 Task: Find connections with filter location Hull with filter topic #wellness with filter profile language English with filter current company ShopUp with filter school The ICFAI University, Tripura with filter industry Defense and Space Manufacturing with filter service category Telecommunications with filter keywords title Couples Counselor
Action: Mouse moved to (672, 96)
Screenshot: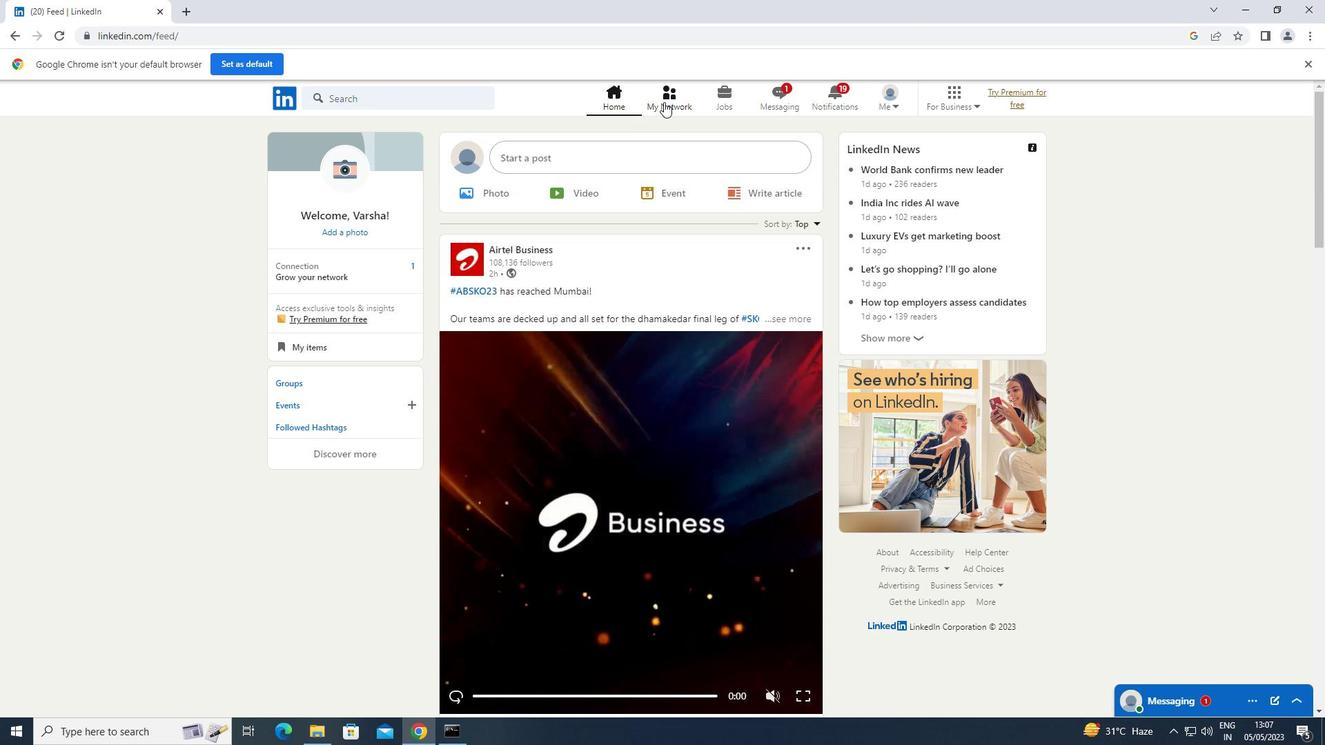 
Action: Mouse pressed left at (672, 96)
Screenshot: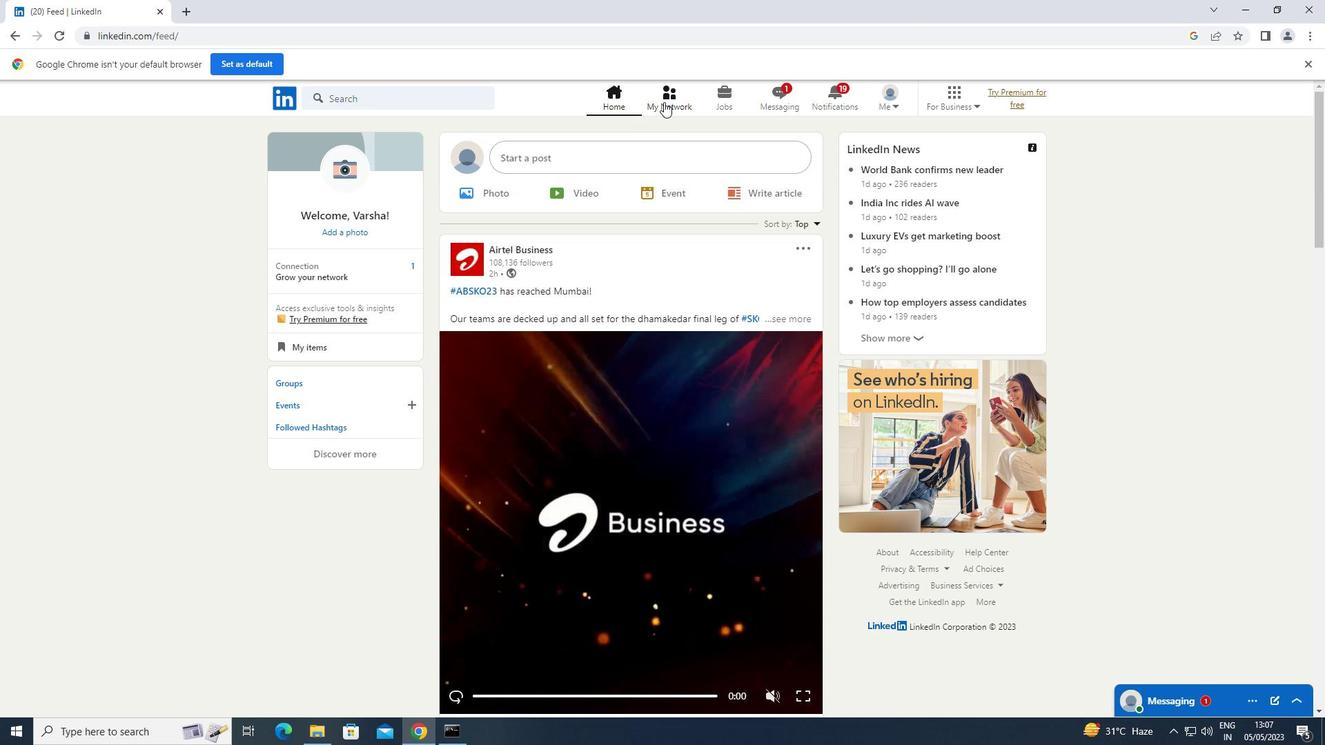 
Action: Mouse moved to (300, 167)
Screenshot: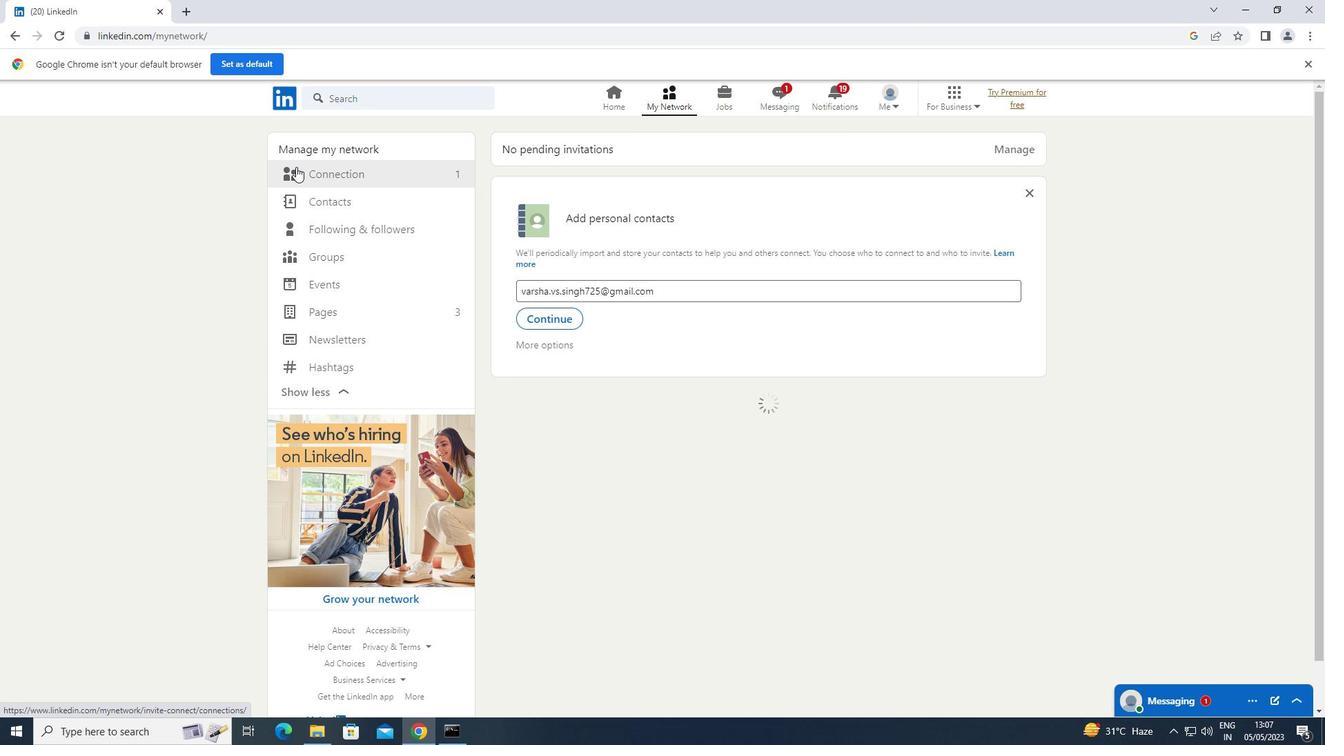 
Action: Mouse pressed left at (300, 167)
Screenshot: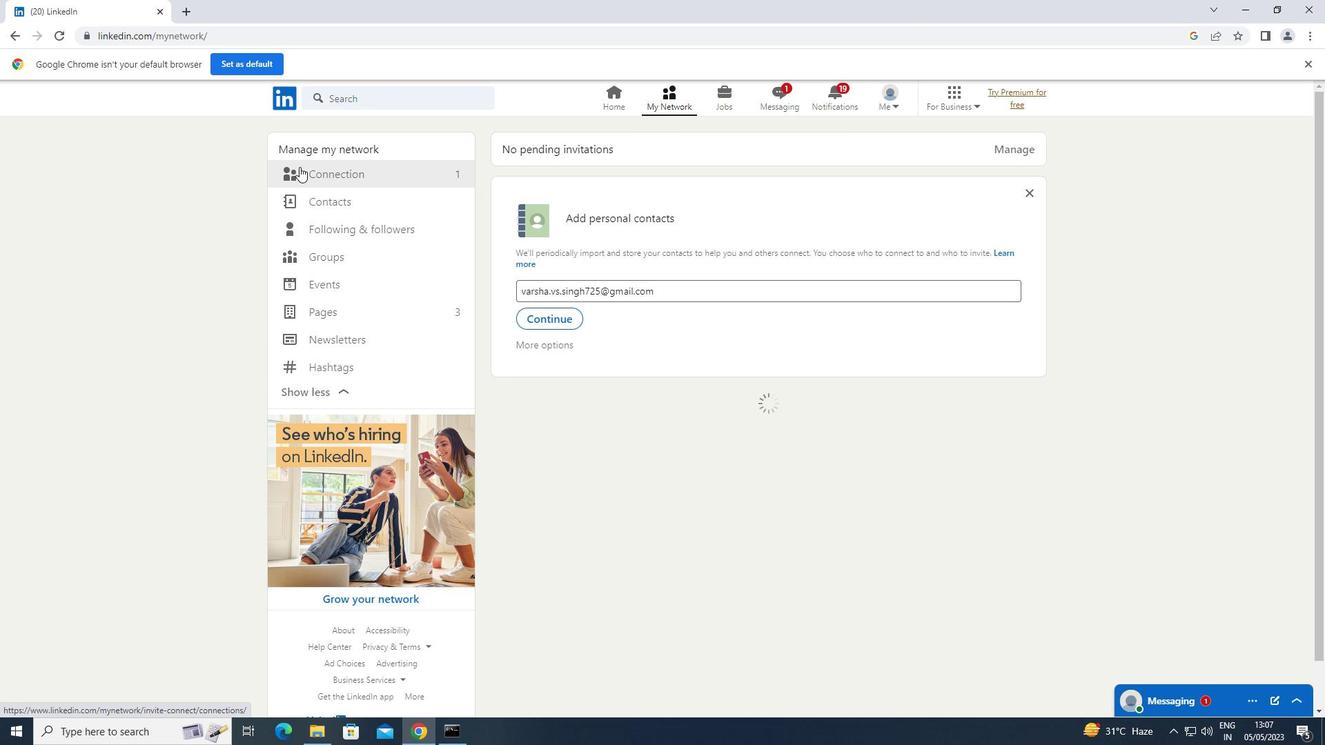 
Action: Mouse moved to (757, 179)
Screenshot: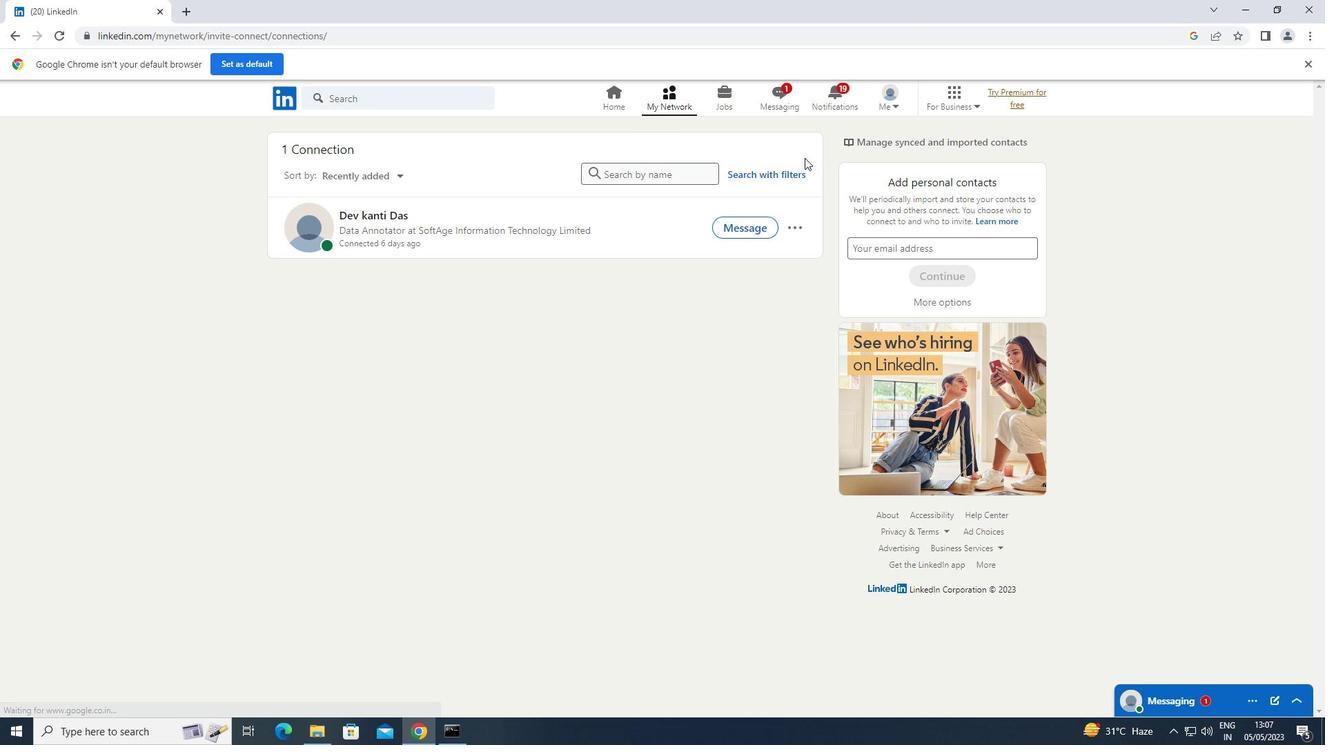 
Action: Mouse pressed left at (757, 179)
Screenshot: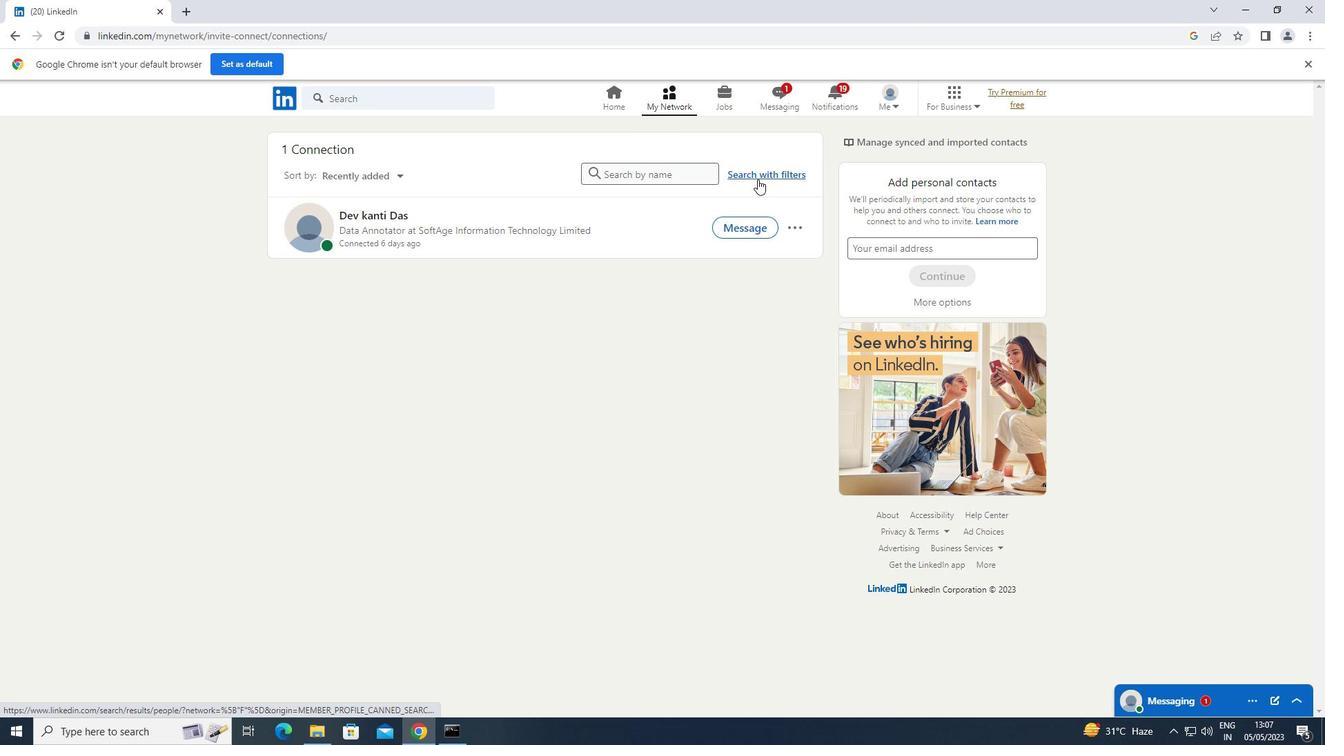 
Action: Mouse moved to (720, 140)
Screenshot: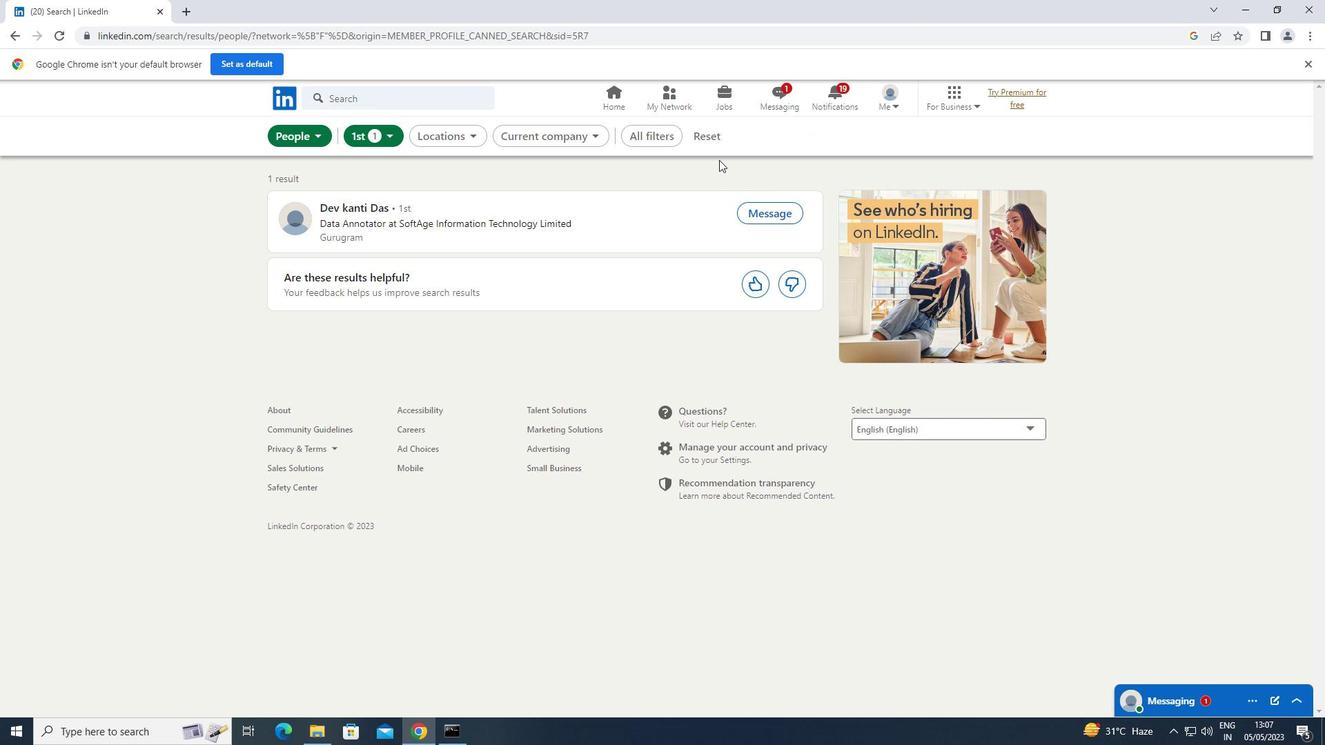 
Action: Mouse pressed left at (720, 140)
Screenshot: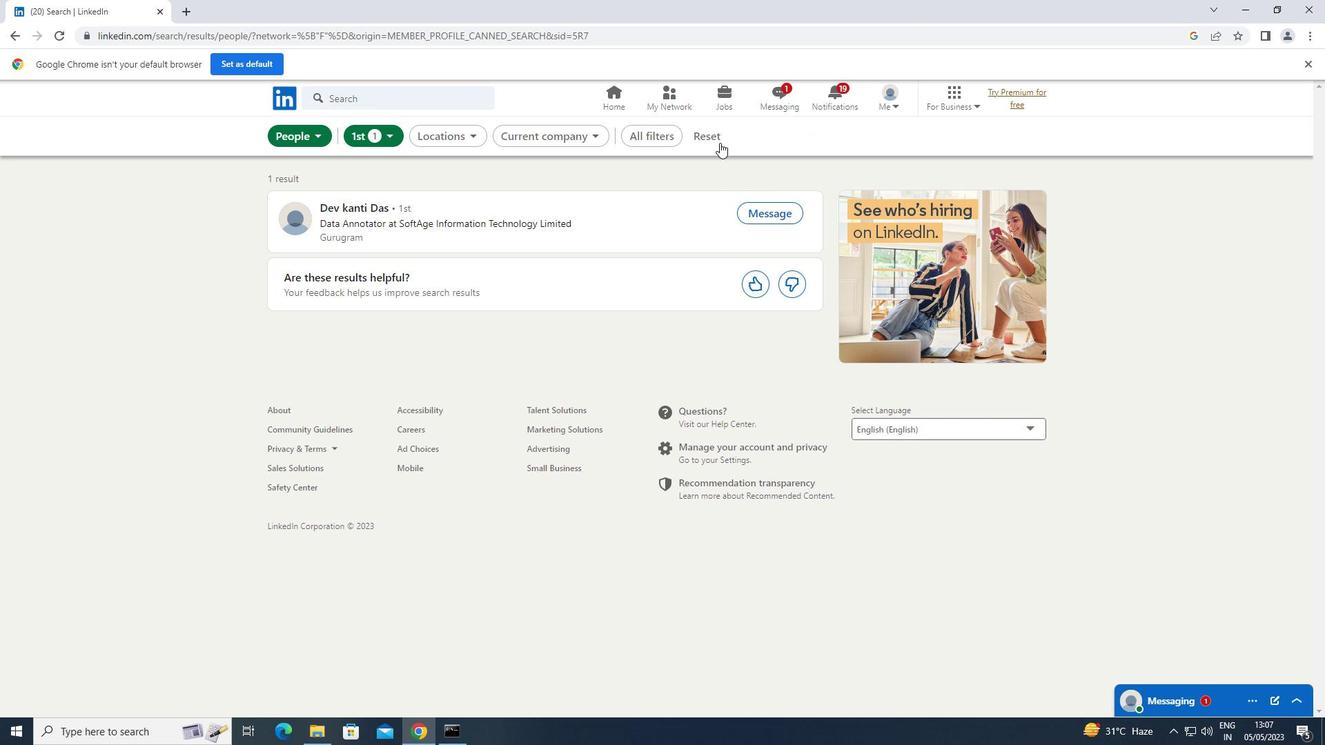 
Action: Mouse moved to (673, 135)
Screenshot: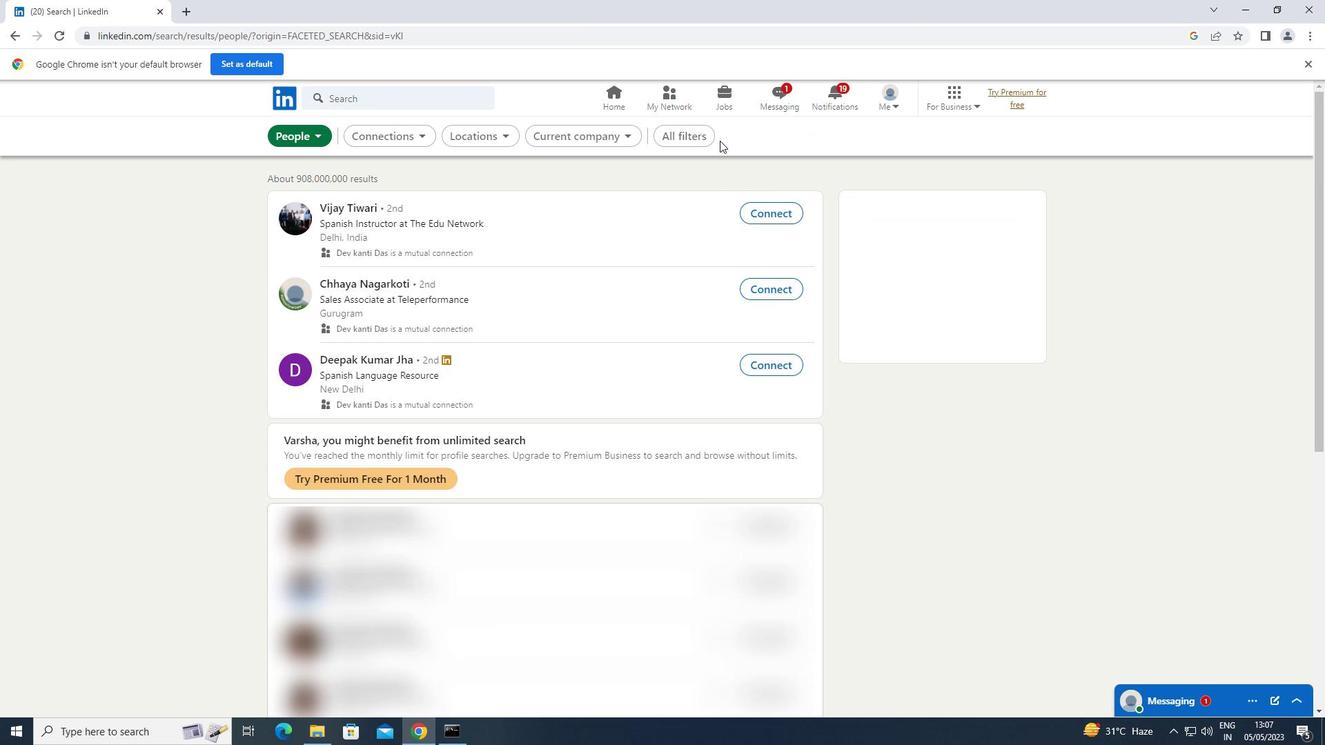 
Action: Mouse pressed left at (673, 135)
Screenshot: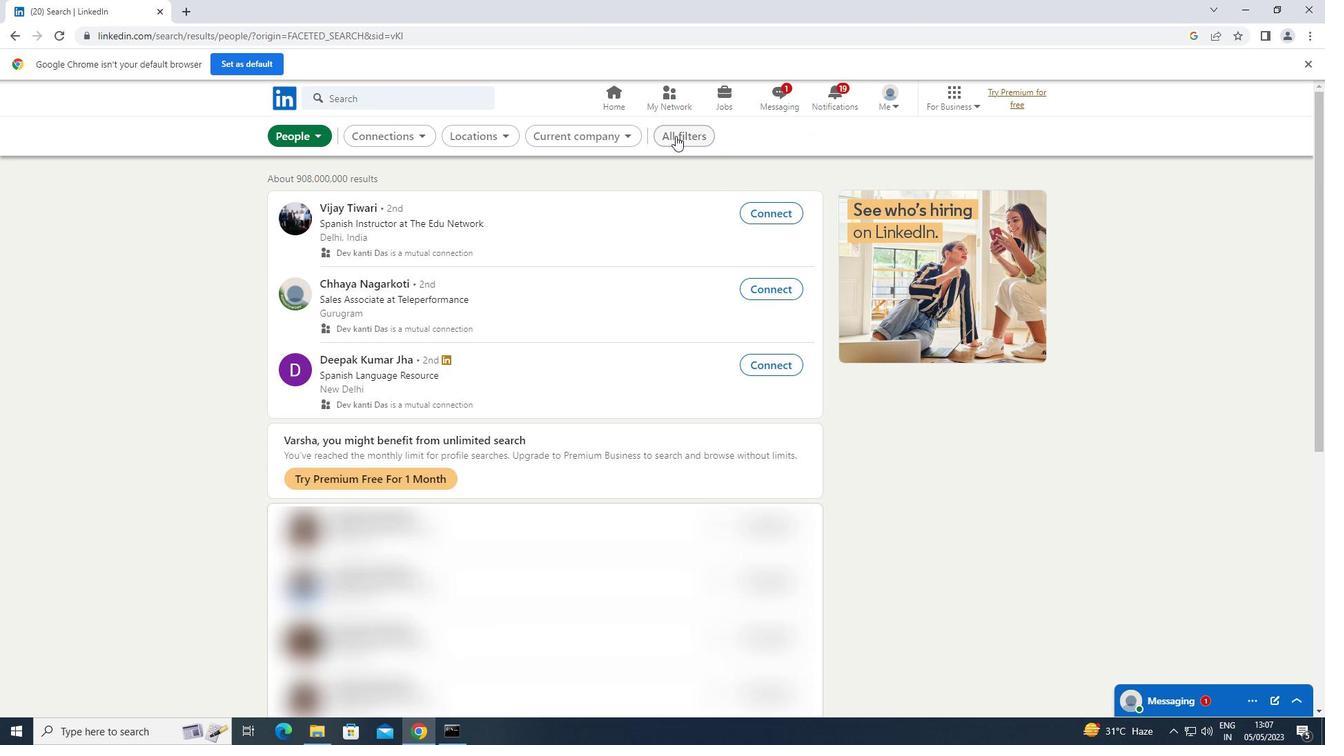 
Action: Mouse moved to (1134, 326)
Screenshot: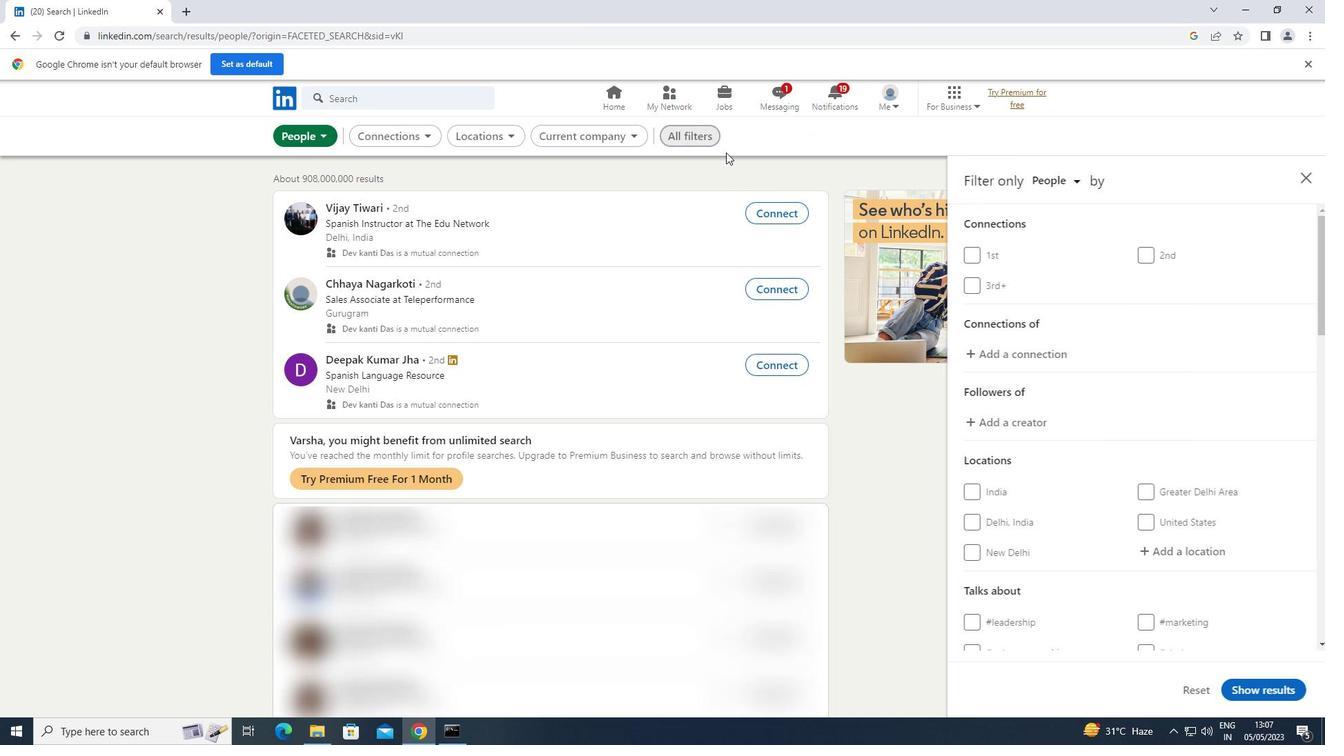 
Action: Mouse scrolled (1134, 325) with delta (0, 0)
Screenshot: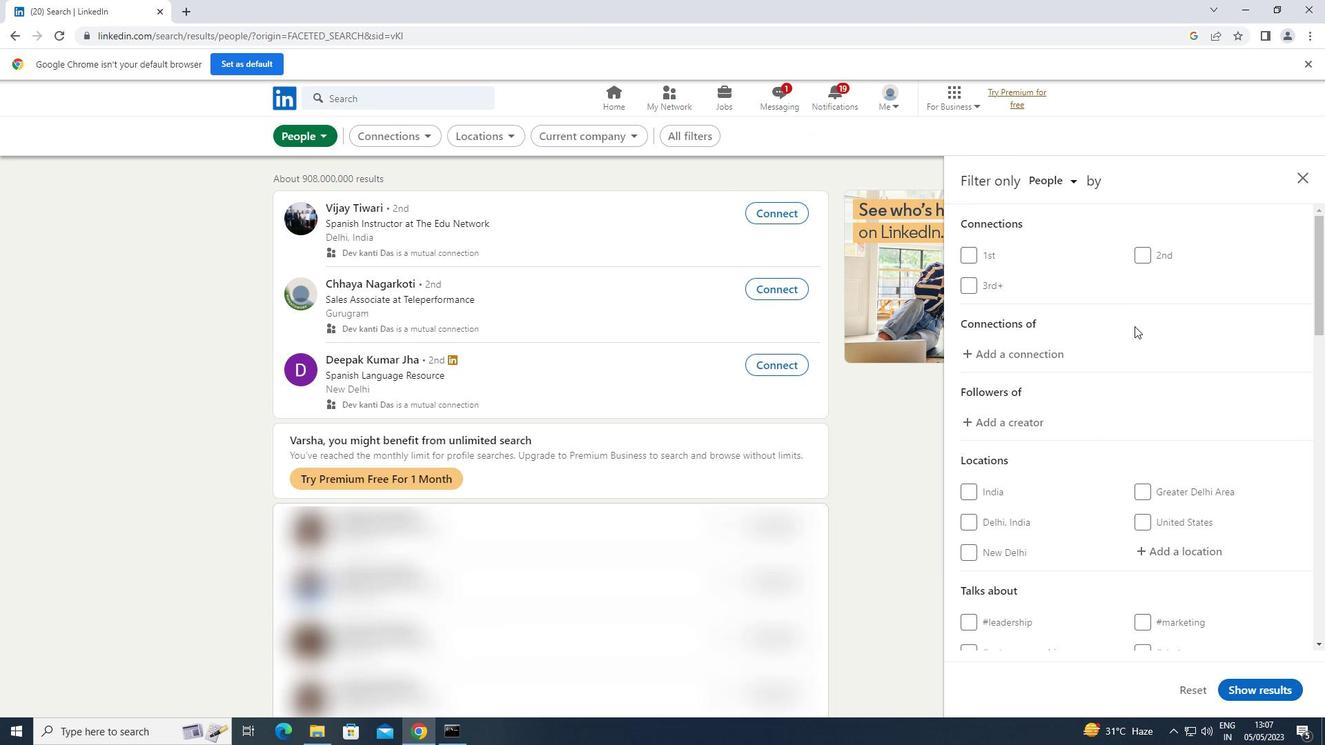 
Action: Mouse scrolled (1134, 325) with delta (0, 0)
Screenshot: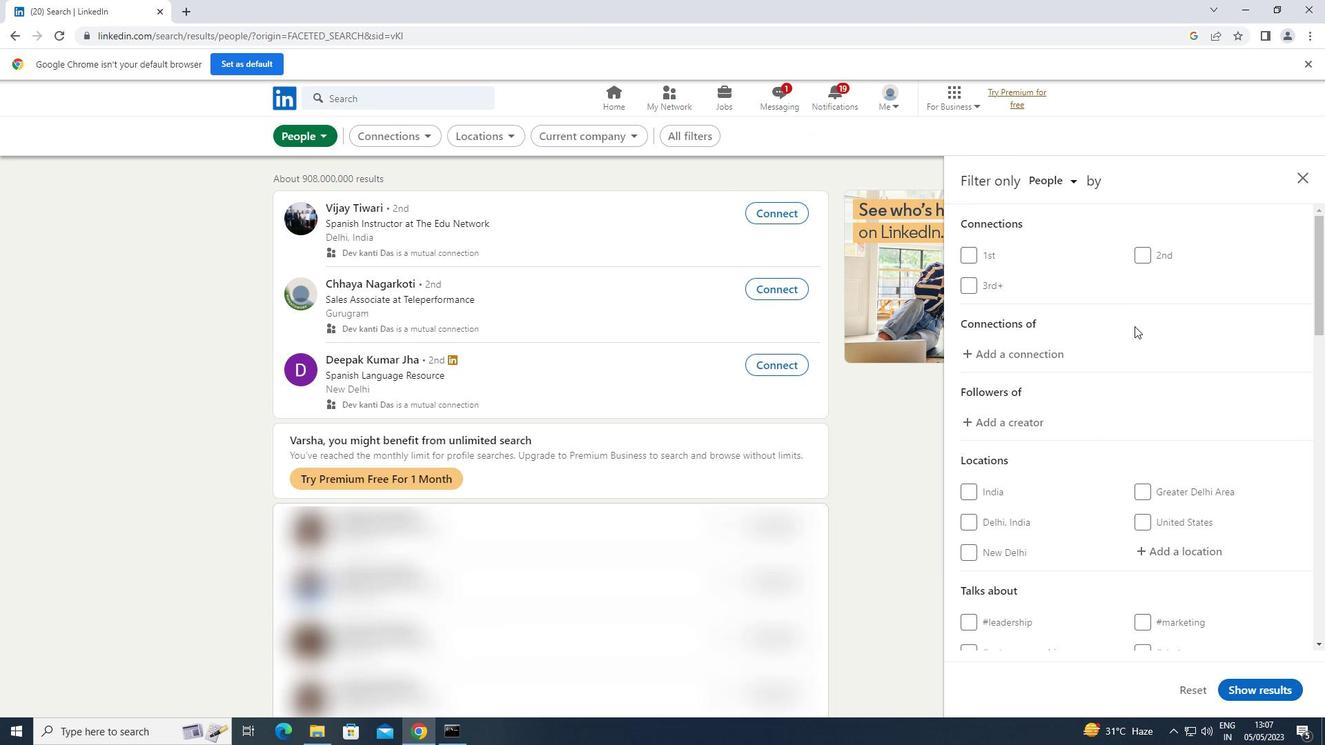 
Action: Mouse scrolled (1134, 325) with delta (0, 0)
Screenshot: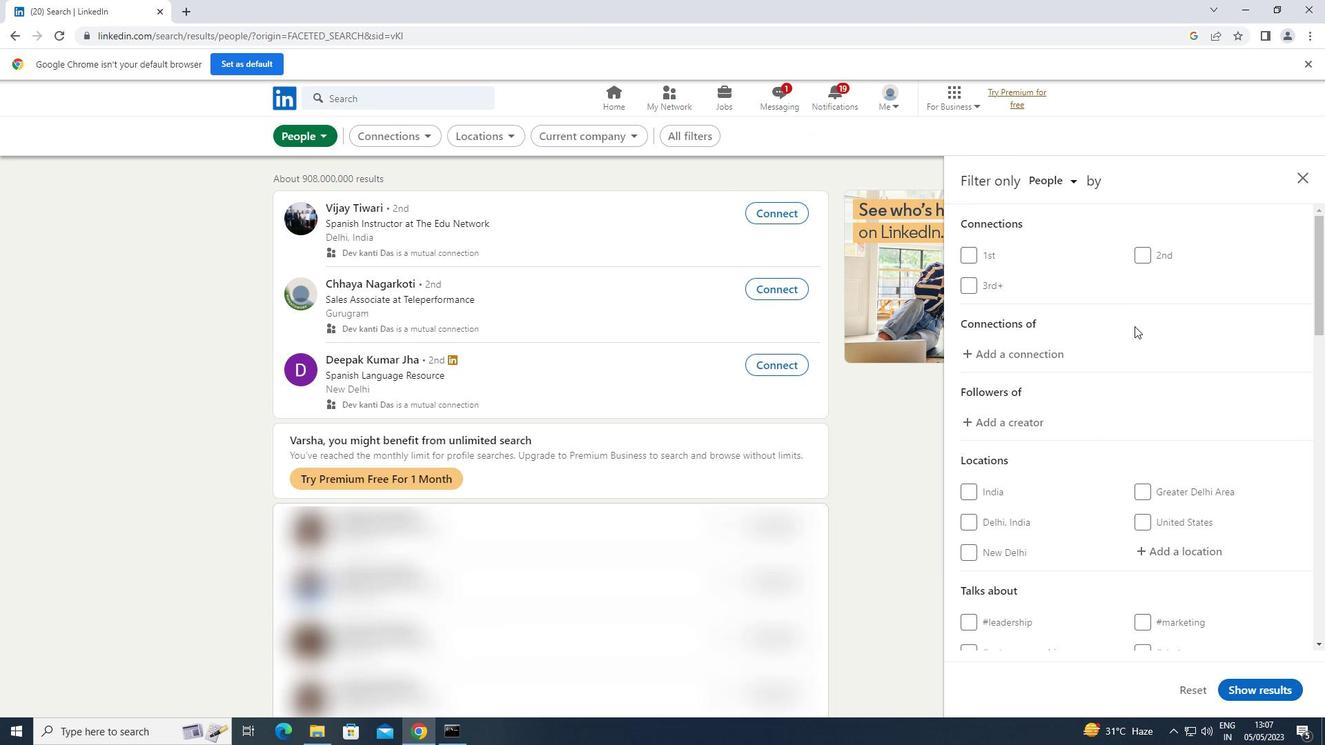 
Action: Mouse moved to (1166, 345)
Screenshot: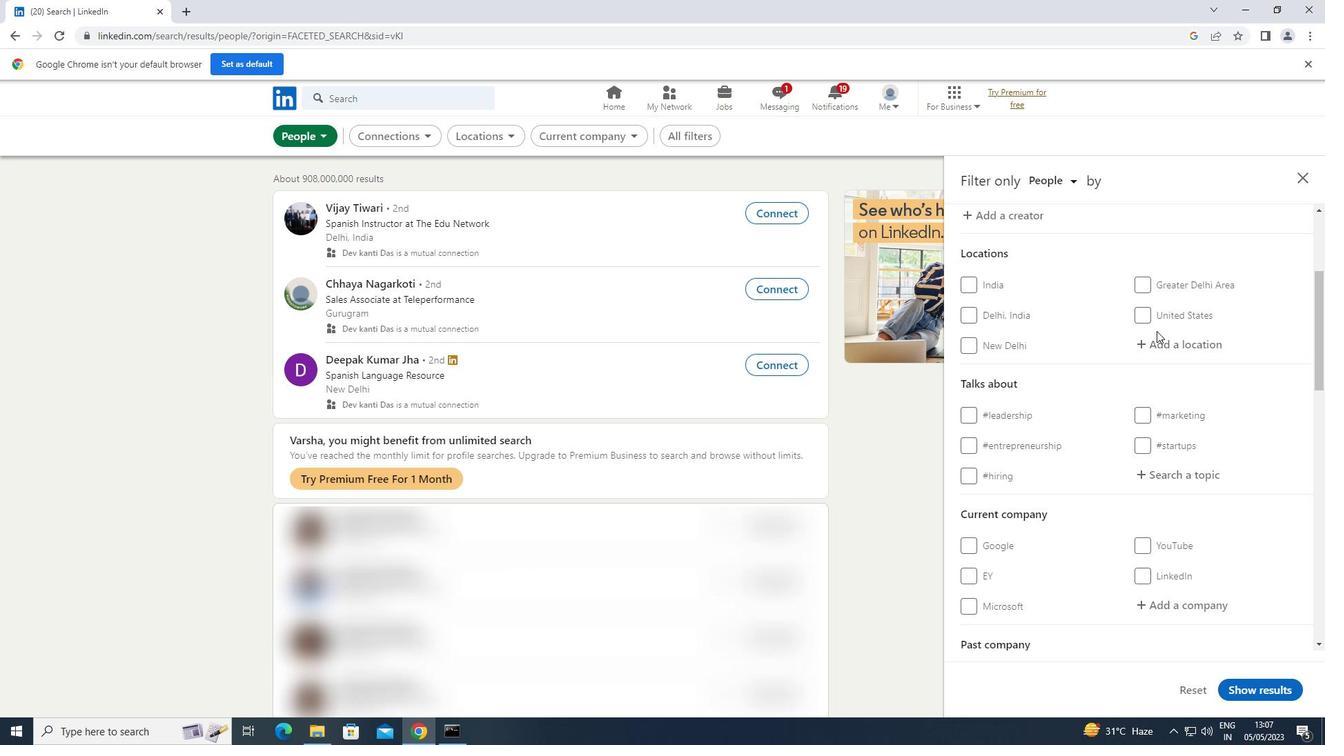 
Action: Mouse pressed left at (1166, 345)
Screenshot: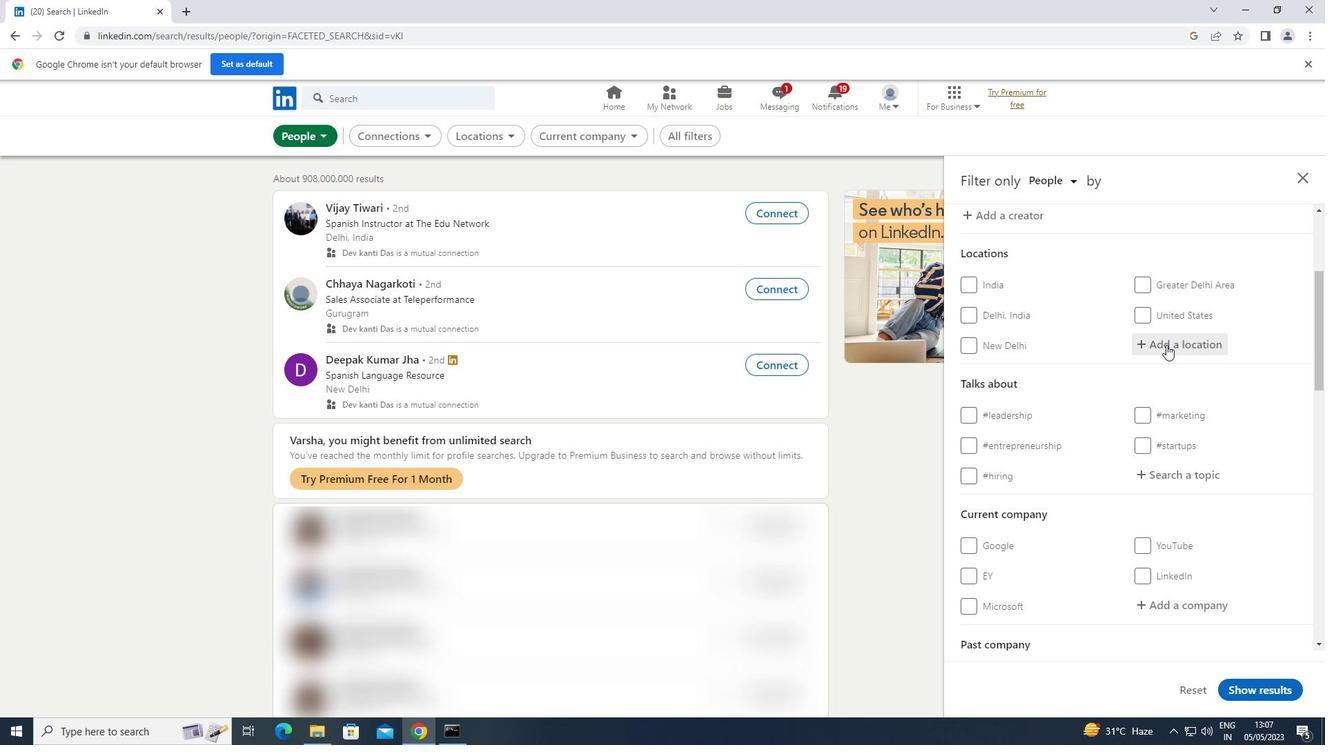 
Action: Key pressed <Key.shift>HULL
Screenshot: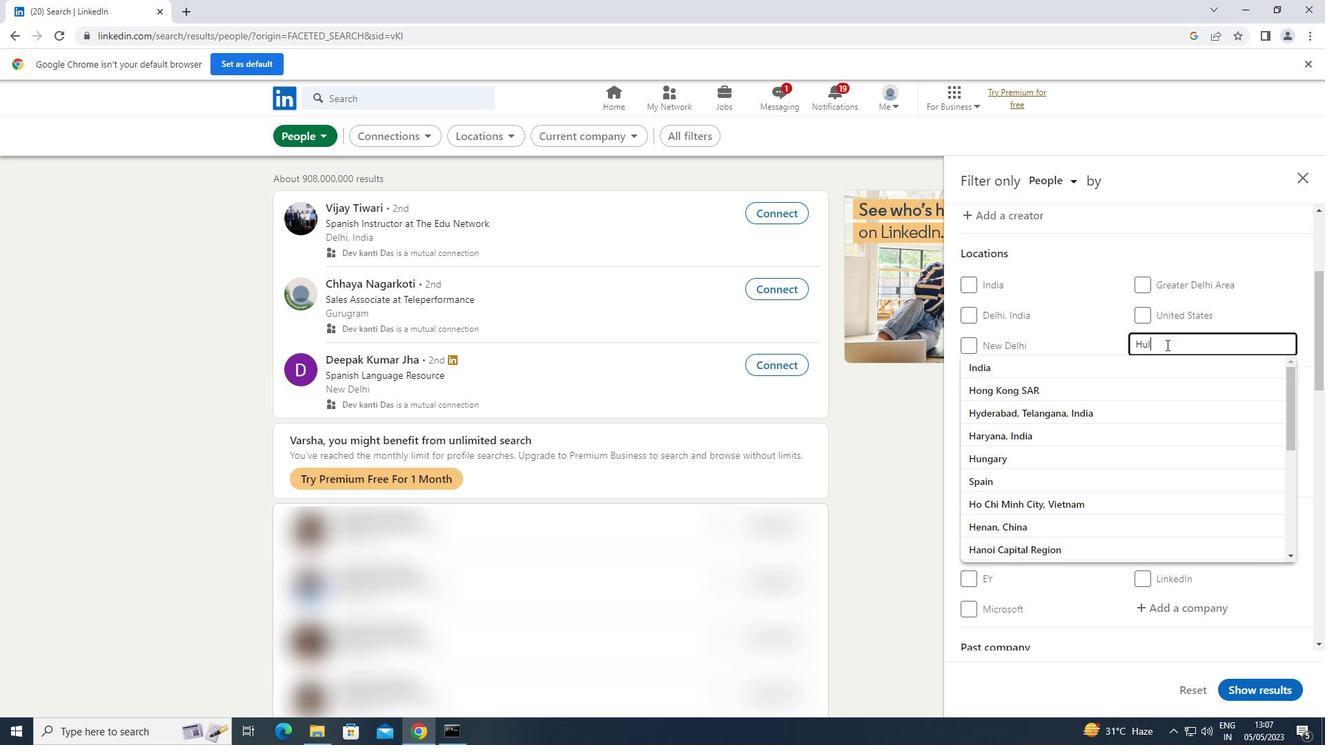 
Action: Mouse moved to (1141, 346)
Screenshot: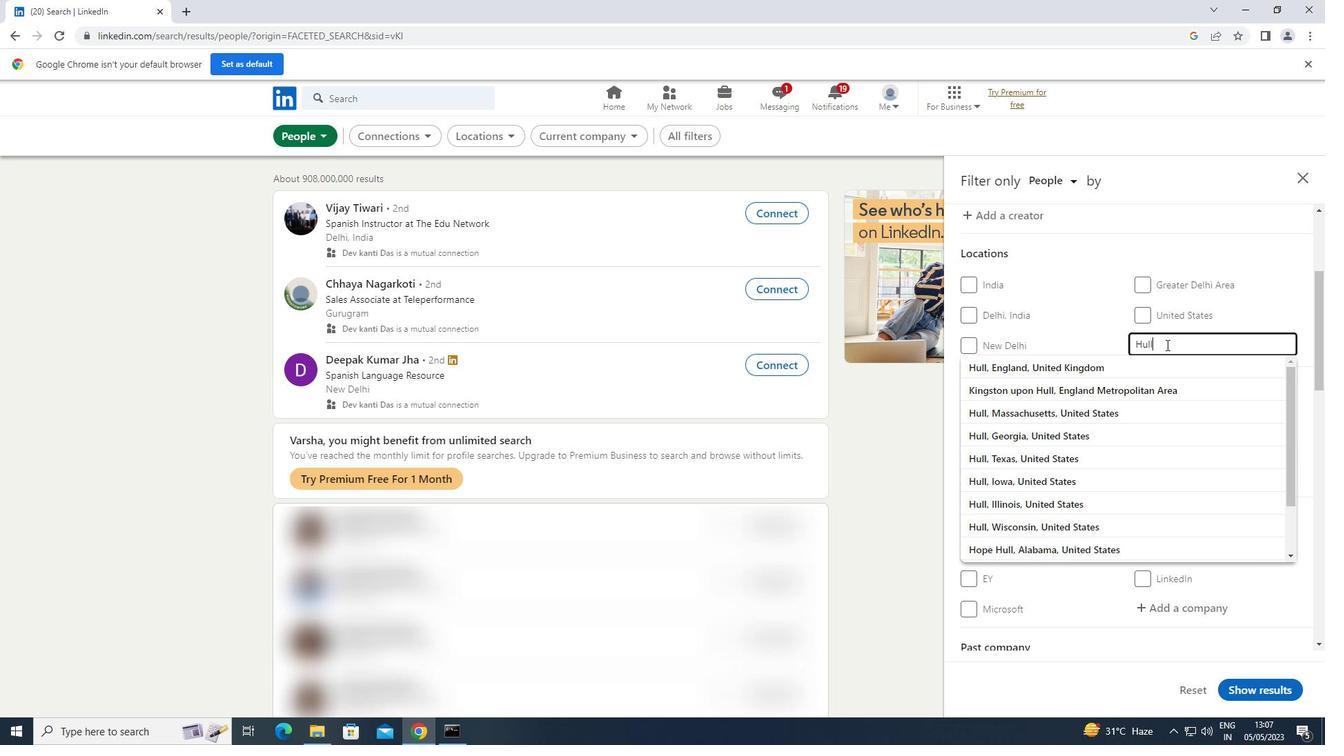
Action: Key pressed <Key.enter>
Screenshot: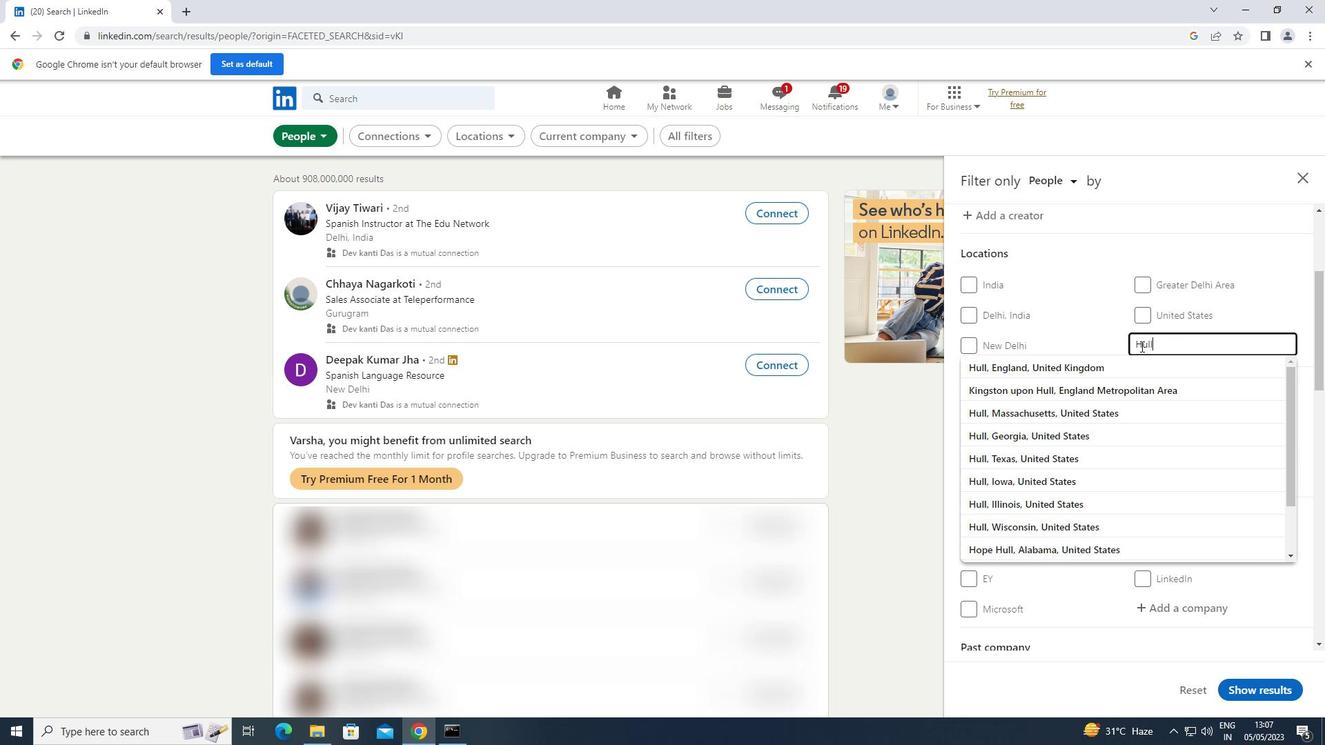 
Action: Mouse moved to (1173, 482)
Screenshot: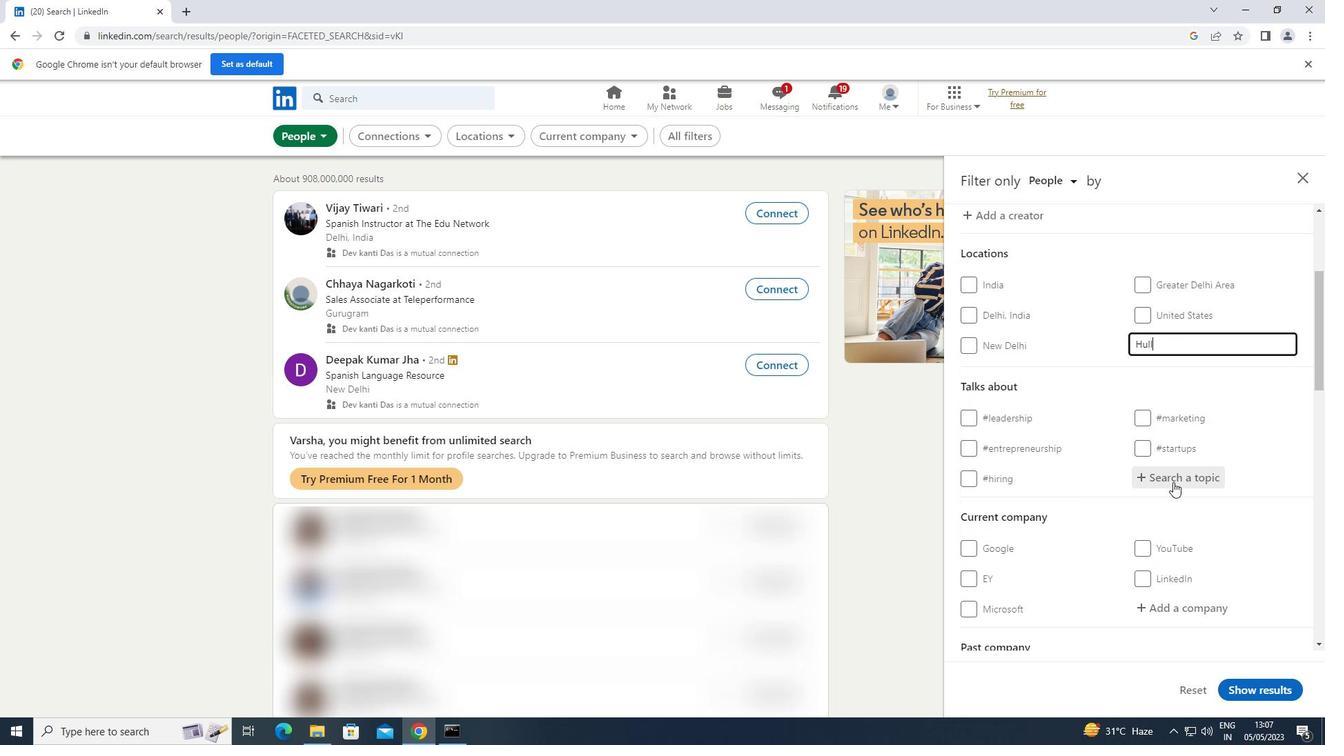 
Action: Mouse pressed left at (1173, 482)
Screenshot: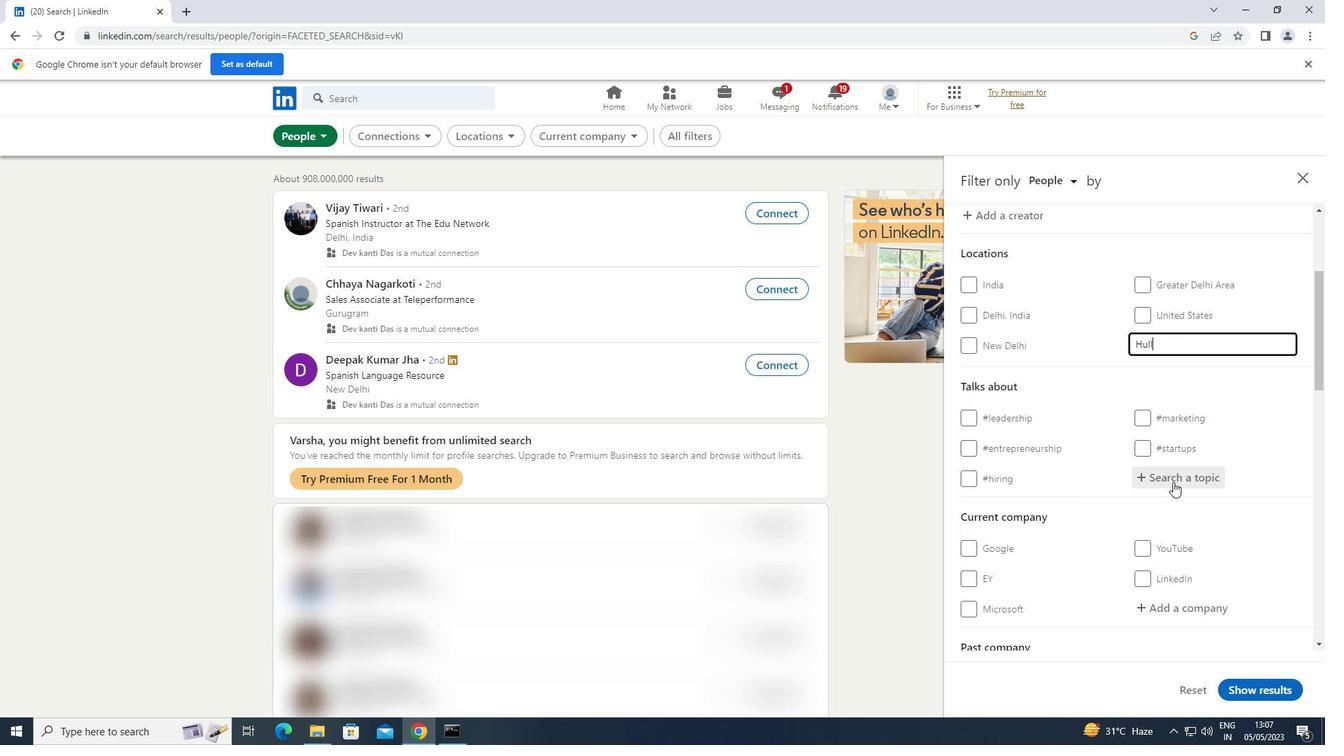 
Action: Key pressed WELLNESS
Screenshot: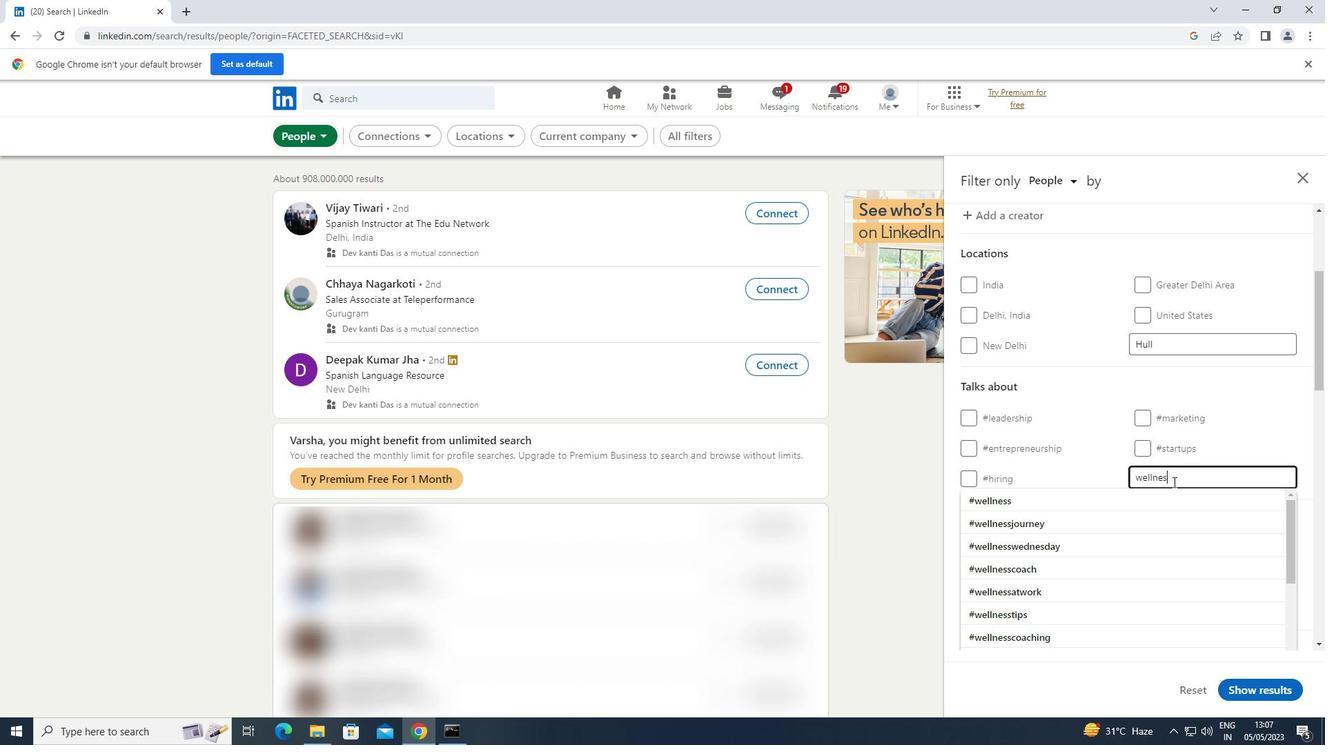 
Action: Mouse moved to (1116, 506)
Screenshot: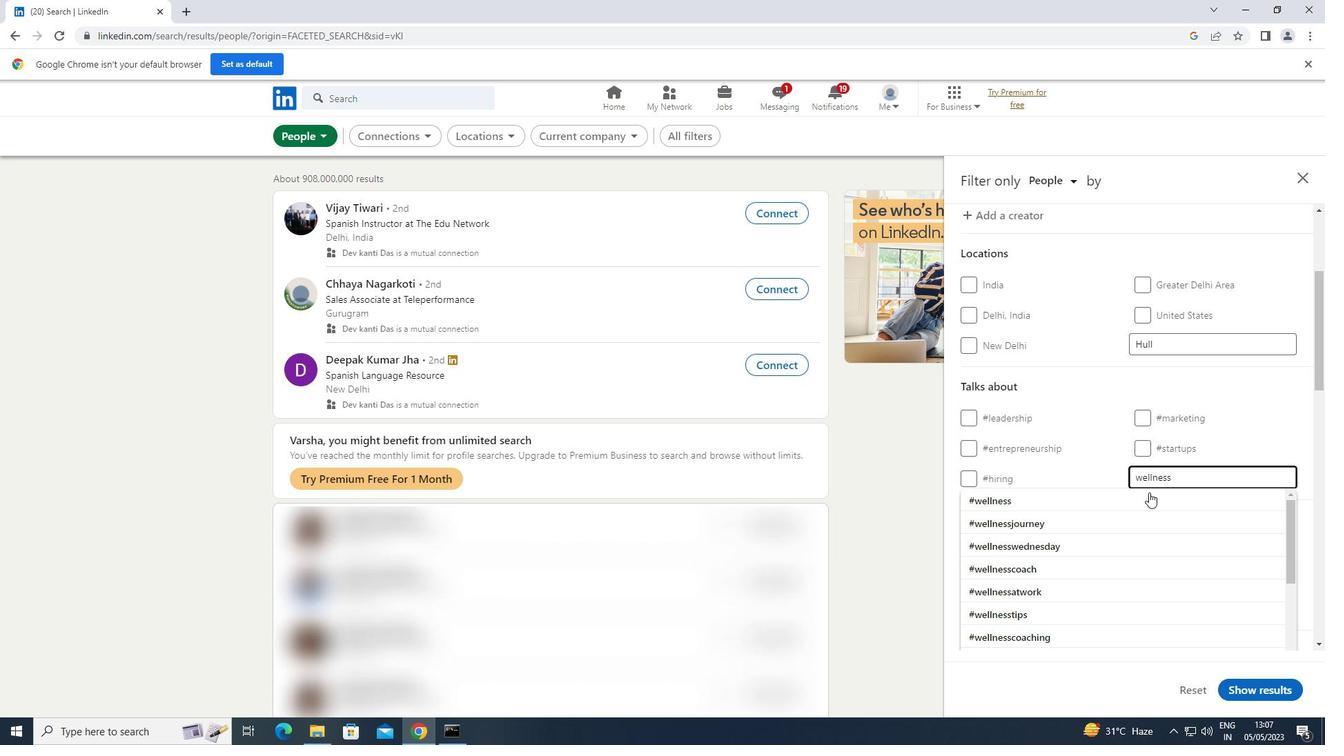 
Action: Mouse pressed left at (1116, 506)
Screenshot: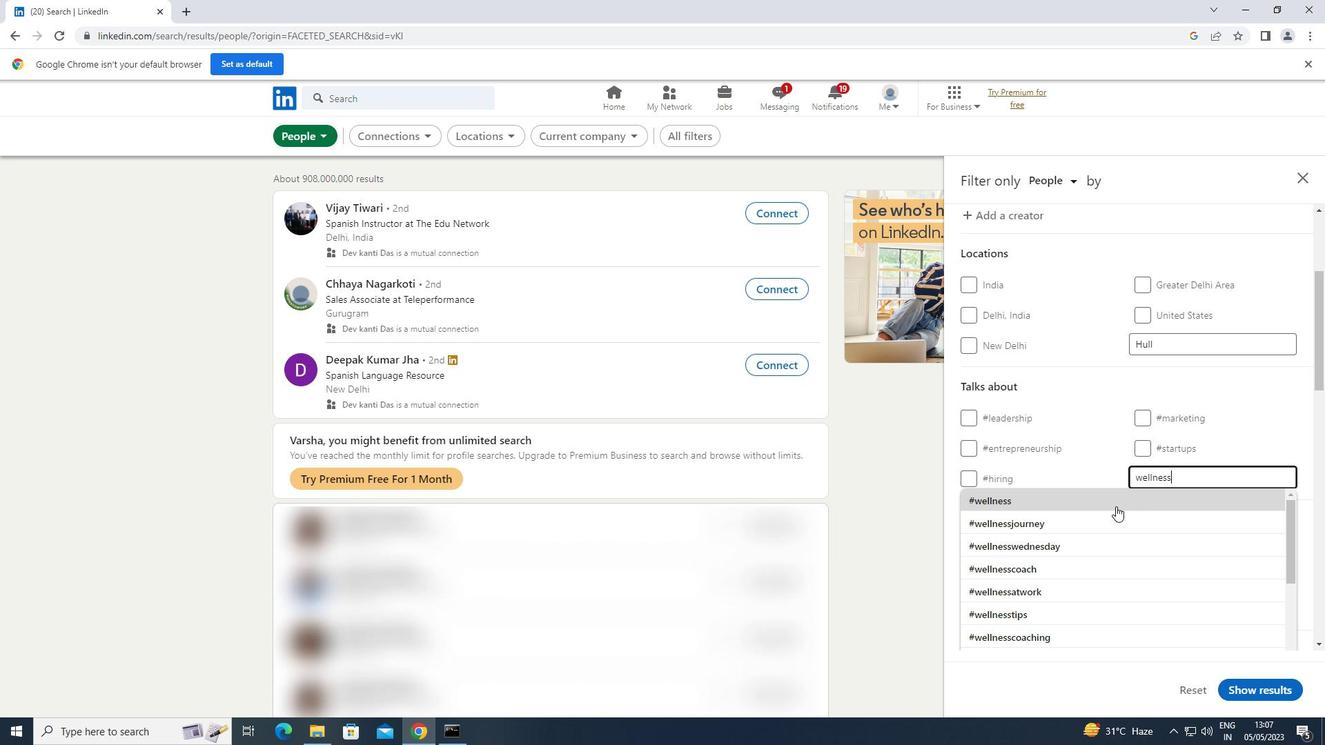 
Action: Mouse scrolled (1116, 506) with delta (0, 0)
Screenshot: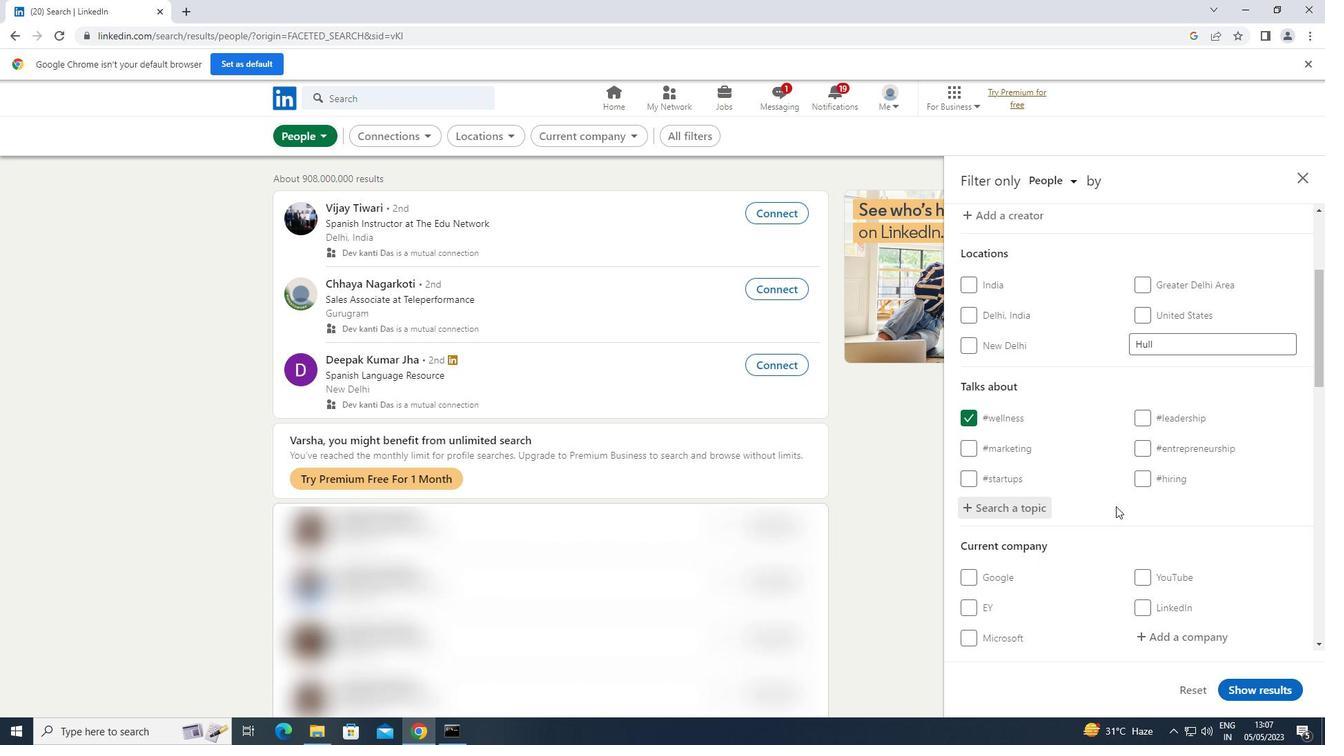 
Action: Mouse scrolled (1116, 506) with delta (0, 0)
Screenshot: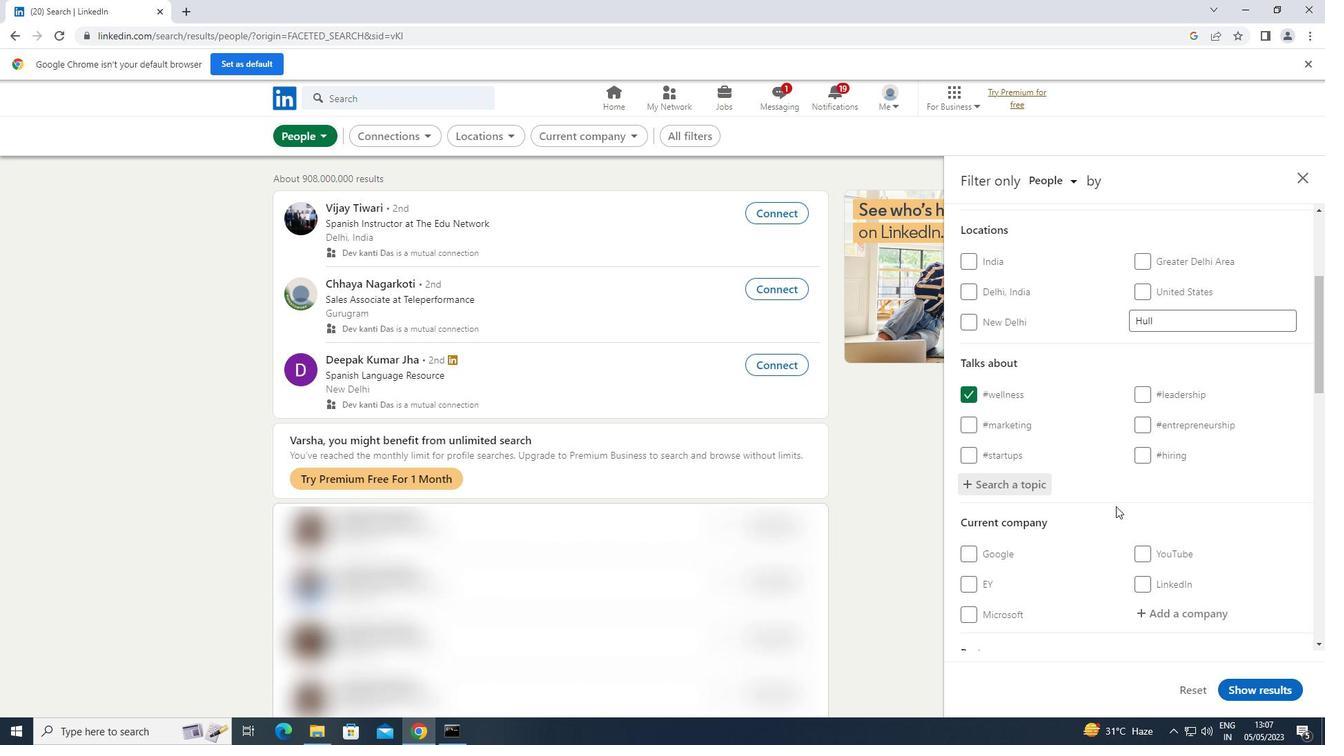 
Action: Mouse scrolled (1116, 506) with delta (0, 0)
Screenshot: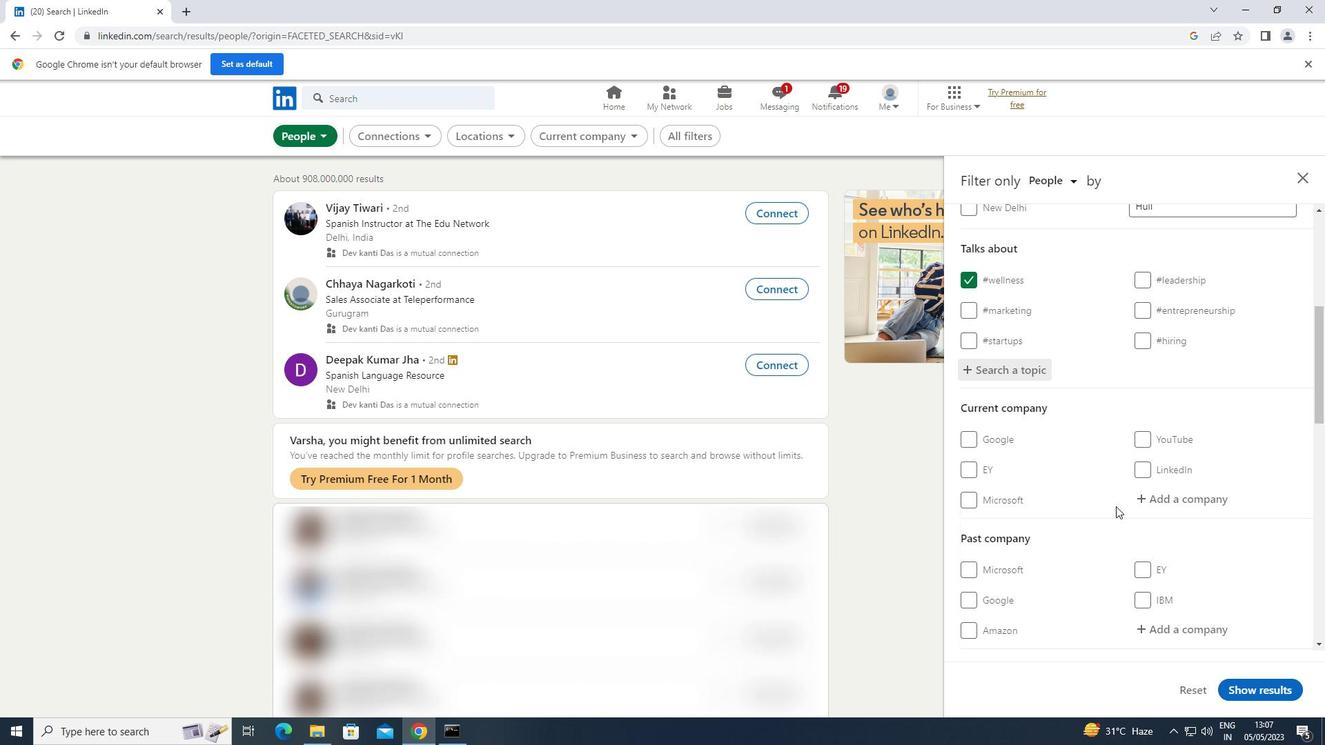 
Action: Mouse scrolled (1116, 506) with delta (0, 0)
Screenshot: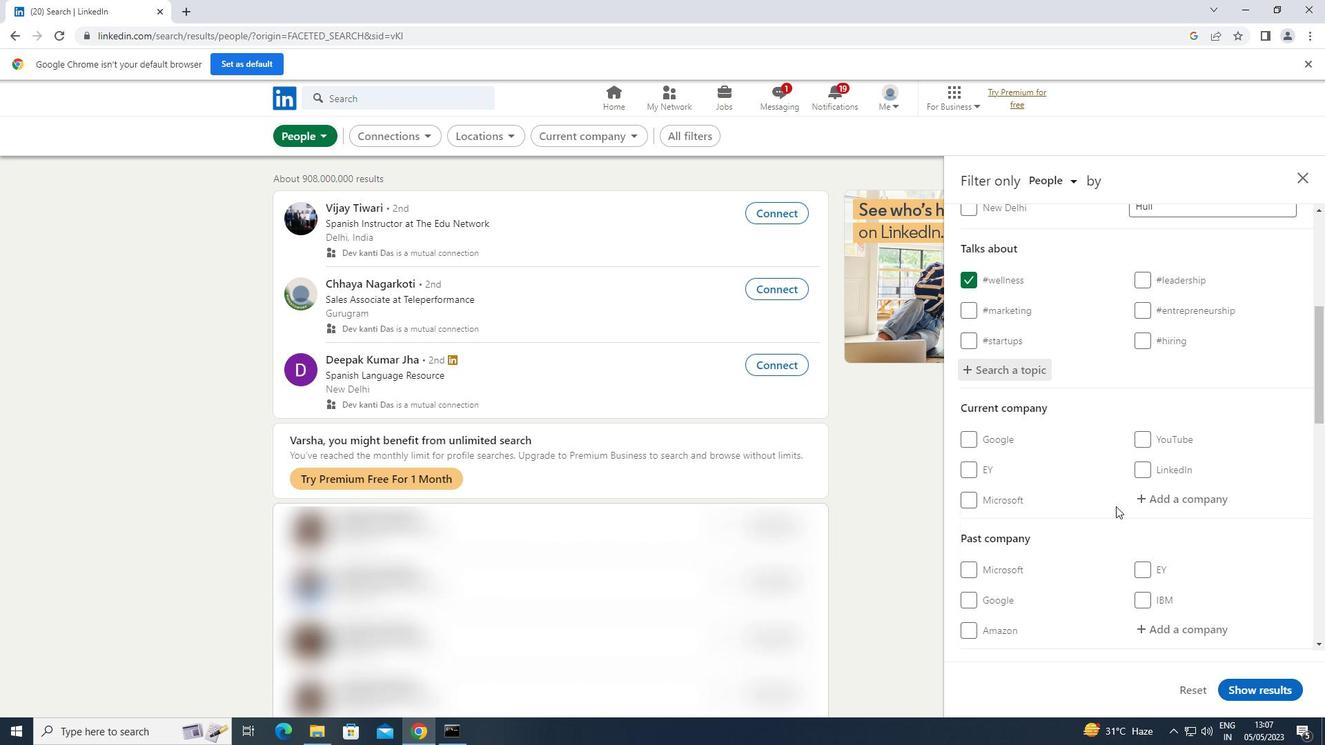 
Action: Mouse scrolled (1116, 506) with delta (0, 0)
Screenshot: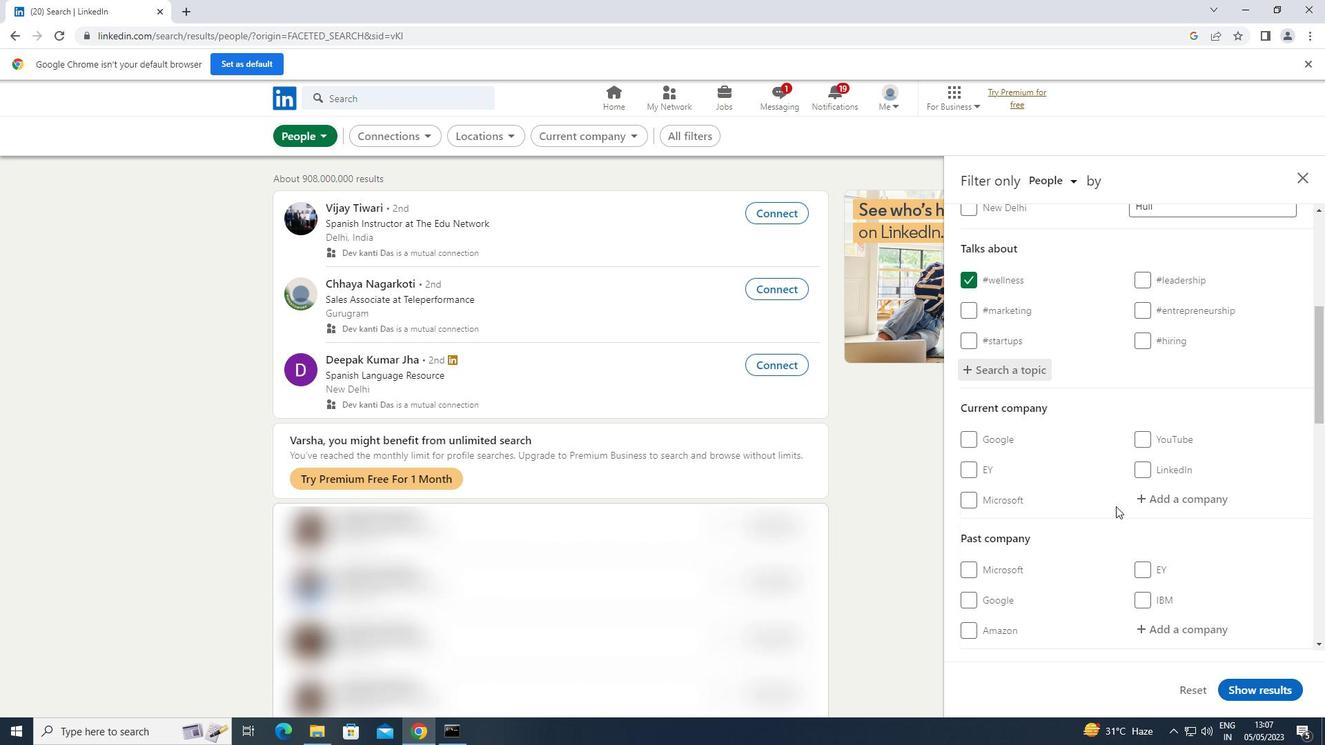 
Action: Mouse scrolled (1116, 506) with delta (0, 0)
Screenshot: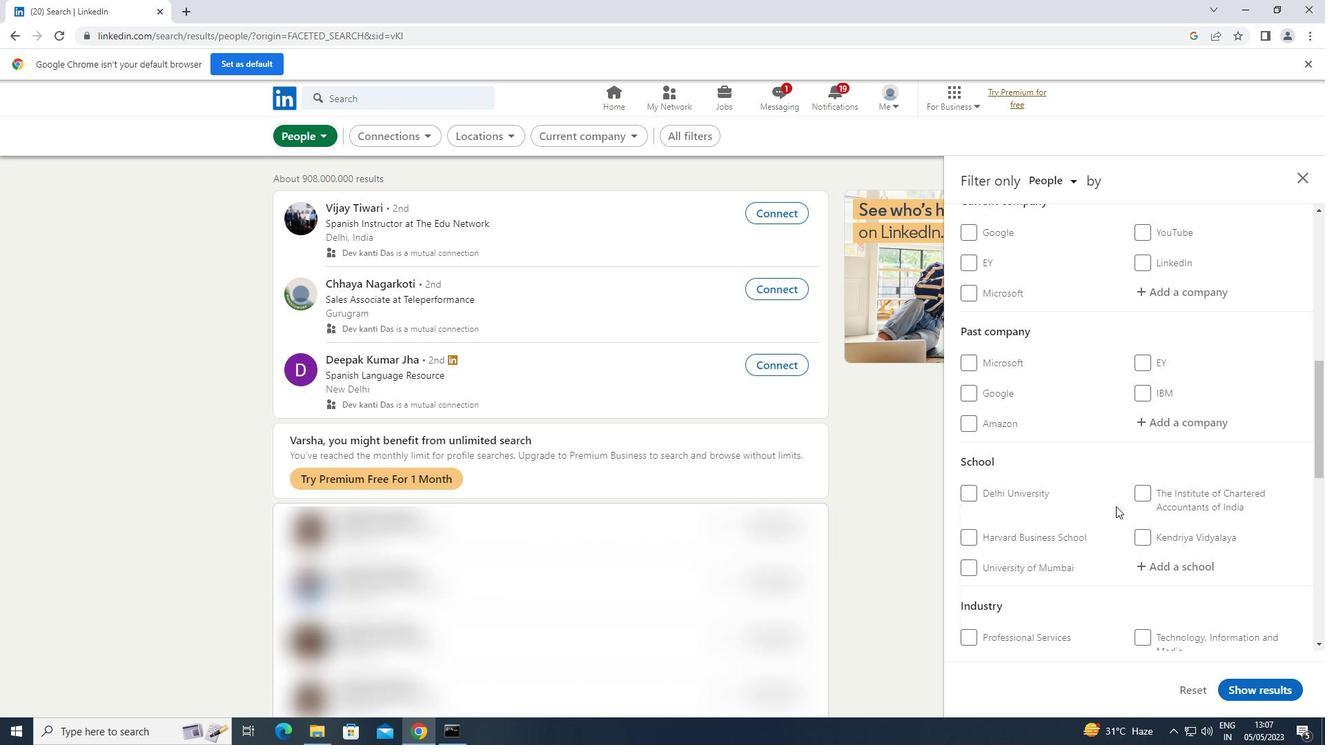 
Action: Mouse scrolled (1116, 506) with delta (0, 0)
Screenshot: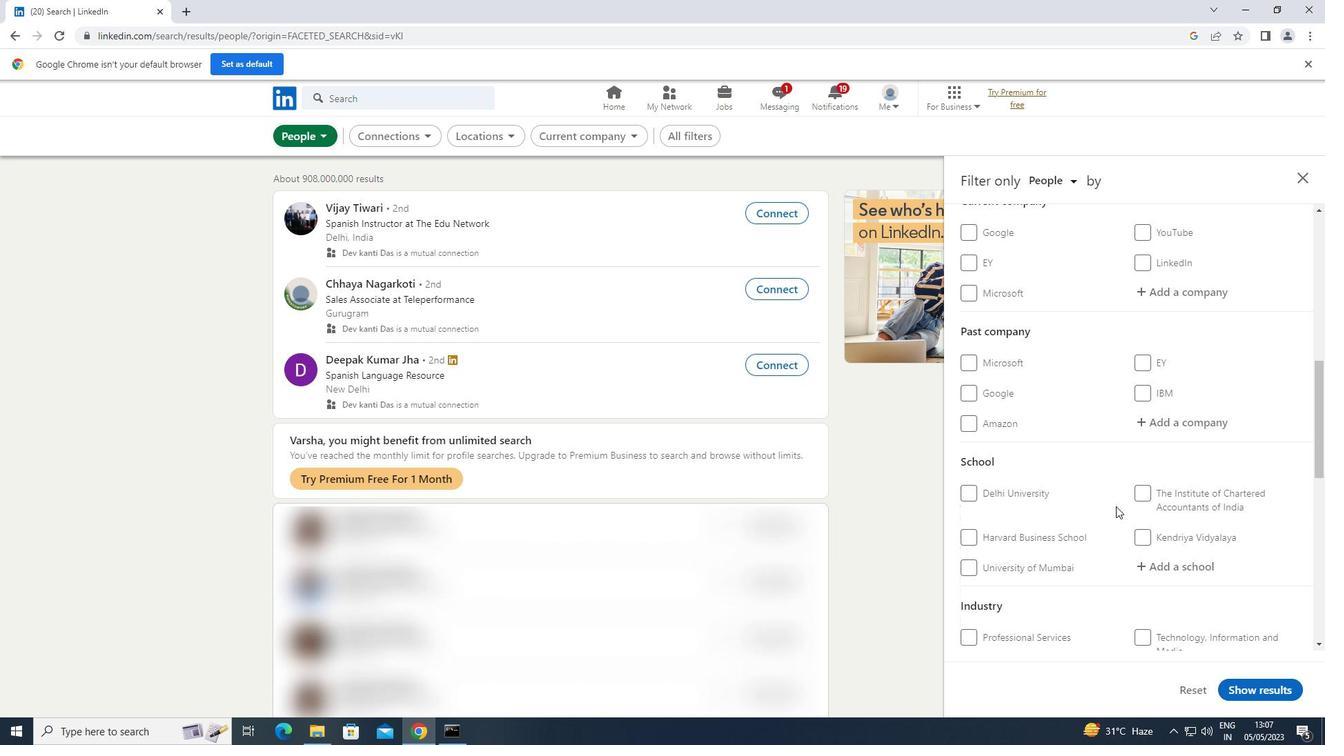 
Action: Mouse scrolled (1116, 506) with delta (0, 0)
Screenshot: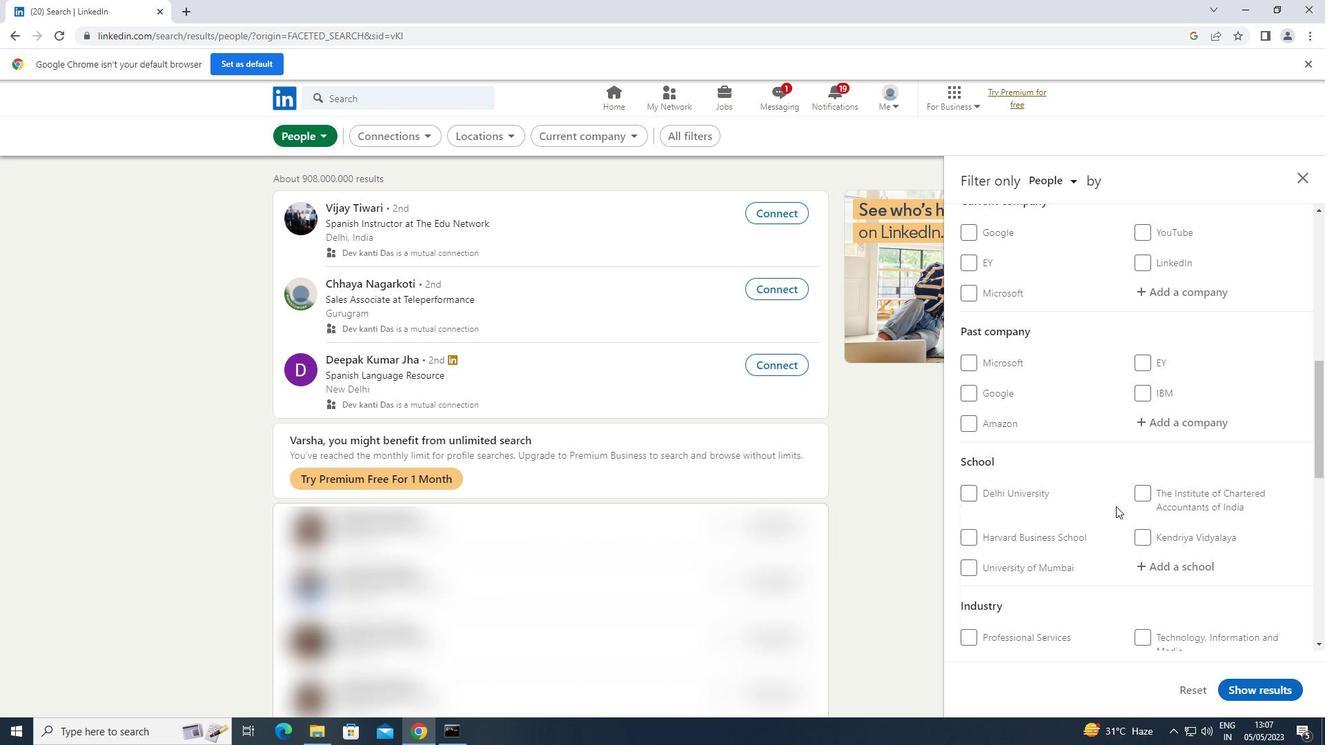 
Action: Mouse moved to (960, 584)
Screenshot: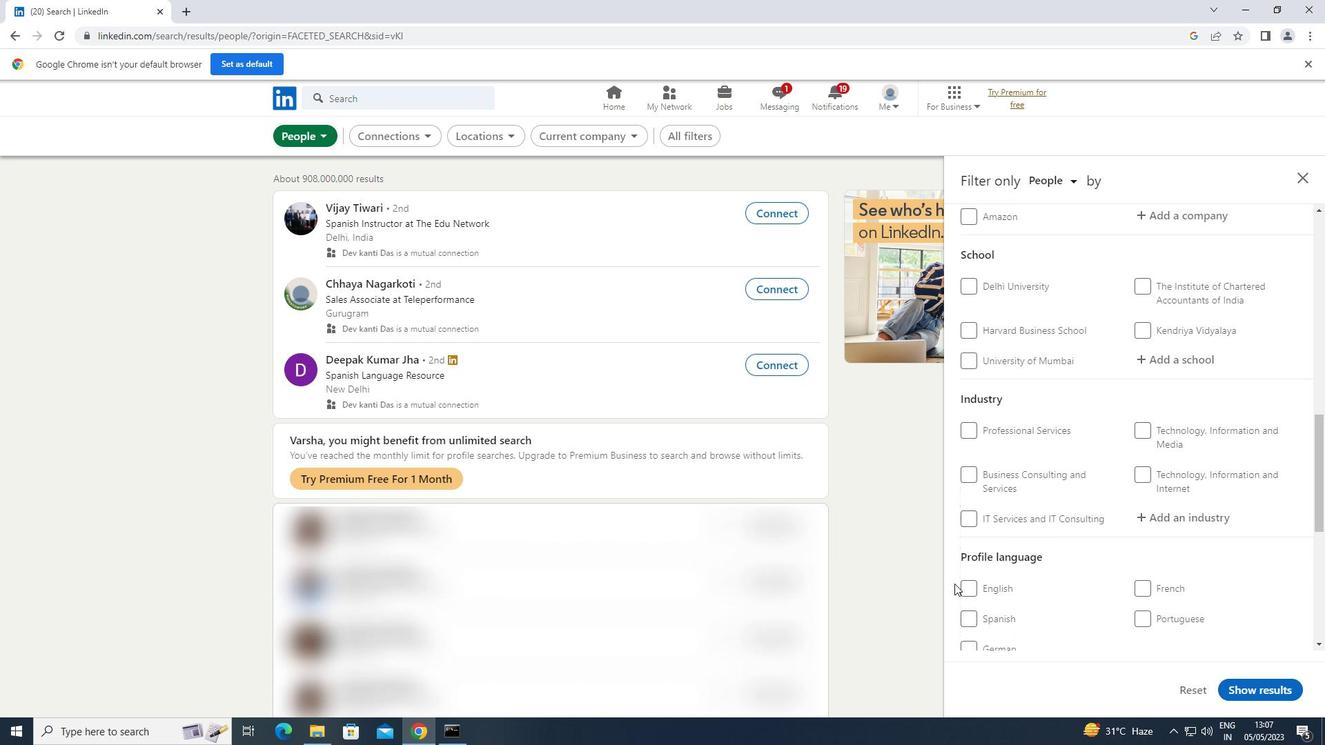 
Action: Mouse pressed left at (960, 584)
Screenshot: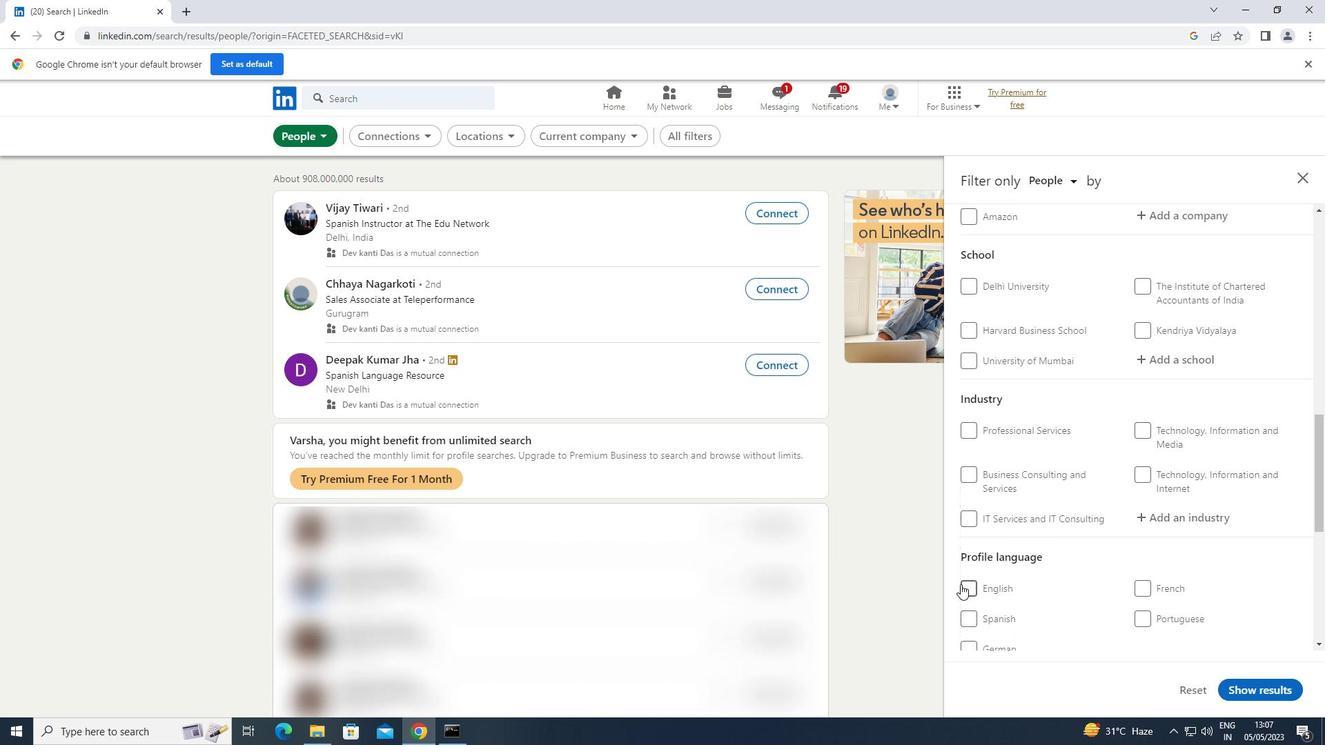 
Action: Mouse moved to (1089, 532)
Screenshot: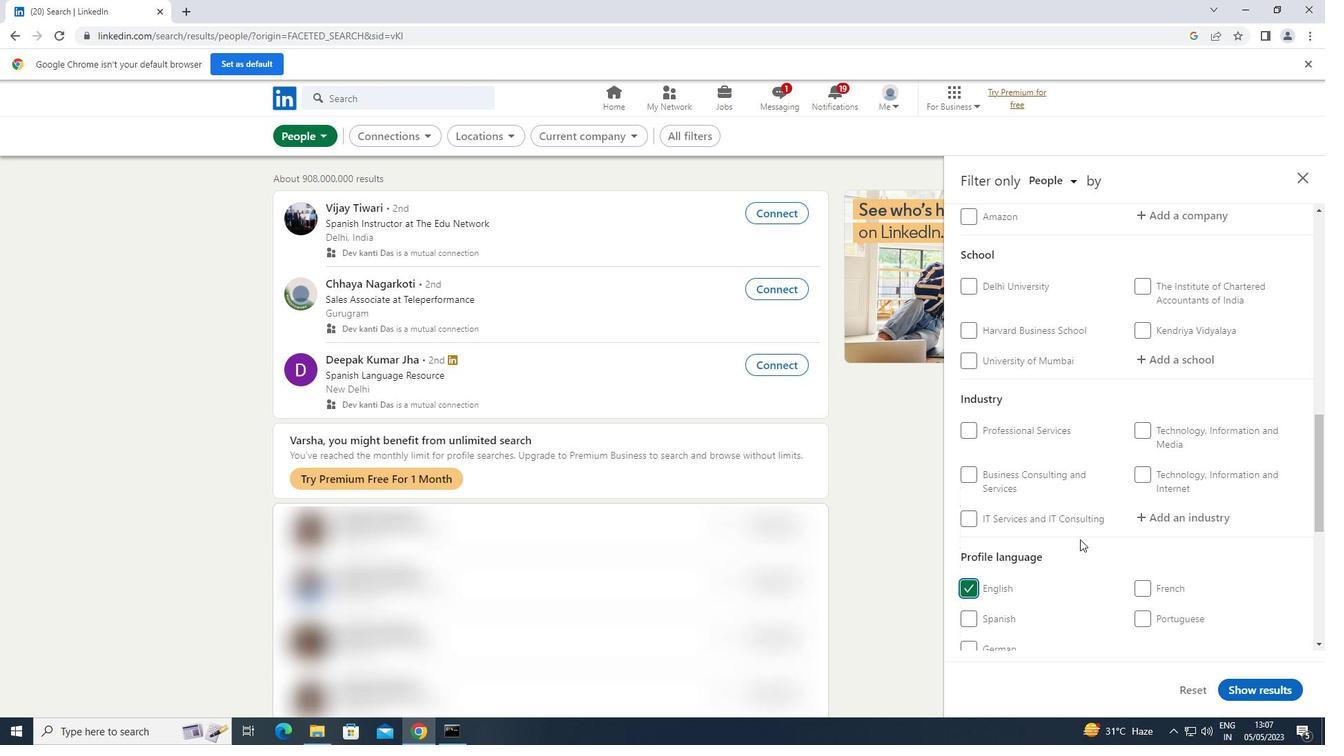 
Action: Mouse scrolled (1089, 533) with delta (0, 0)
Screenshot: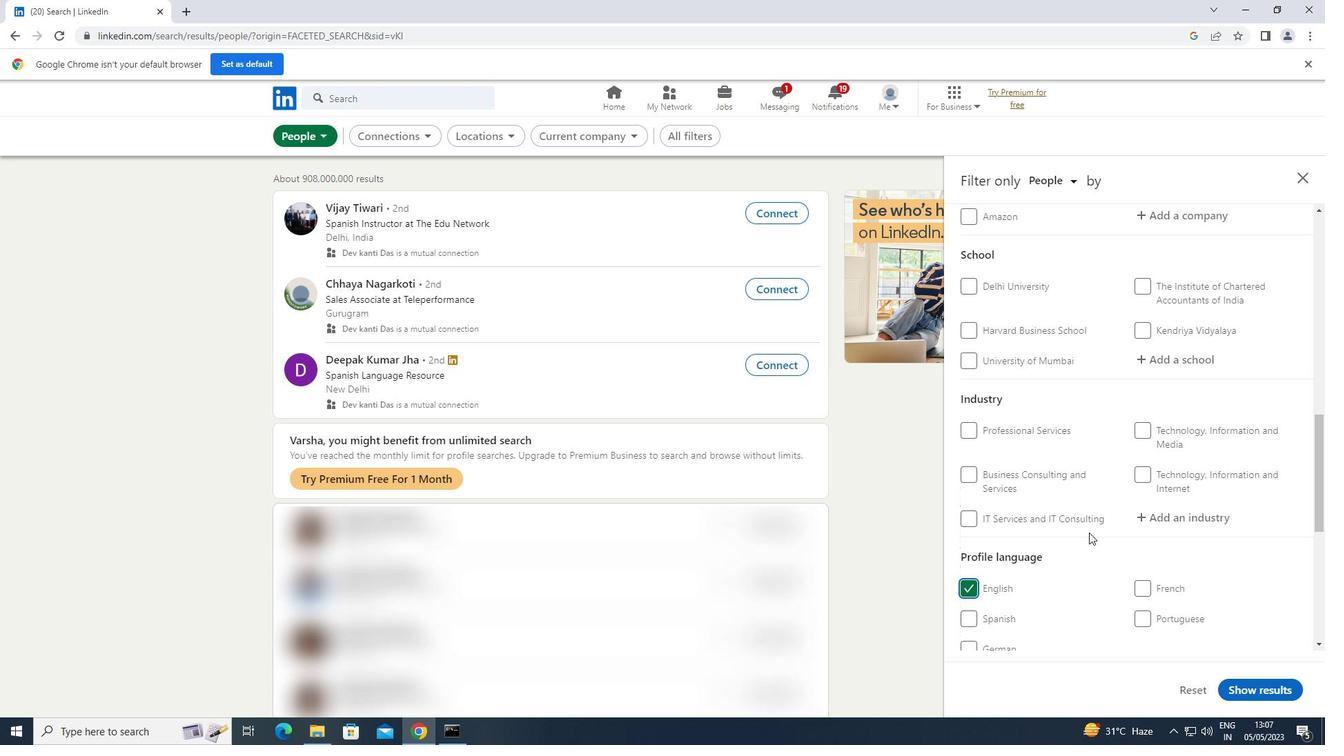 
Action: Mouse scrolled (1089, 533) with delta (0, 0)
Screenshot: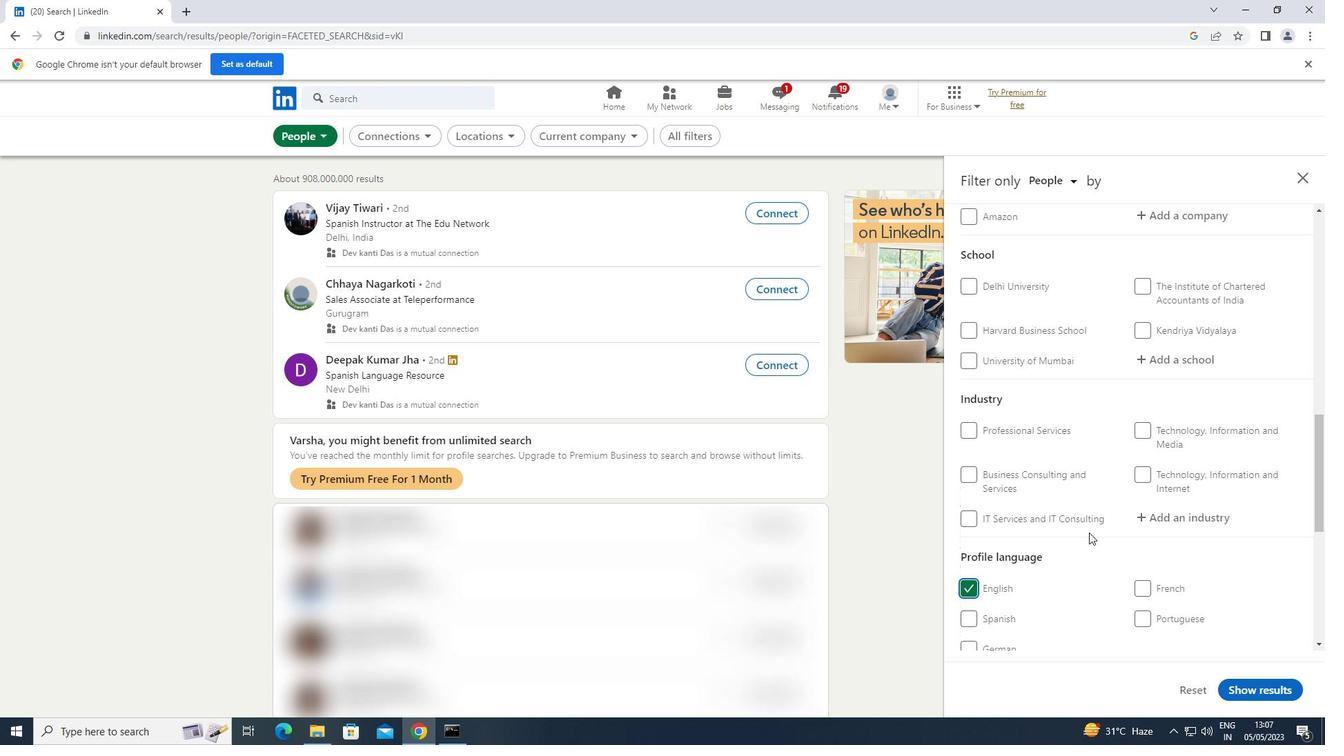 
Action: Mouse scrolled (1089, 533) with delta (0, 0)
Screenshot: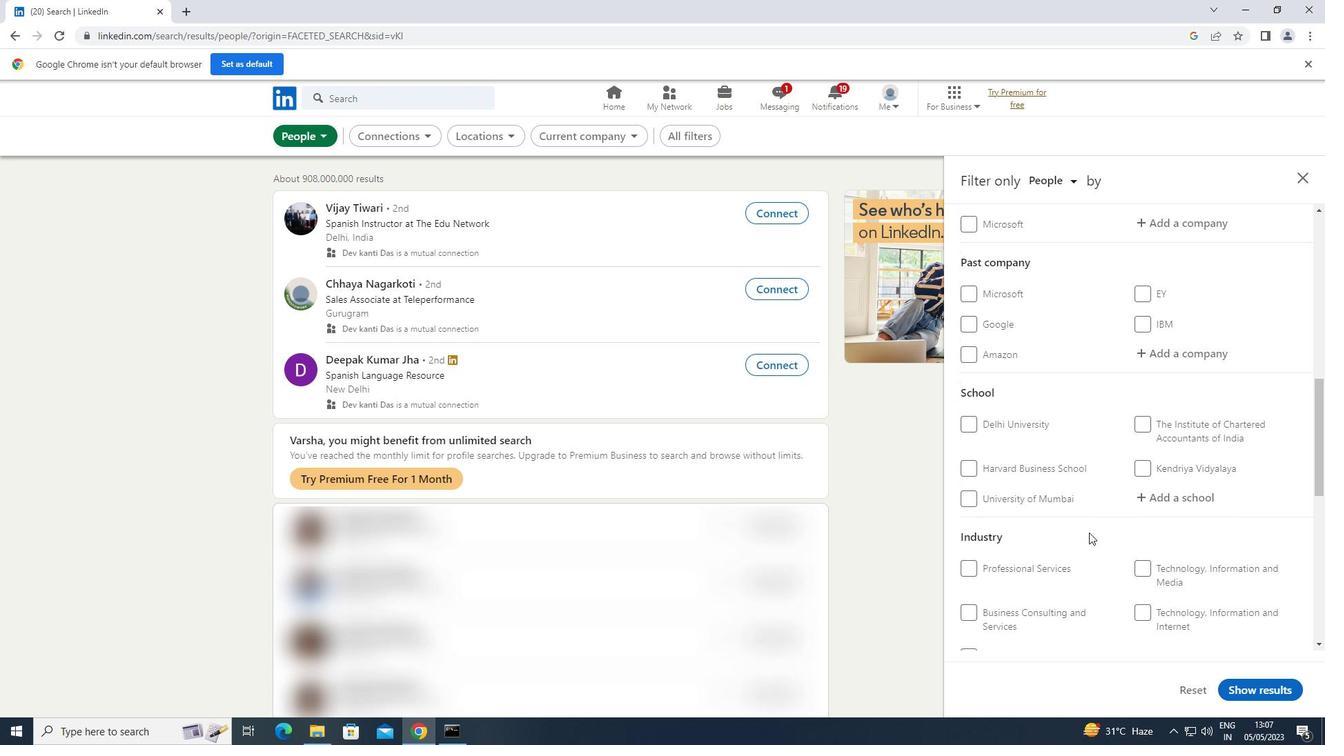 
Action: Mouse scrolled (1089, 533) with delta (0, 0)
Screenshot: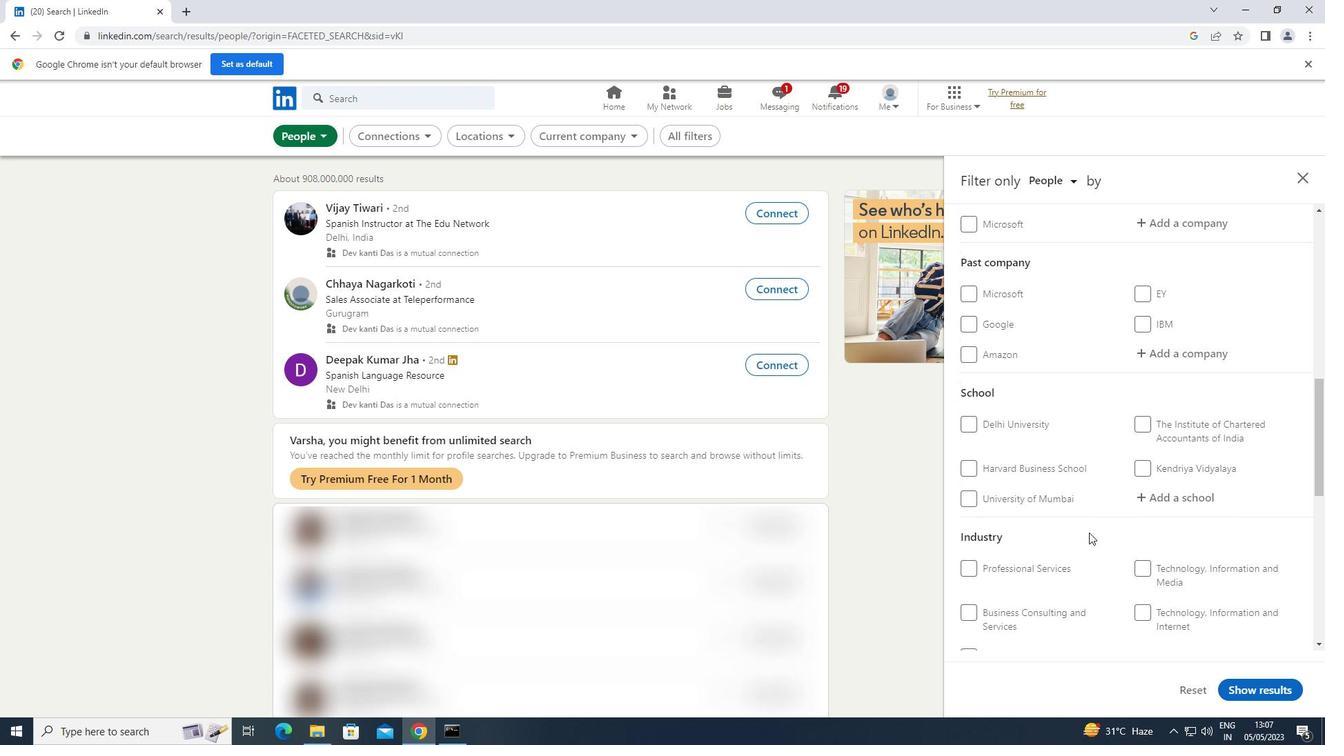 
Action: Mouse scrolled (1089, 533) with delta (0, 0)
Screenshot: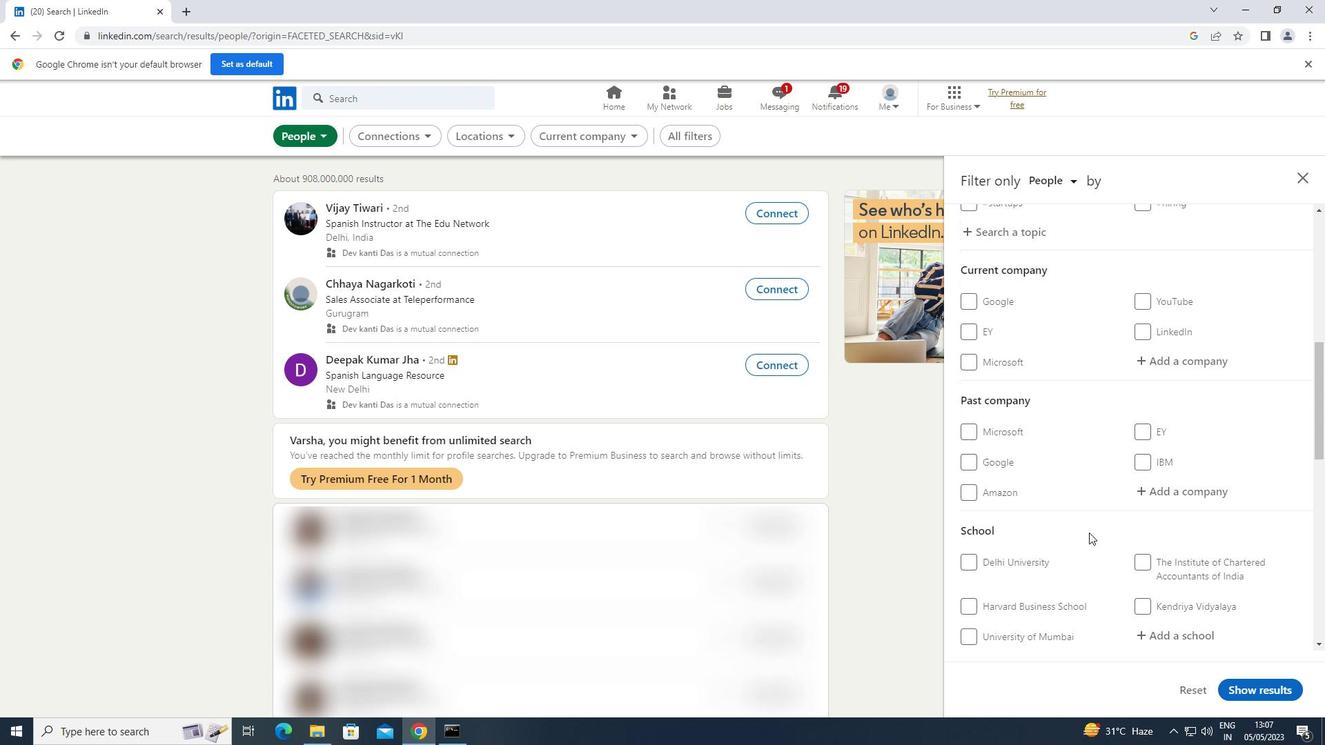 
Action: Mouse scrolled (1089, 533) with delta (0, 0)
Screenshot: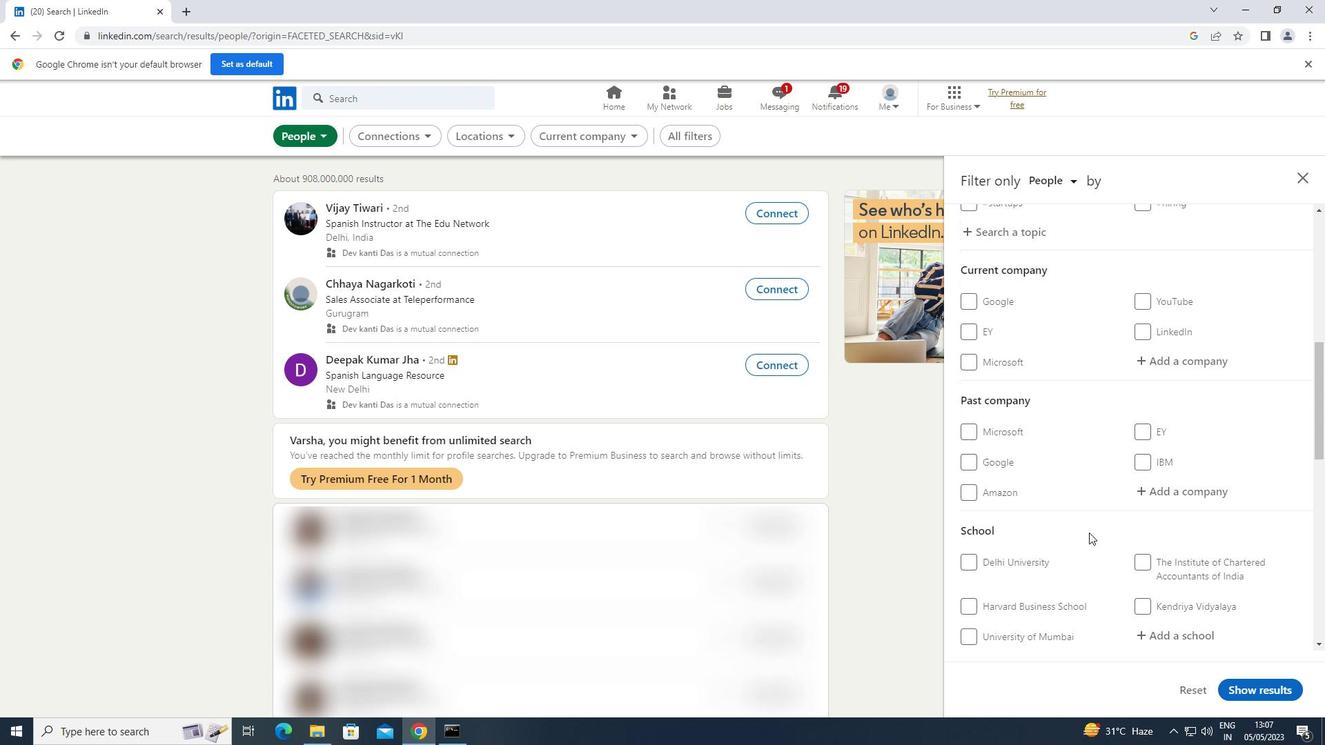 
Action: Mouse moved to (1195, 505)
Screenshot: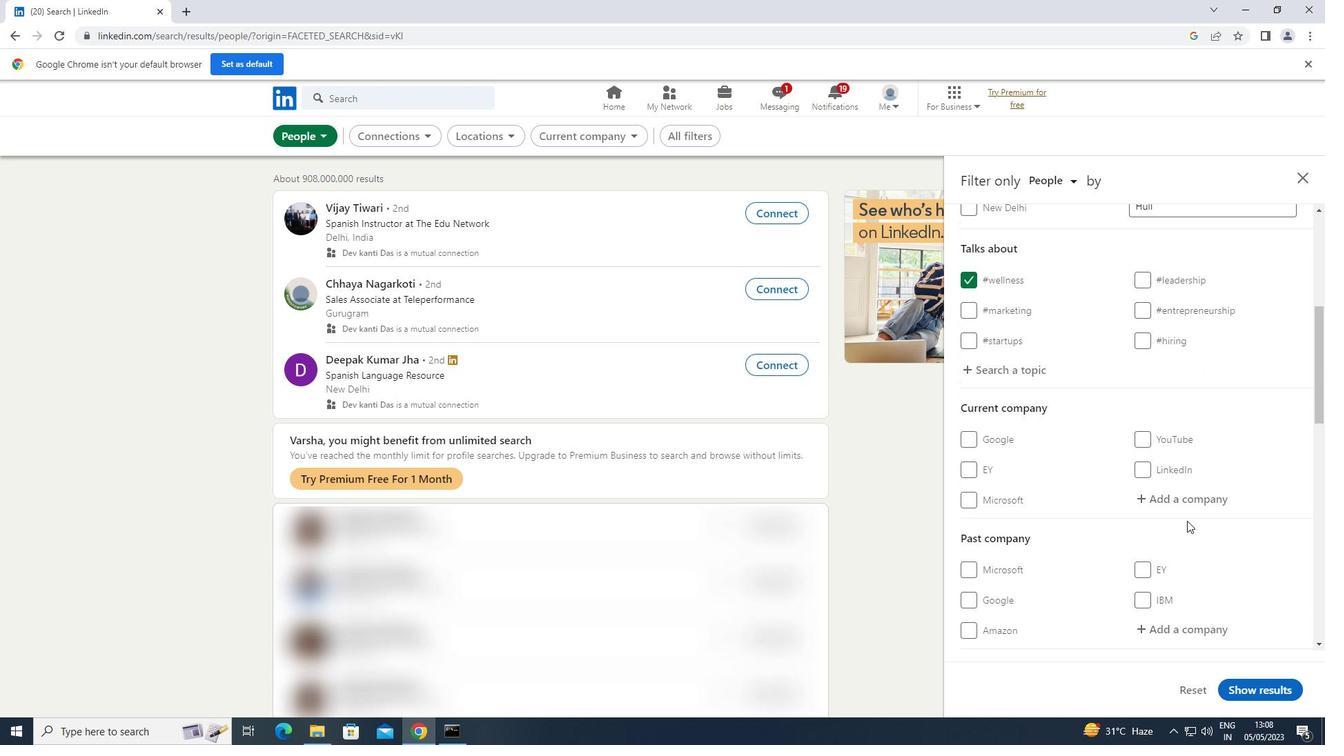 
Action: Mouse pressed left at (1195, 505)
Screenshot: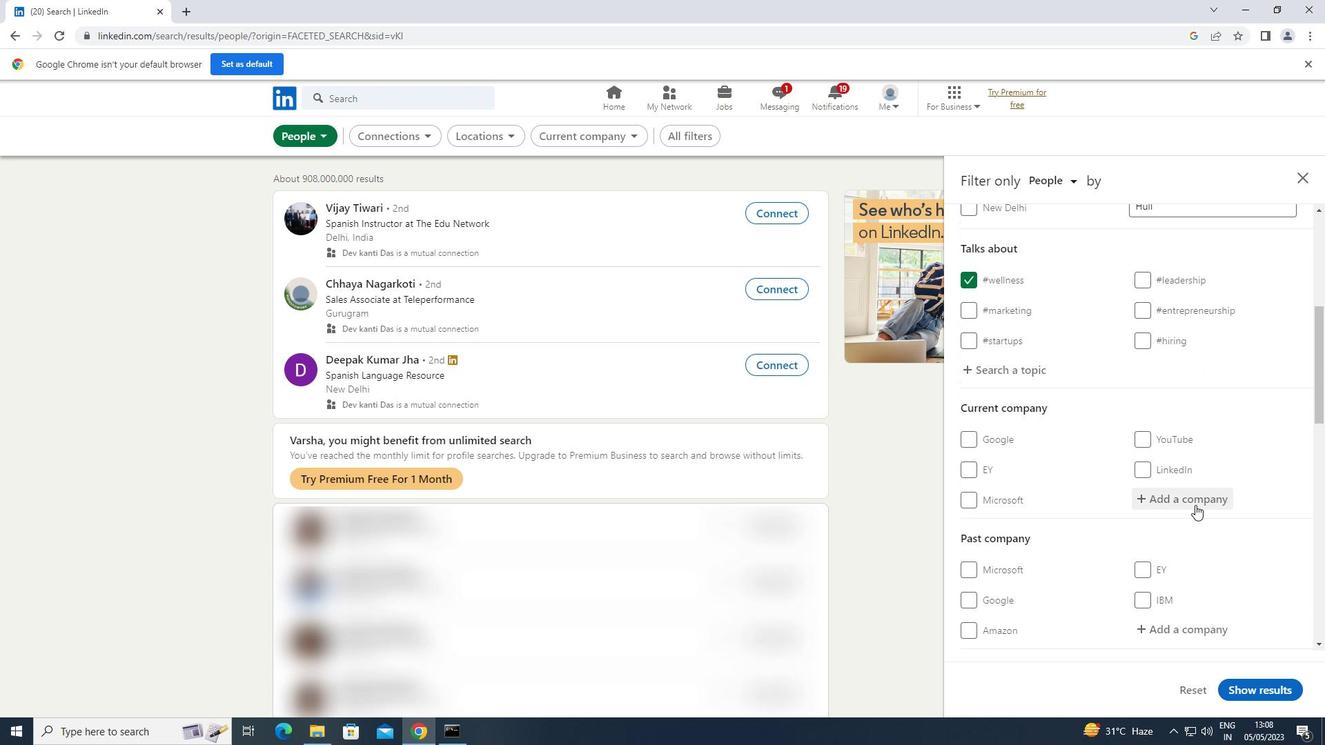 
Action: Key pressed <Key.shift>SHOP<Key.shift>UP
Screenshot: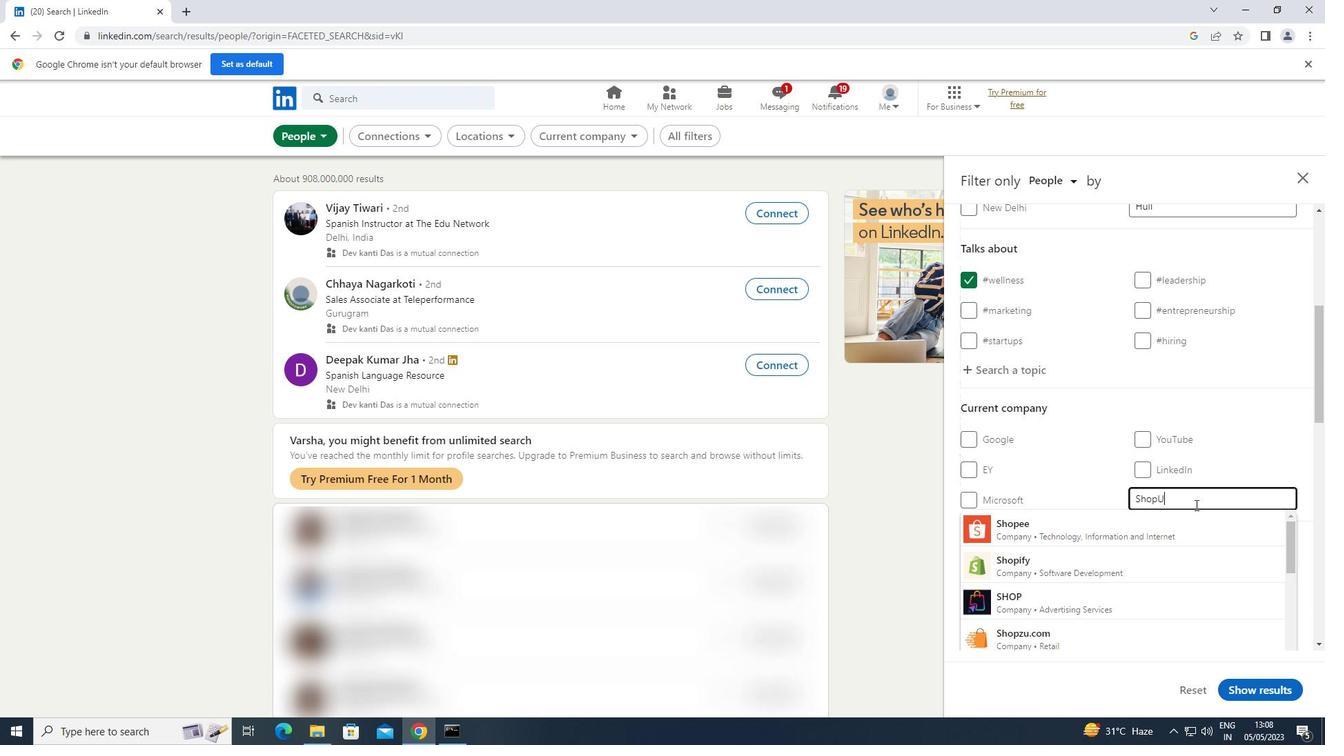 
Action: Mouse moved to (1081, 527)
Screenshot: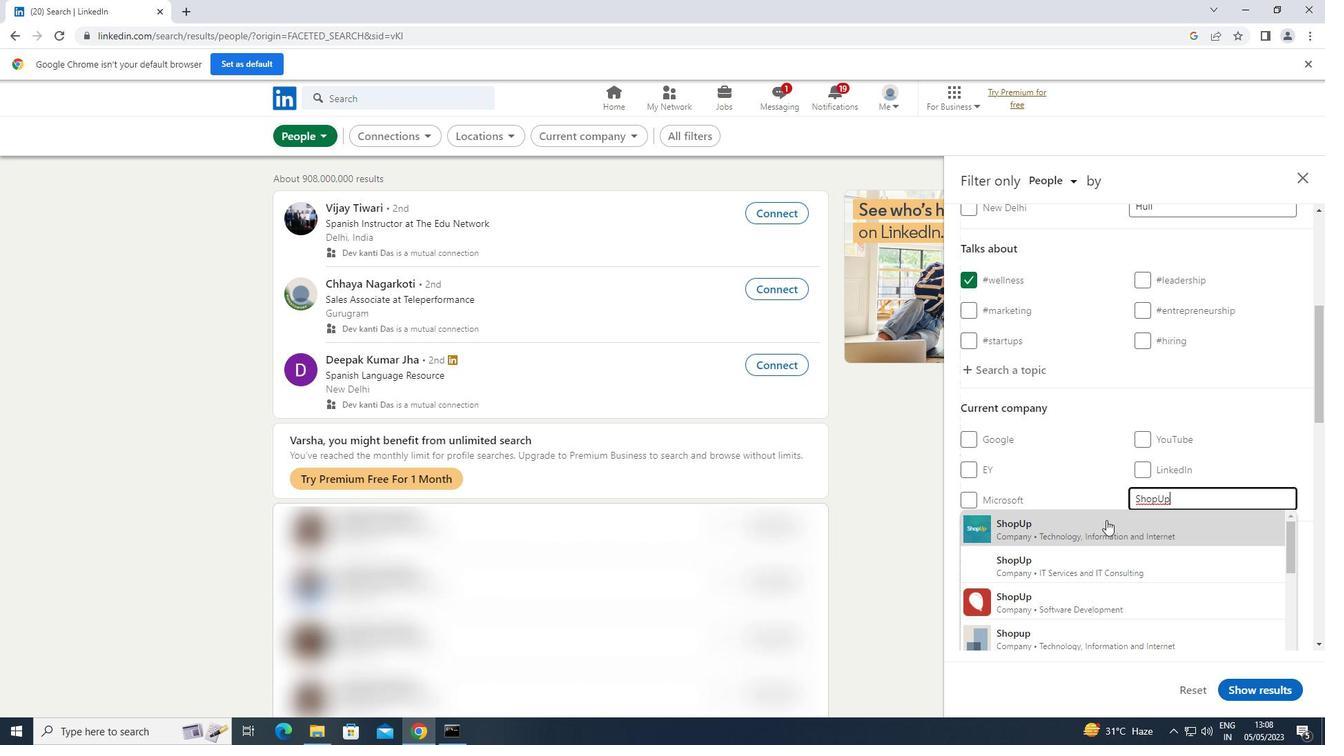 
Action: Mouse pressed left at (1081, 527)
Screenshot: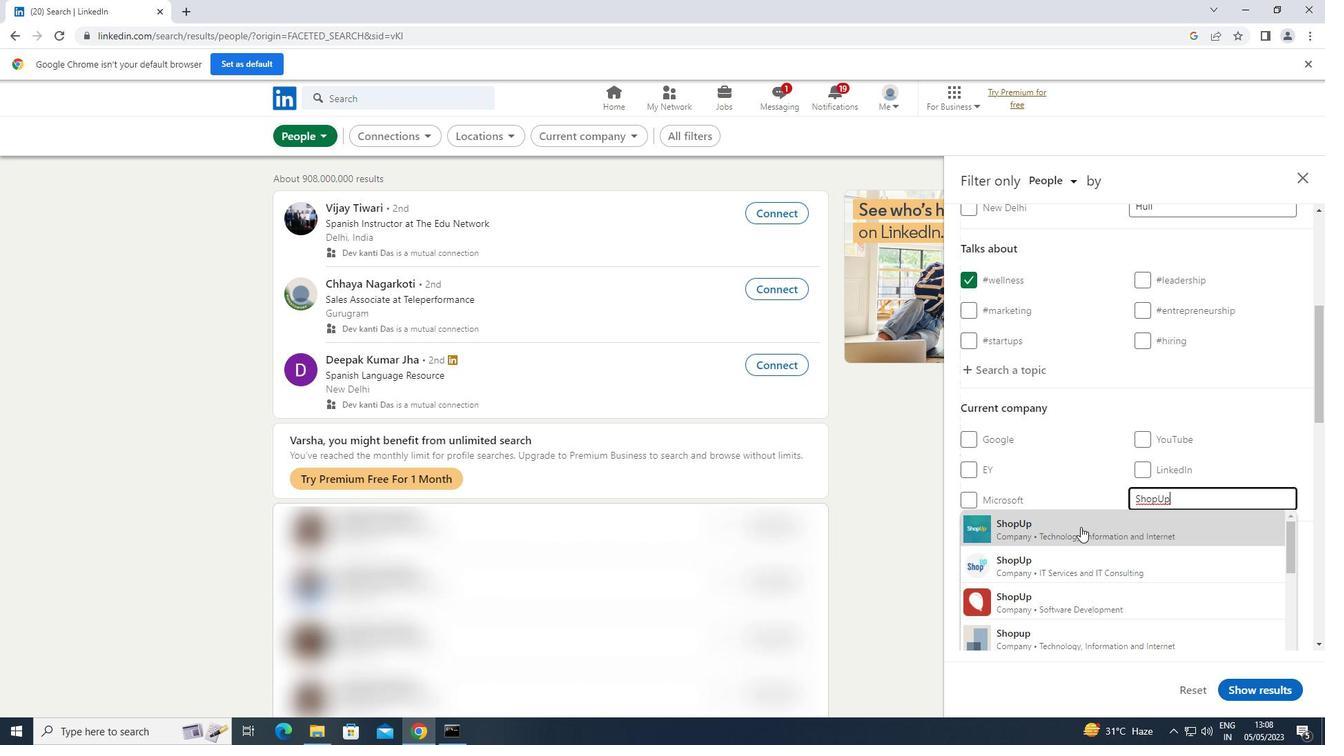 
Action: Mouse moved to (1081, 527)
Screenshot: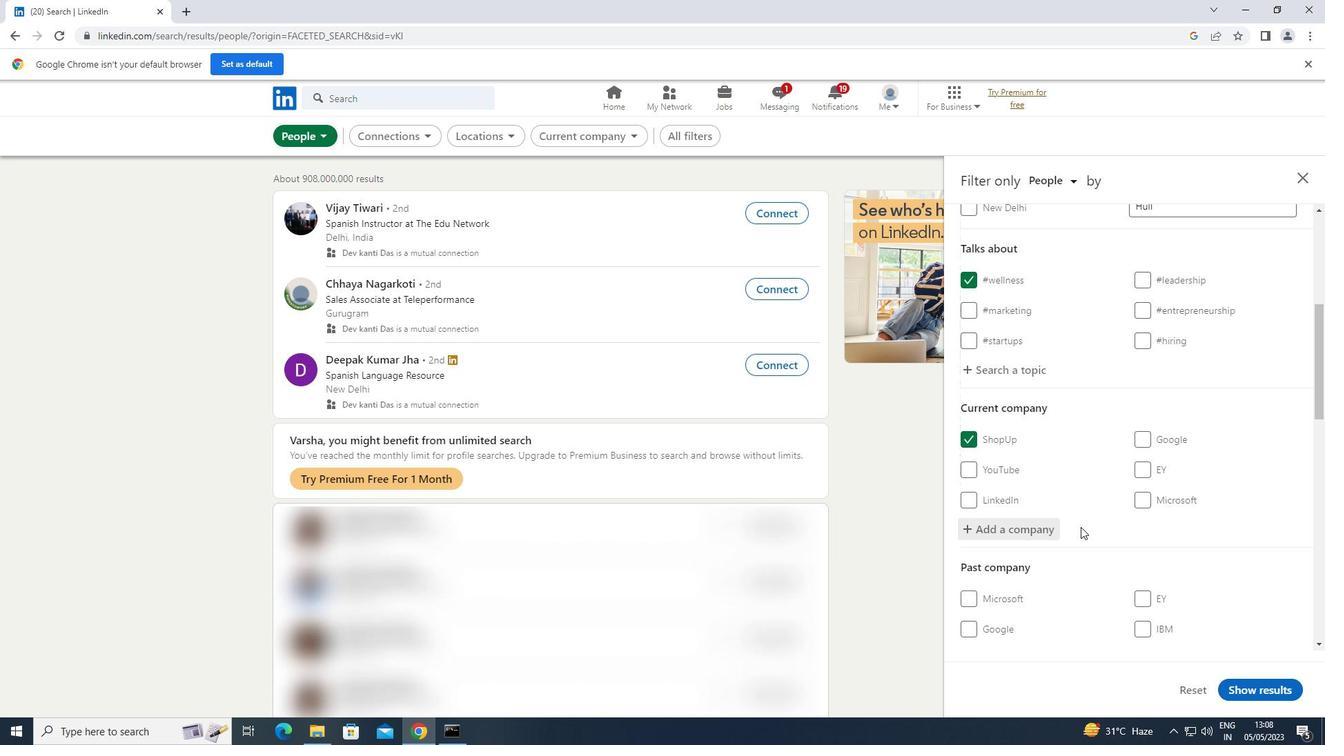 
Action: Mouse scrolled (1081, 526) with delta (0, 0)
Screenshot: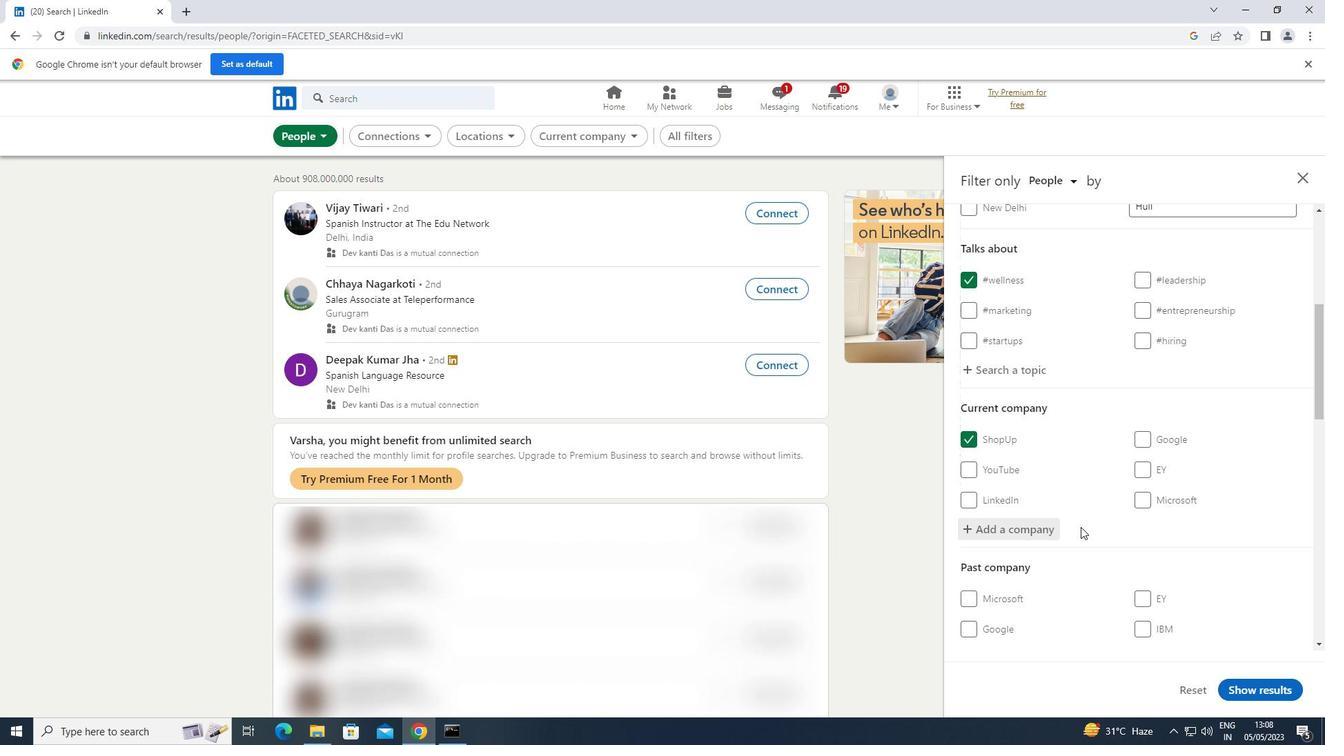 
Action: Mouse scrolled (1081, 526) with delta (0, 0)
Screenshot: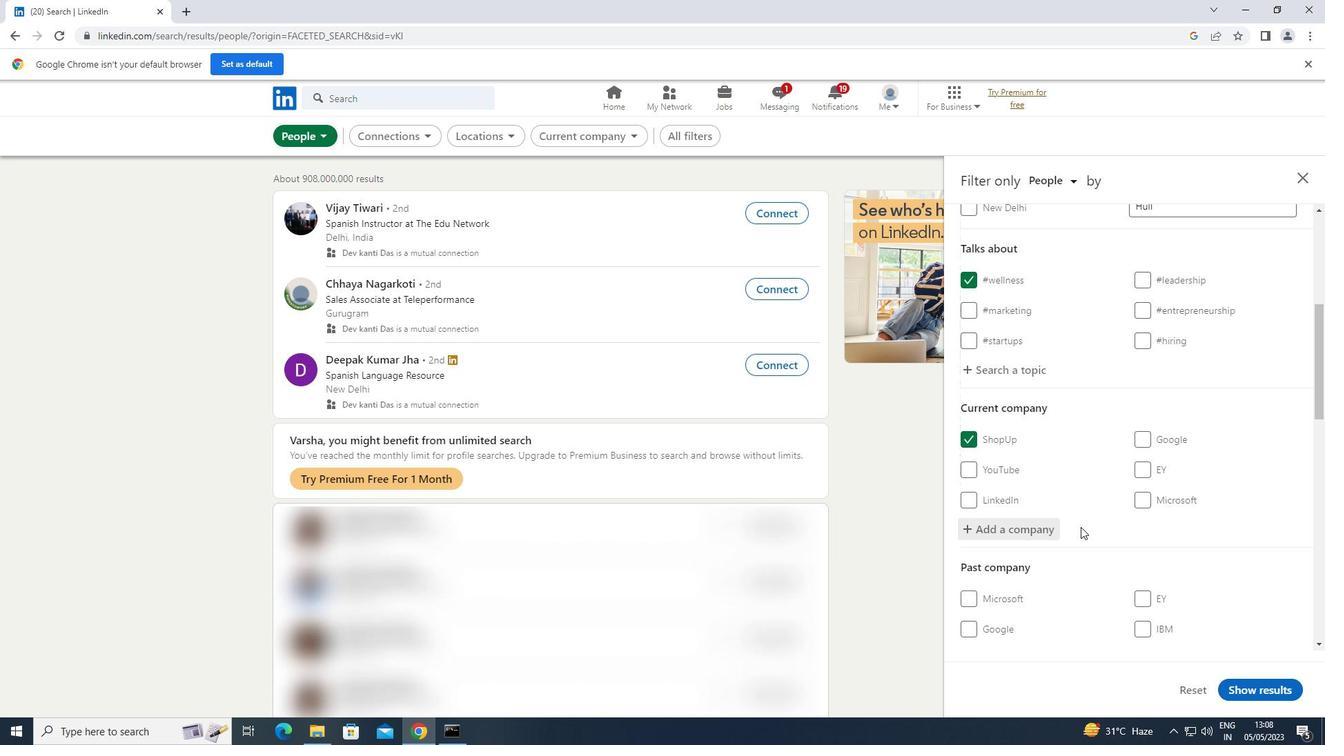 
Action: Mouse moved to (1082, 527)
Screenshot: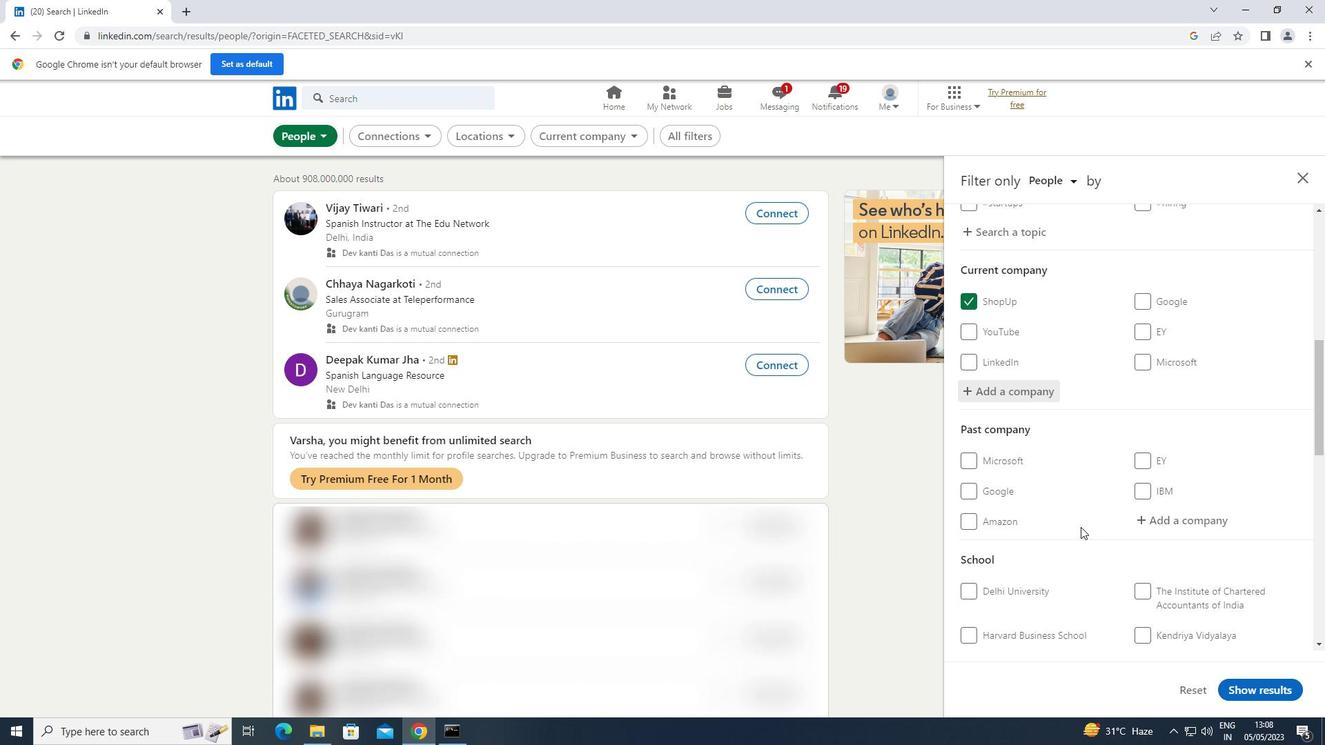 
Action: Mouse scrolled (1082, 526) with delta (0, 0)
Screenshot: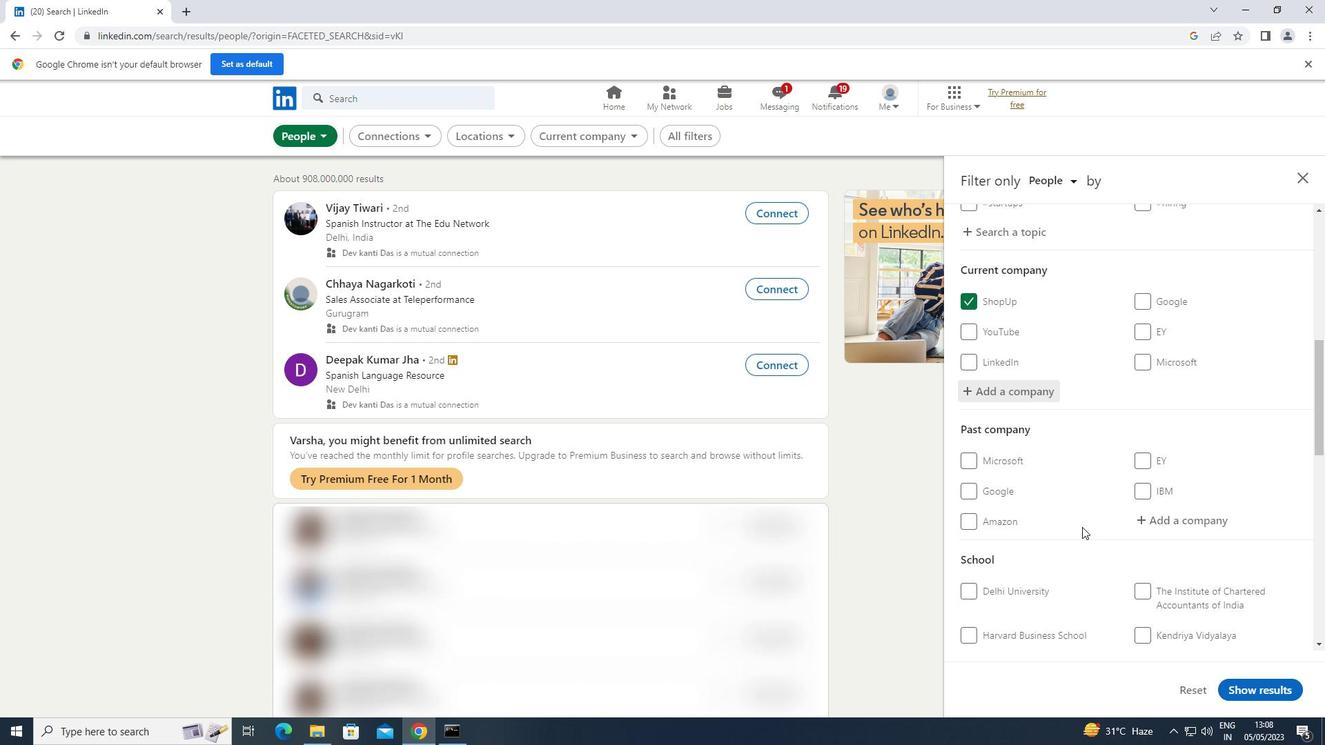 
Action: Mouse scrolled (1082, 526) with delta (0, 0)
Screenshot: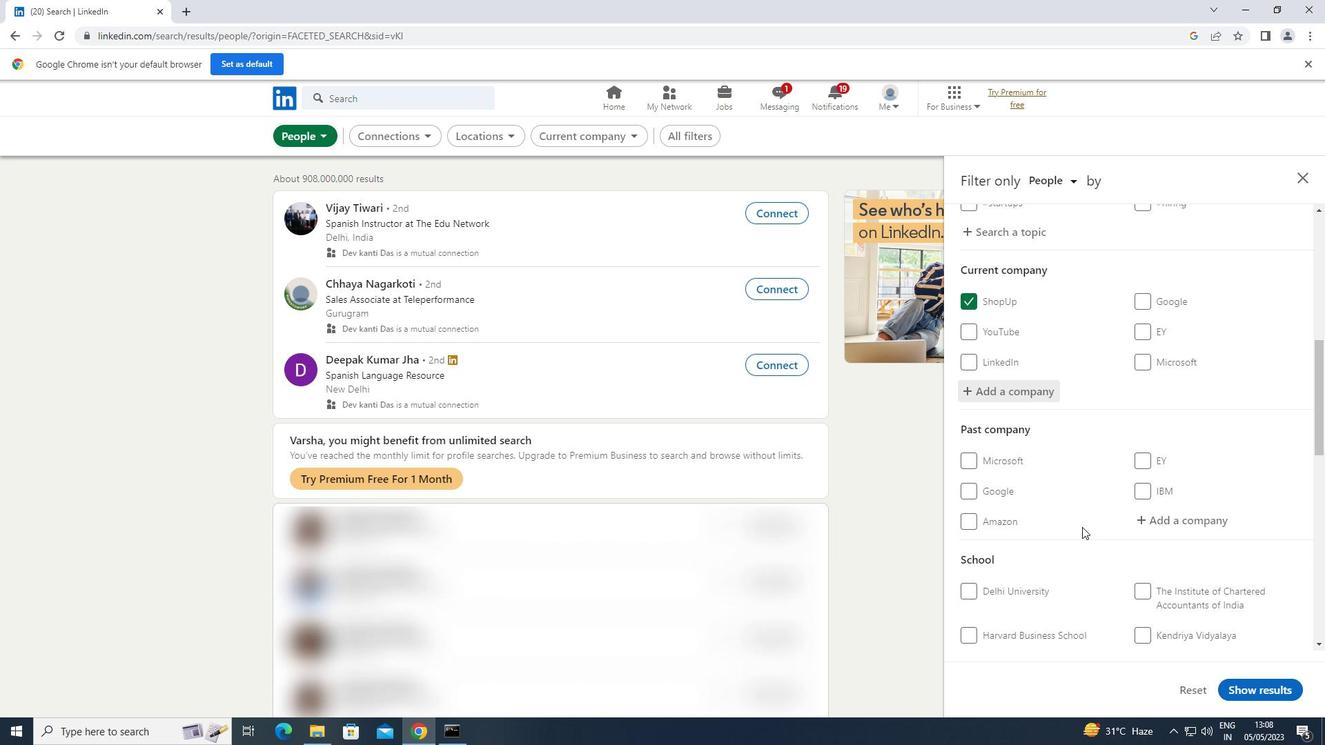 
Action: Mouse moved to (1165, 514)
Screenshot: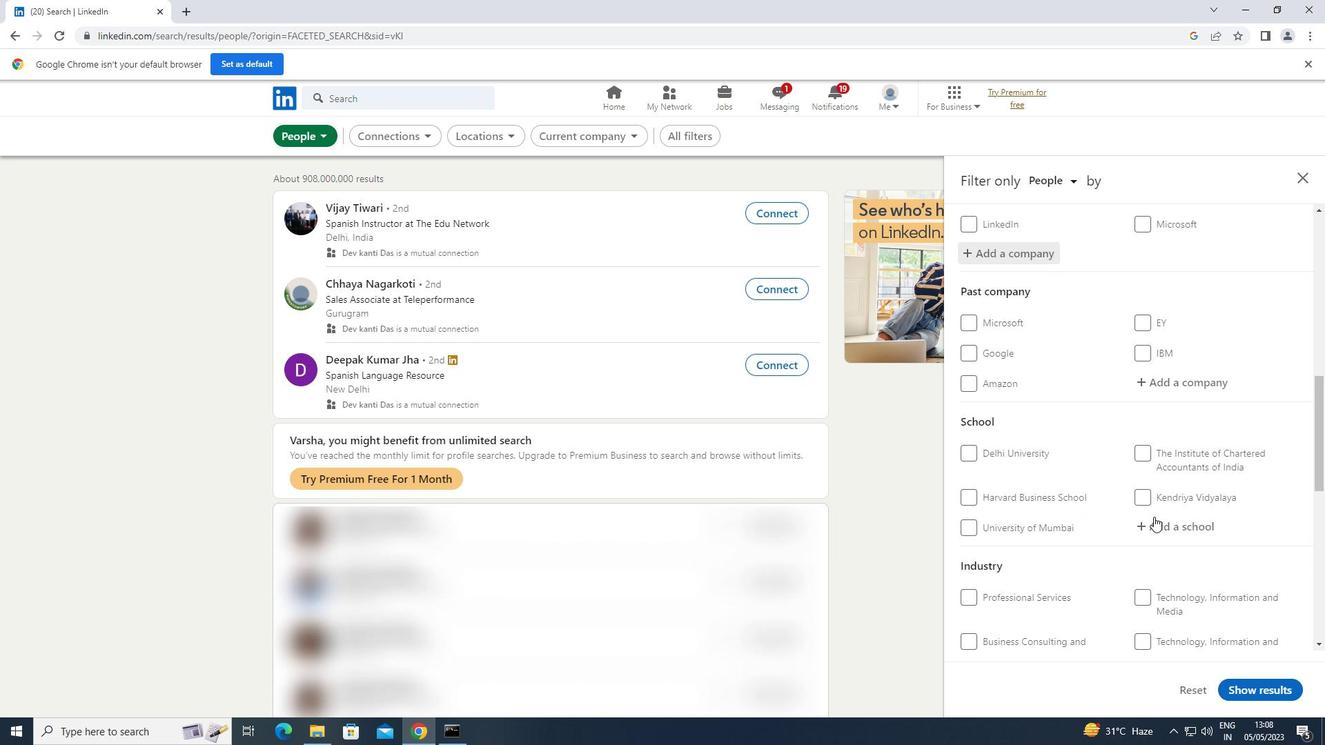 
Action: Mouse pressed left at (1165, 514)
Screenshot: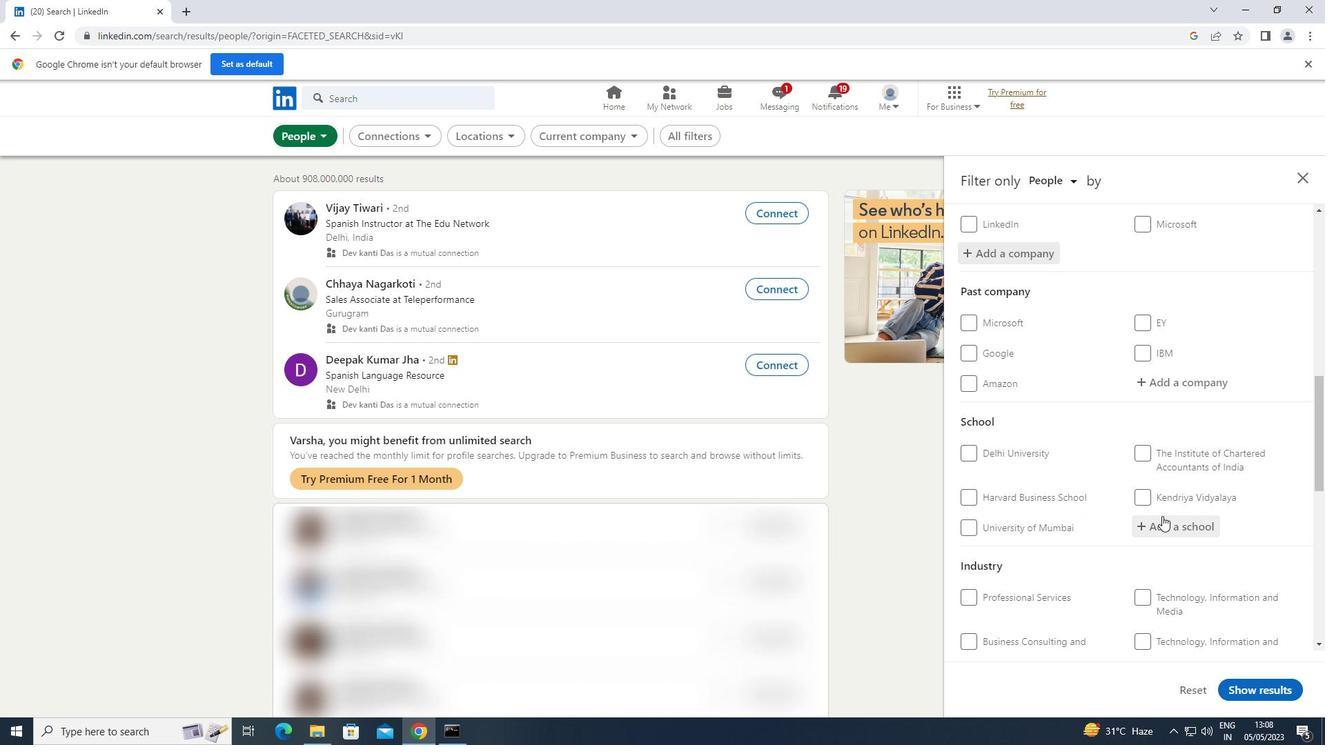 
Action: Key pressed <Key.shift>THE<Key.space><Key.shift>ICFAI
Screenshot: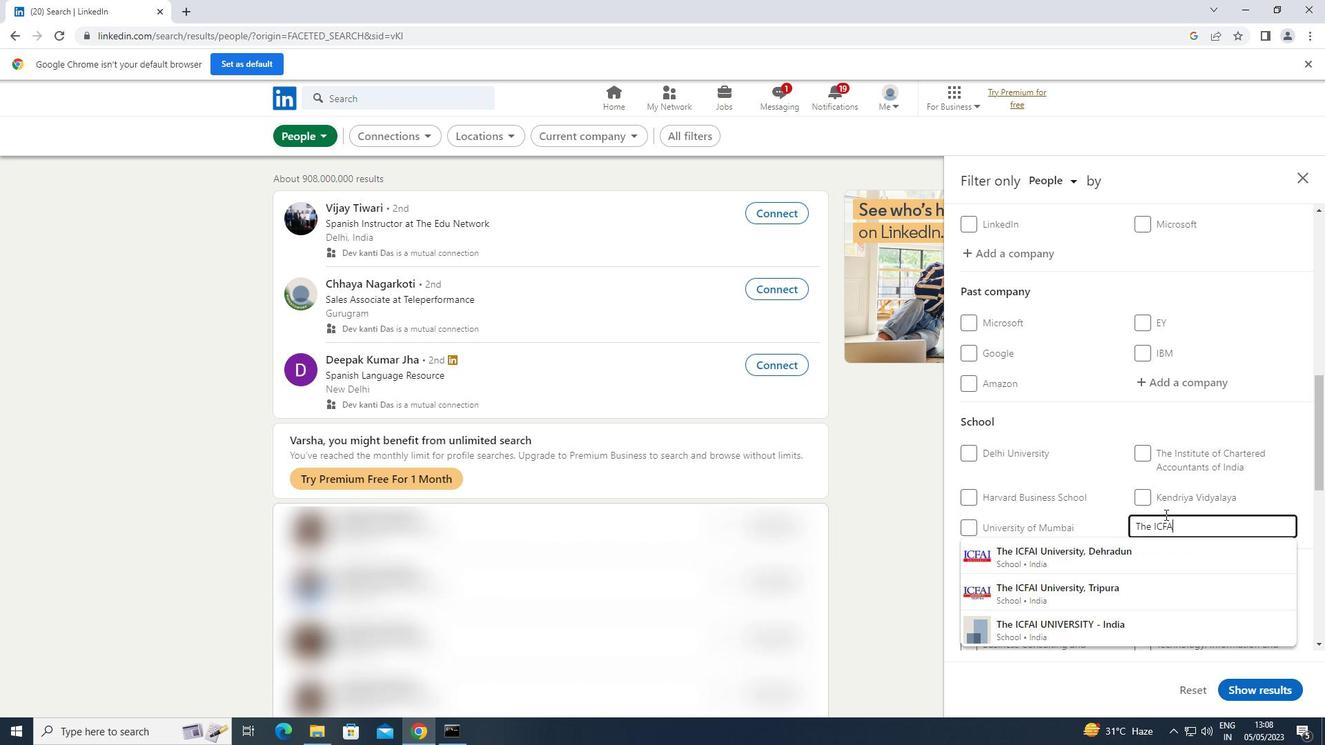 
Action: Mouse moved to (1083, 590)
Screenshot: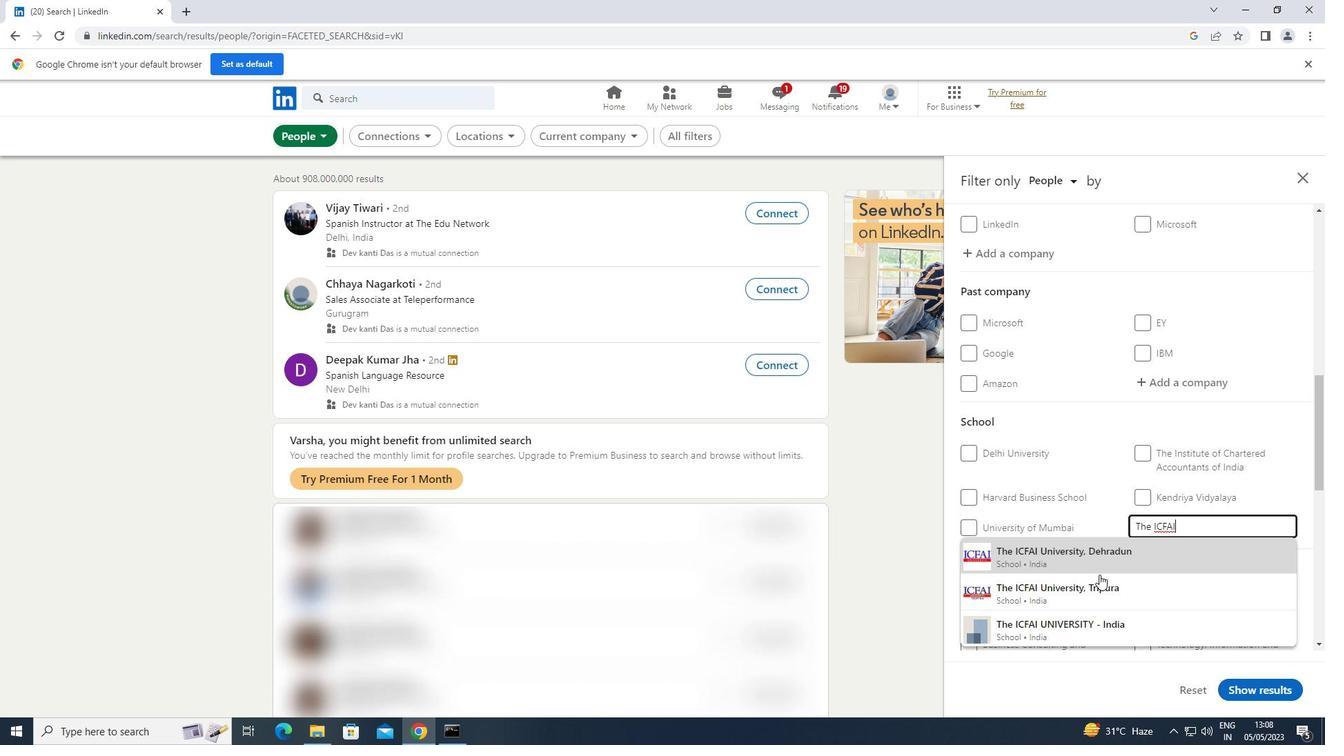 
Action: Mouse pressed left at (1083, 590)
Screenshot: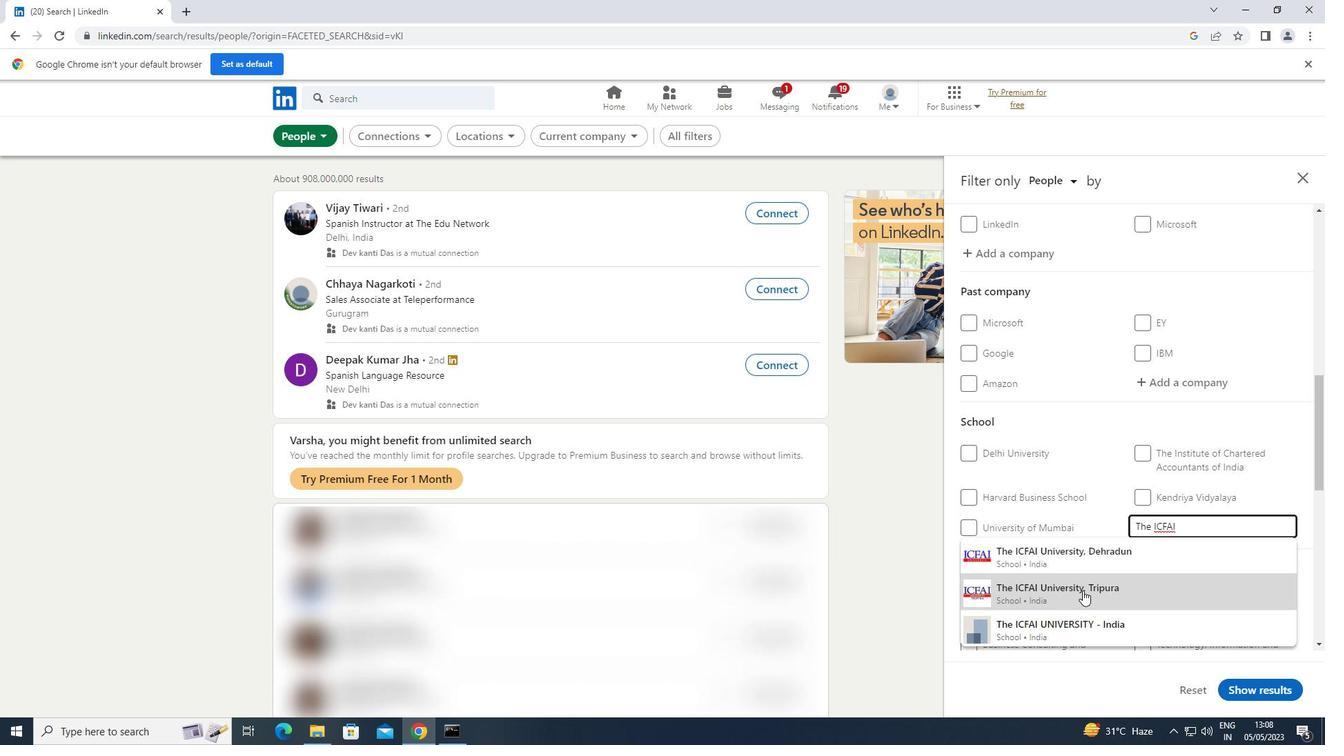 
Action: Mouse moved to (1089, 575)
Screenshot: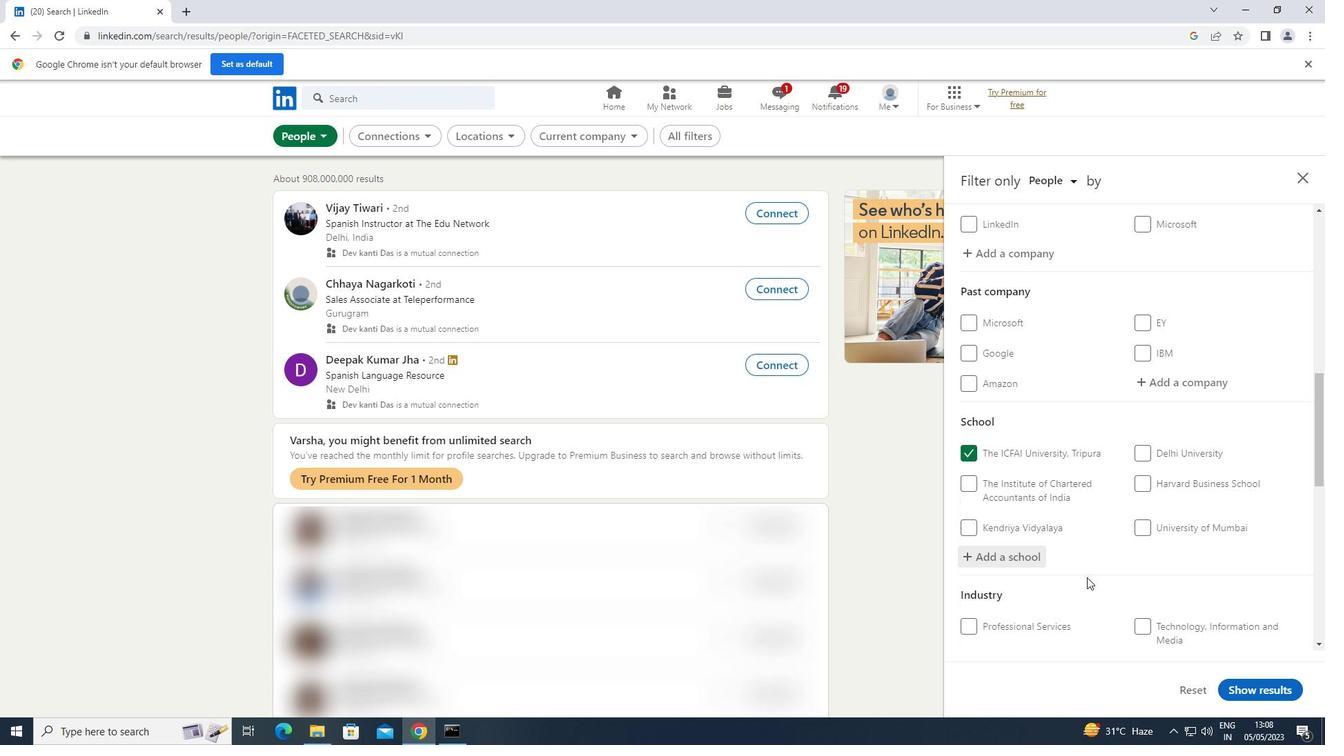 
Action: Mouse scrolled (1089, 574) with delta (0, 0)
Screenshot: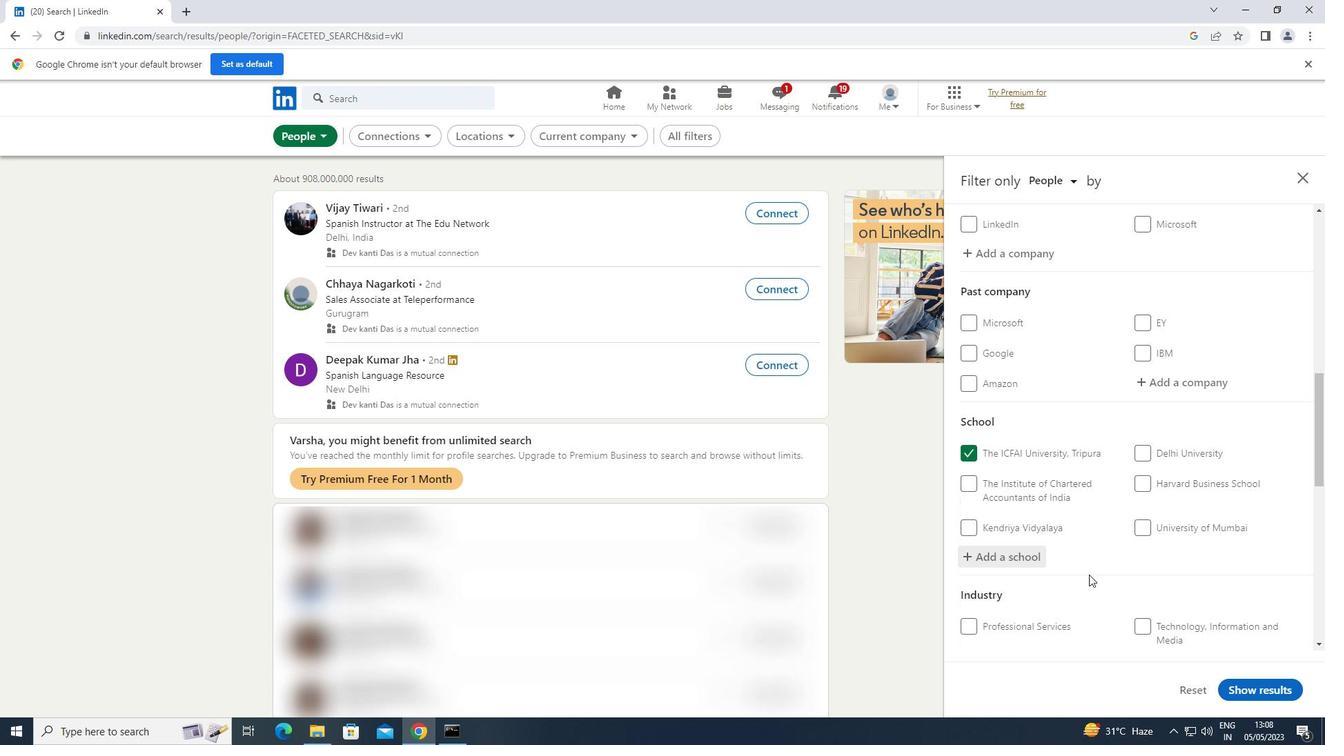
Action: Mouse scrolled (1089, 574) with delta (0, 0)
Screenshot: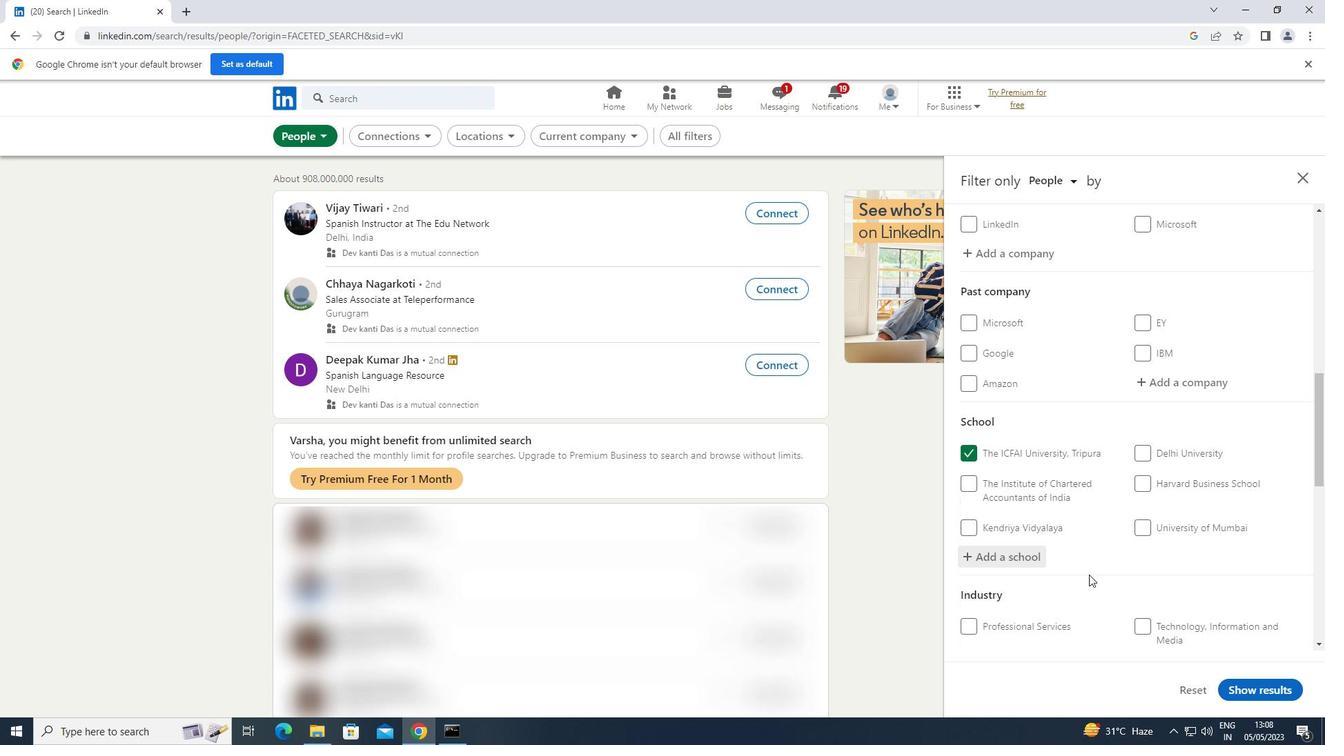 
Action: Mouse moved to (1090, 573)
Screenshot: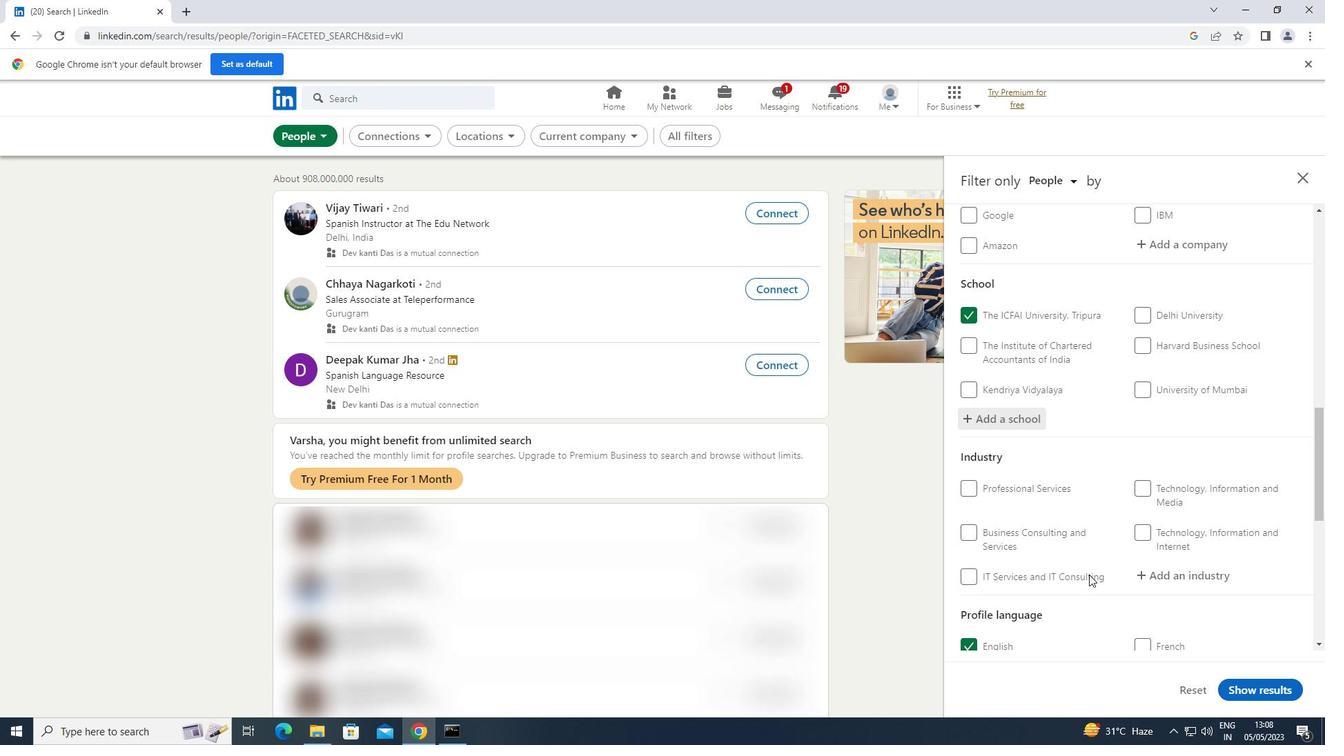 
Action: Mouse scrolled (1090, 572) with delta (0, 0)
Screenshot: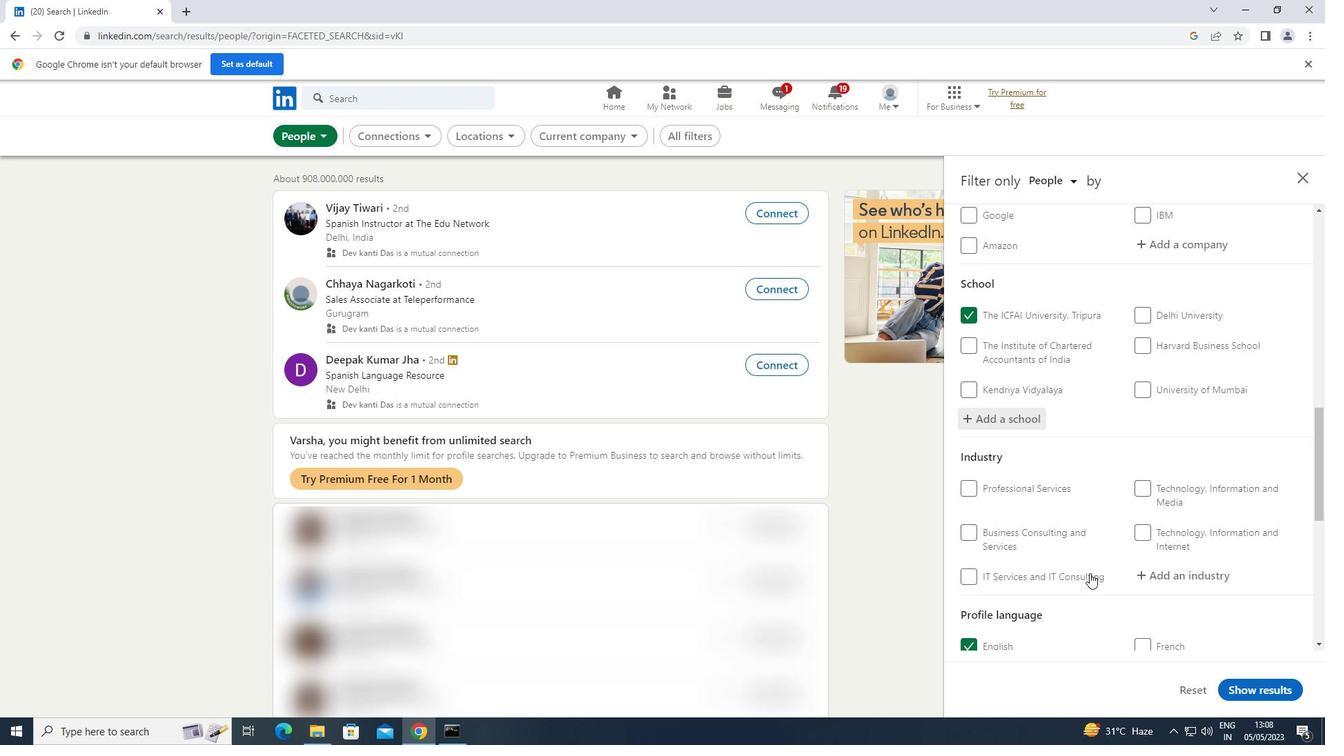 
Action: Mouse scrolled (1090, 572) with delta (0, 0)
Screenshot: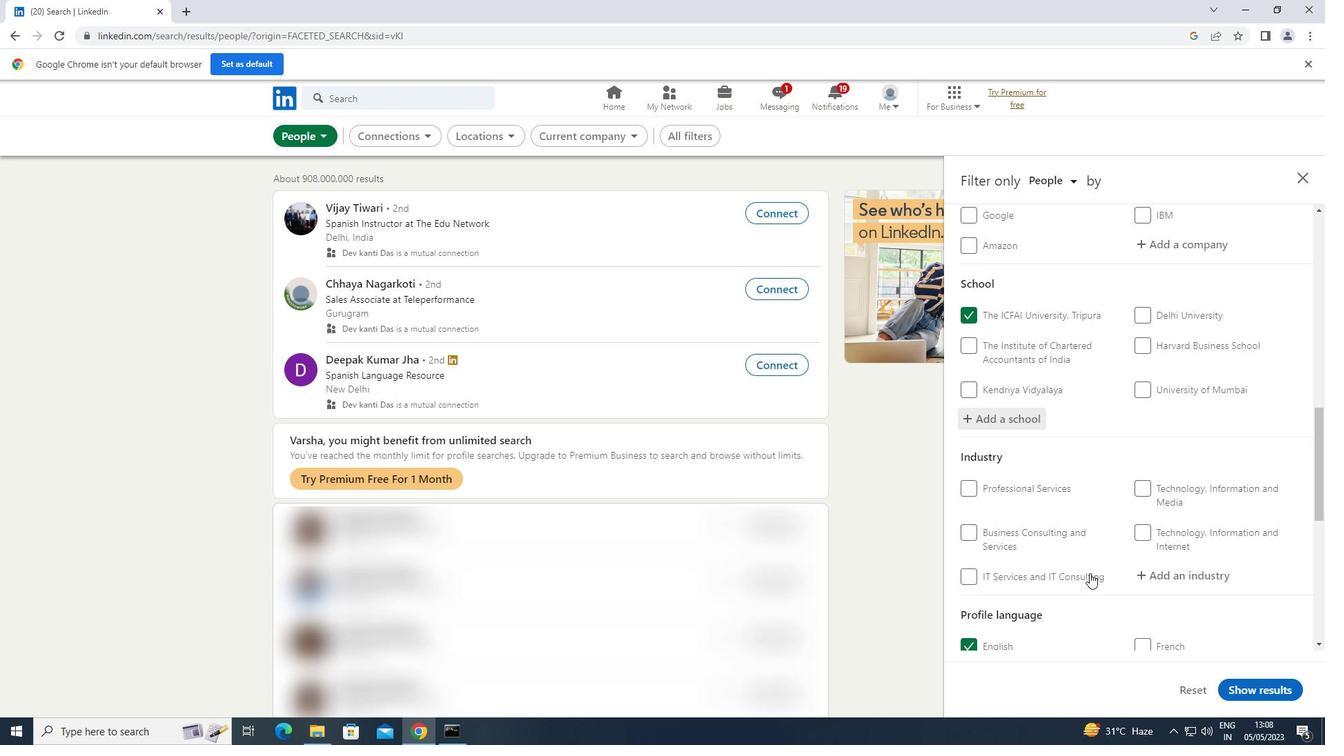 
Action: Mouse scrolled (1090, 572) with delta (0, 0)
Screenshot: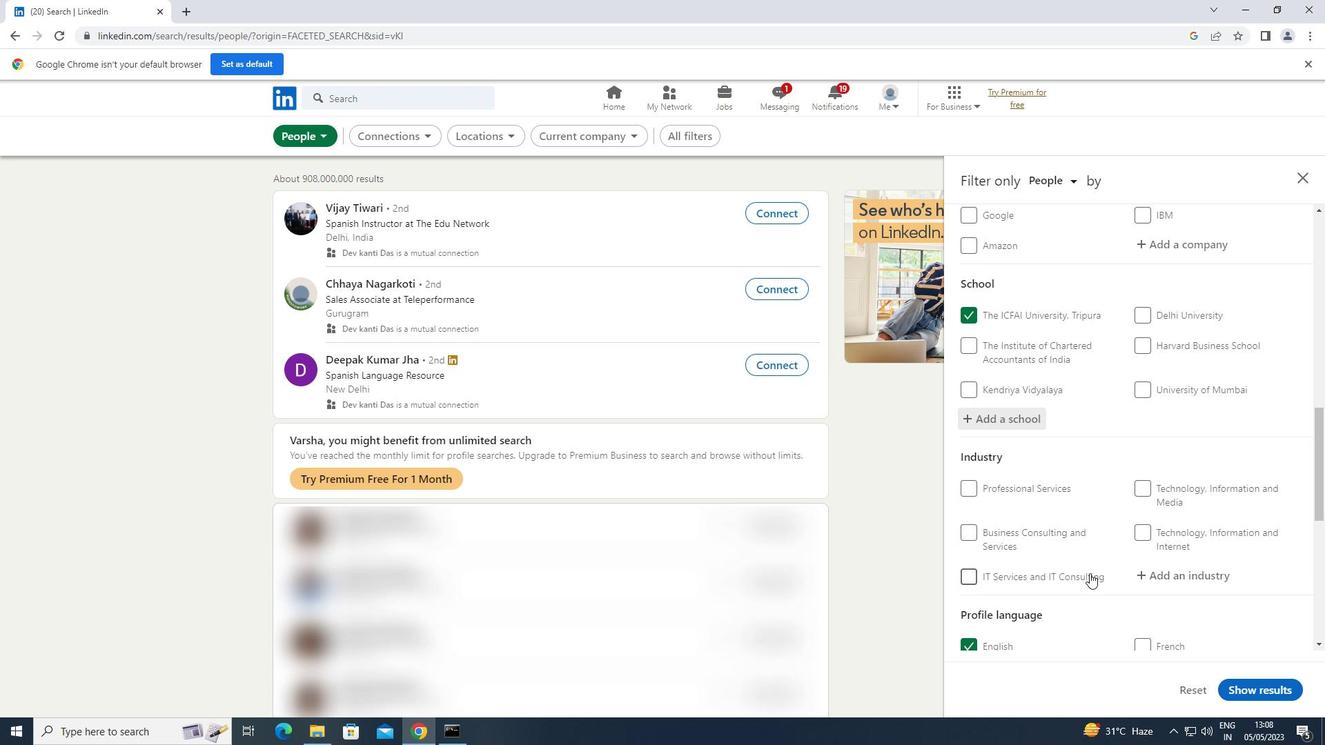 
Action: Mouse moved to (1159, 366)
Screenshot: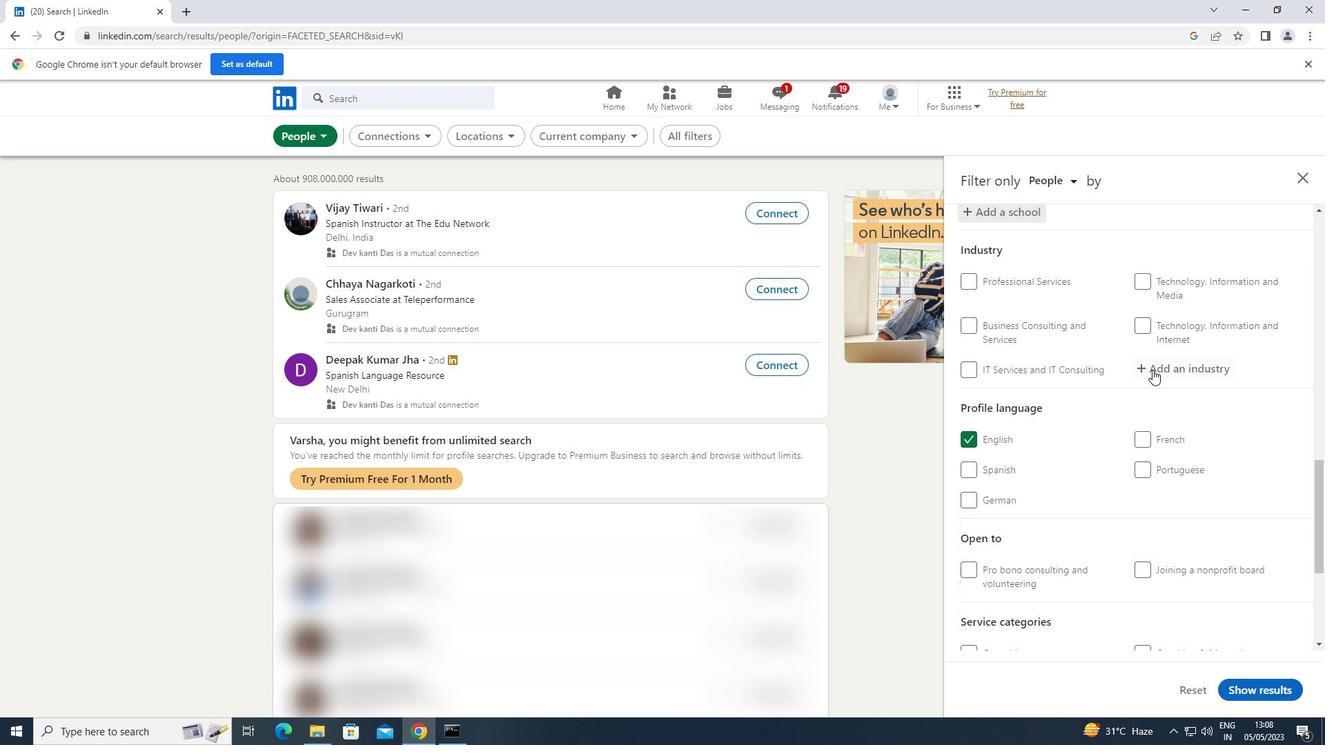 
Action: Mouse pressed left at (1159, 366)
Screenshot: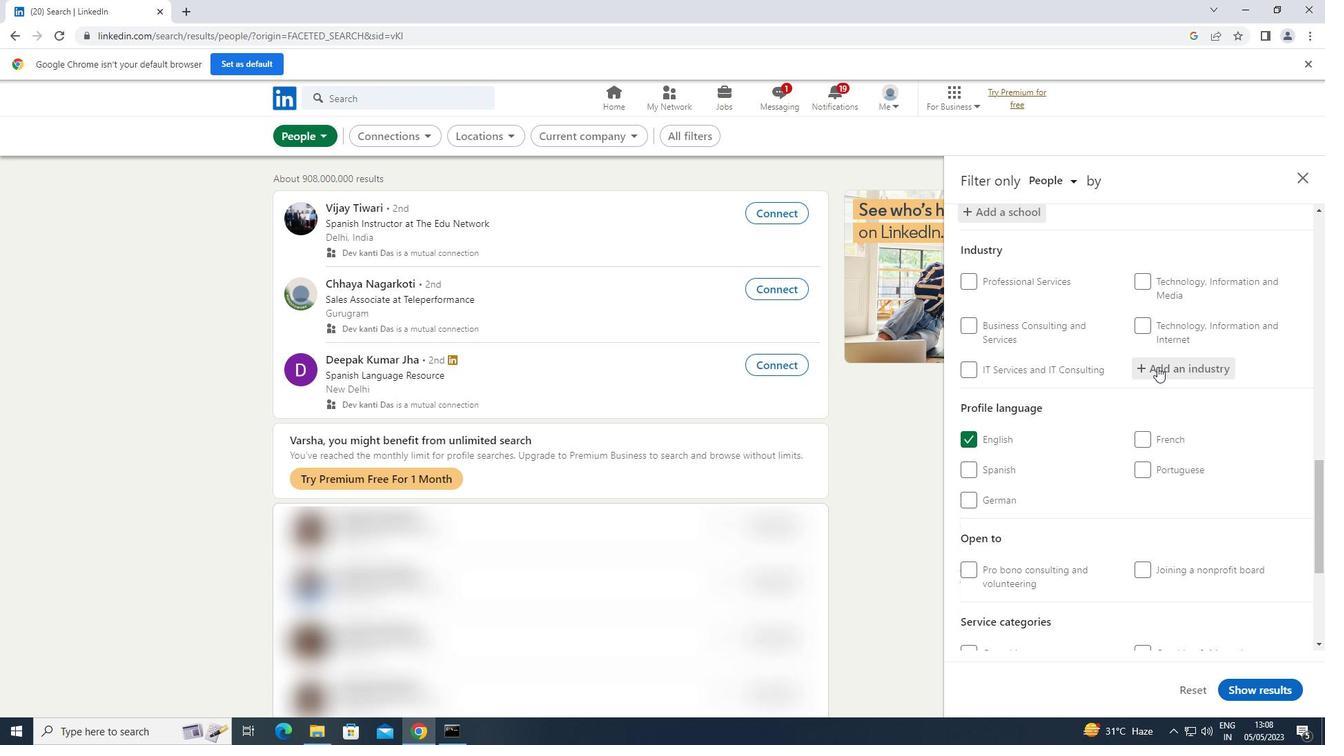 
Action: Key pressed <Key.shift>DEFENSE<Key.space>AND<Key.space>
Screenshot: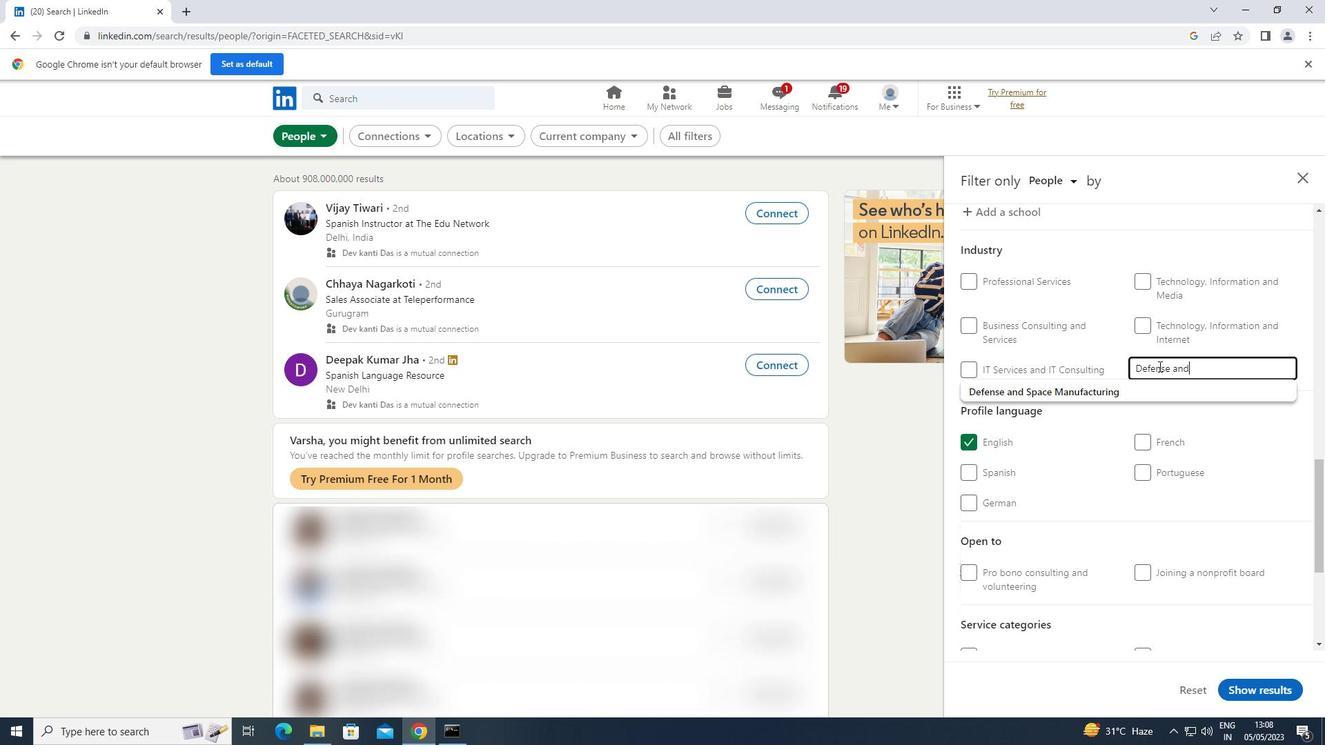 
Action: Mouse moved to (1090, 392)
Screenshot: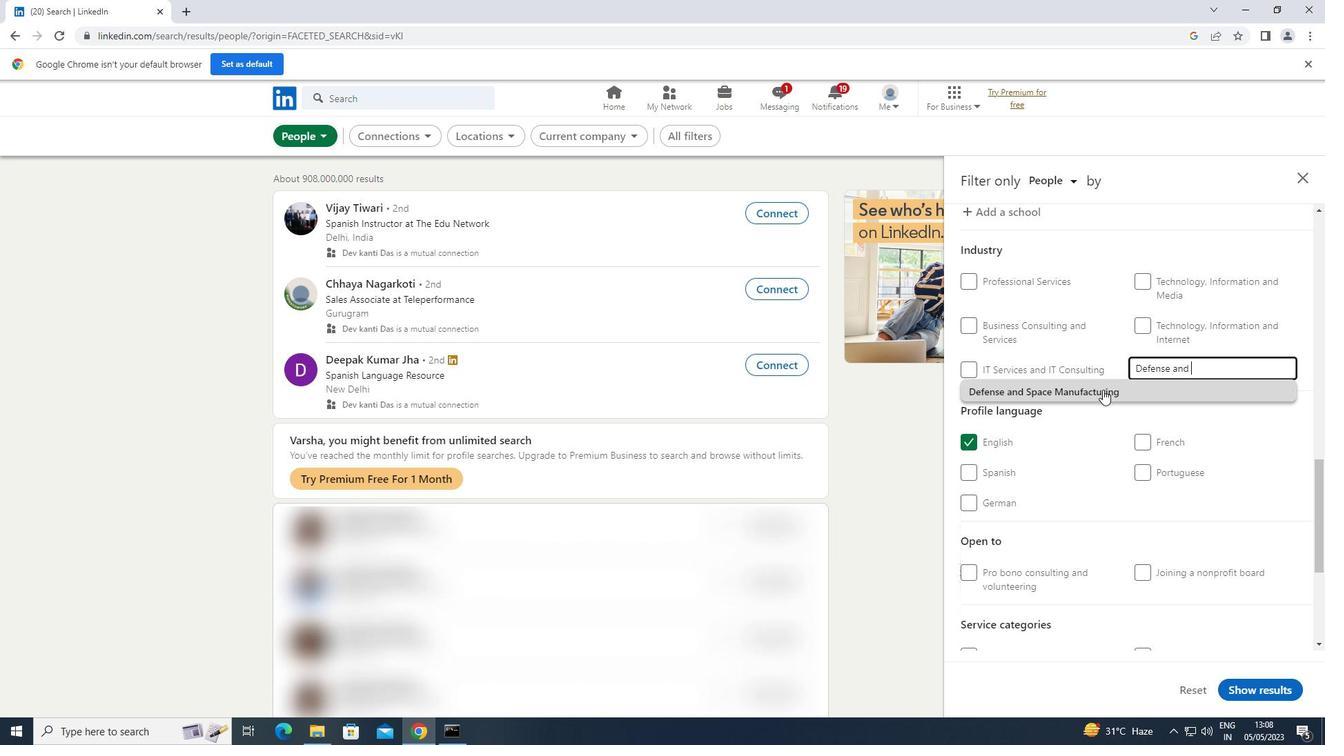 
Action: Mouse pressed left at (1090, 392)
Screenshot: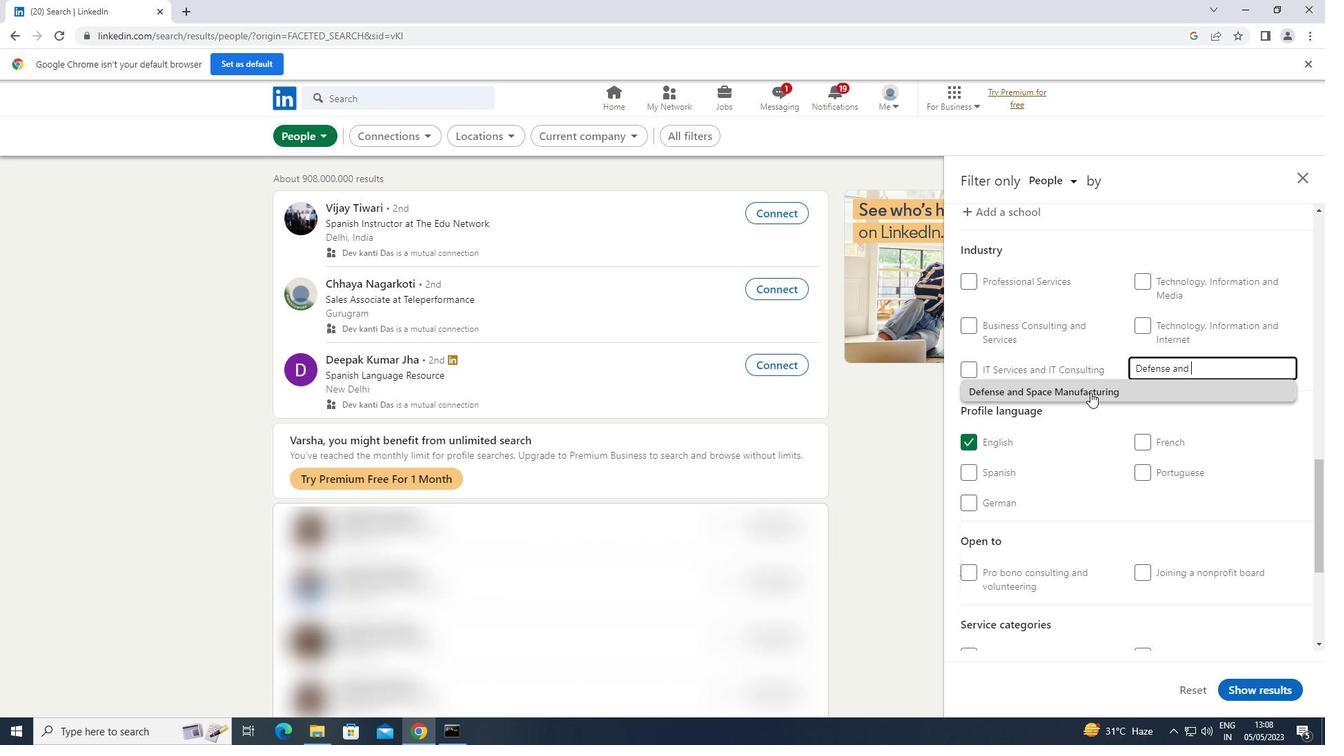 
Action: Mouse scrolled (1090, 392) with delta (0, 0)
Screenshot: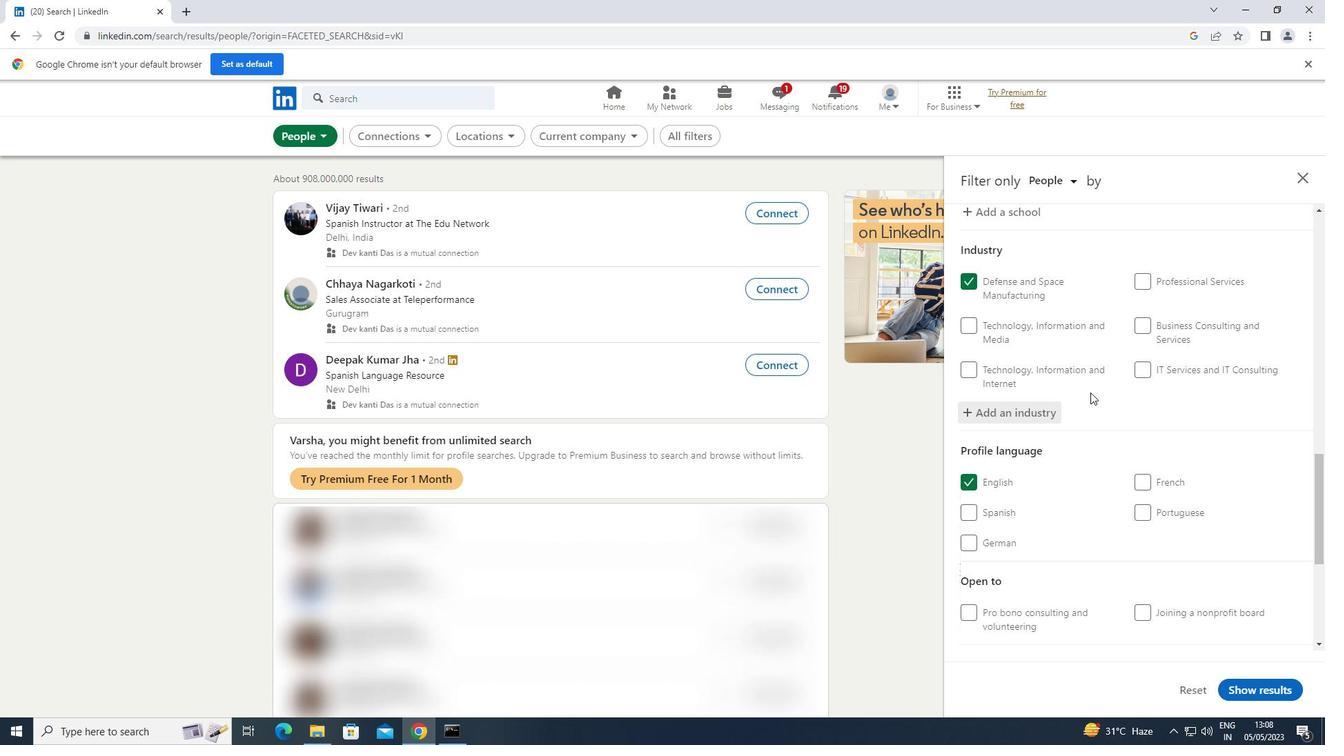 
Action: Mouse scrolled (1090, 392) with delta (0, 0)
Screenshot: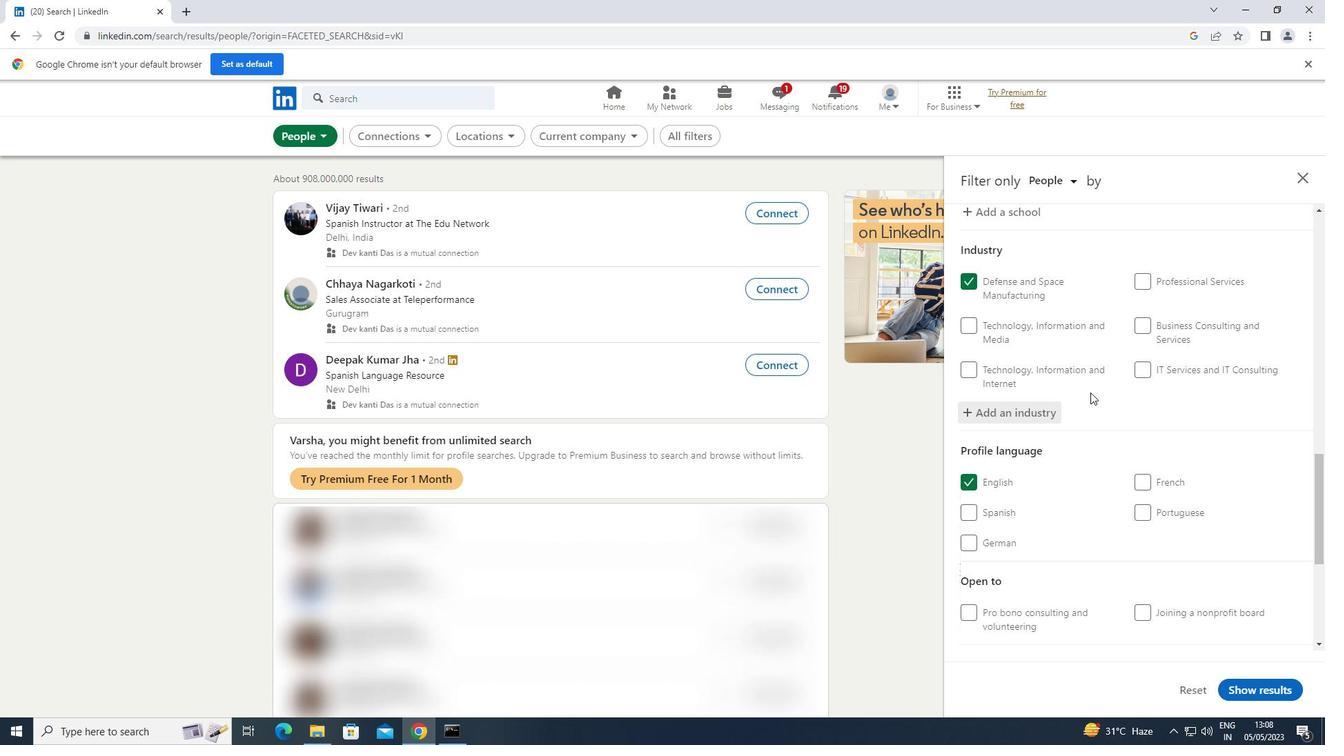 
Action: Mouse moved to (1090, 391)
Screenshot: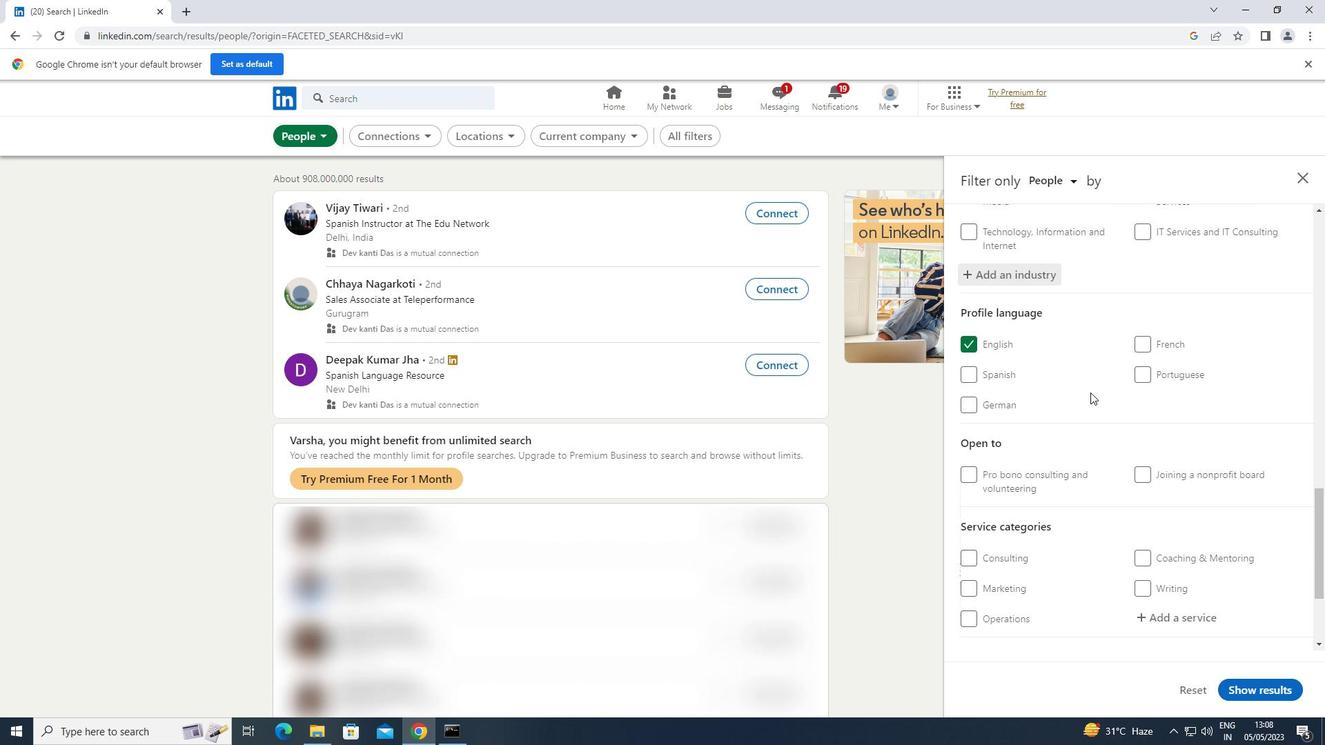 
Action: Mouse scrolled (1090, 390) with delta (0, 0)
Screenshot: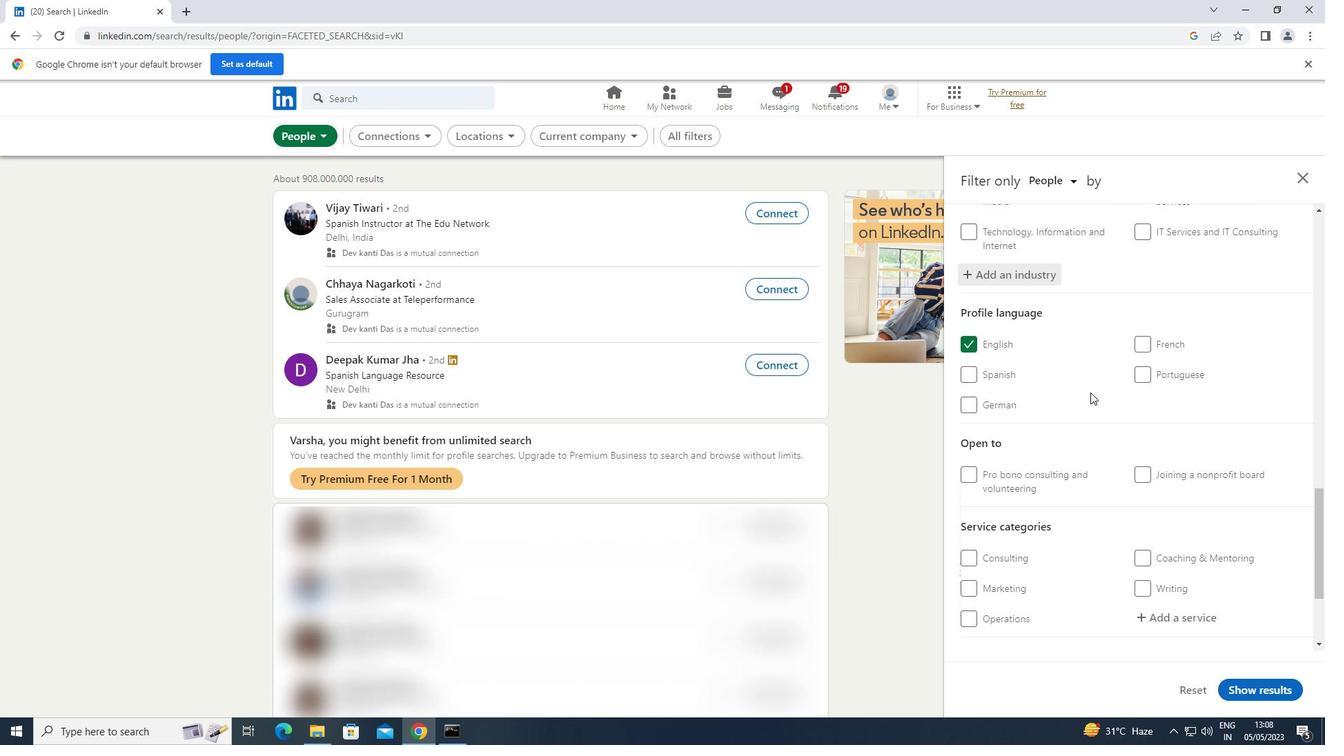 
Action: Mouse scrolled (1090, 390) with delta (0, 0)
Screenshot: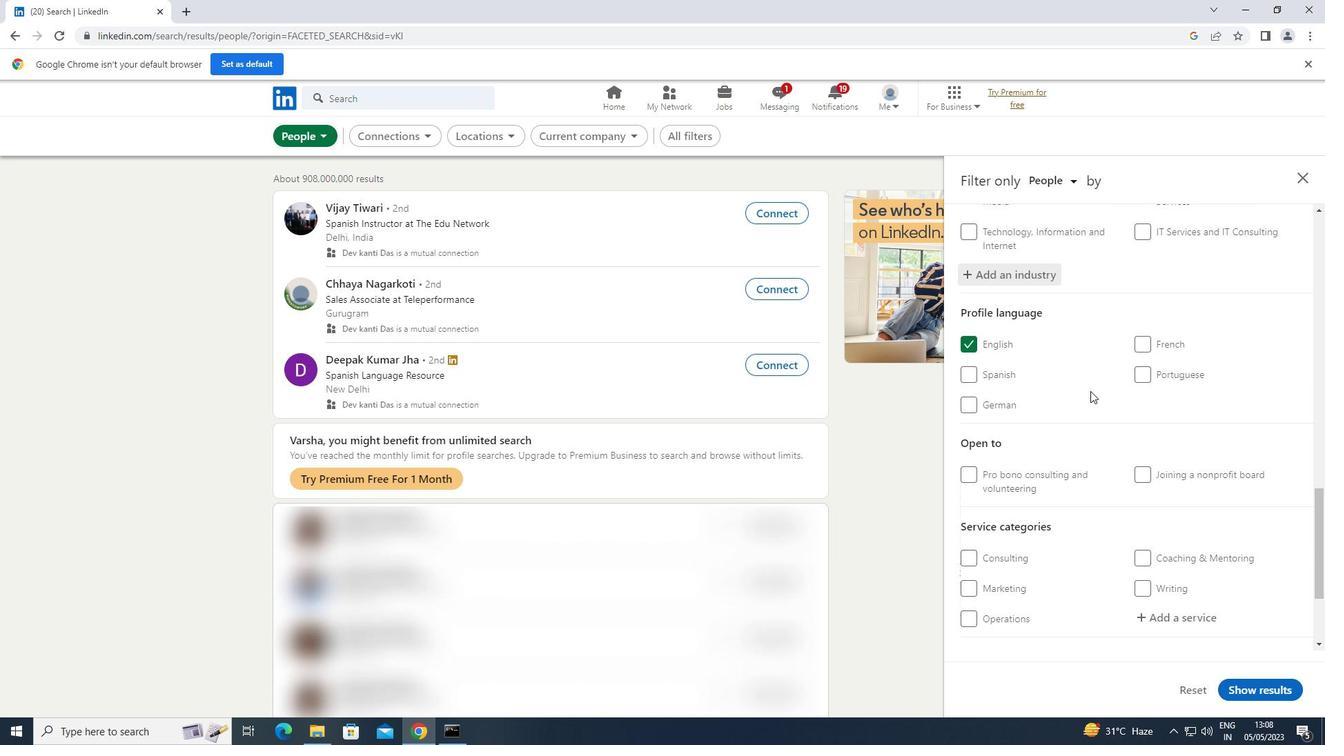 
Action: Mouse moved to (1166, 480)
Screenshot: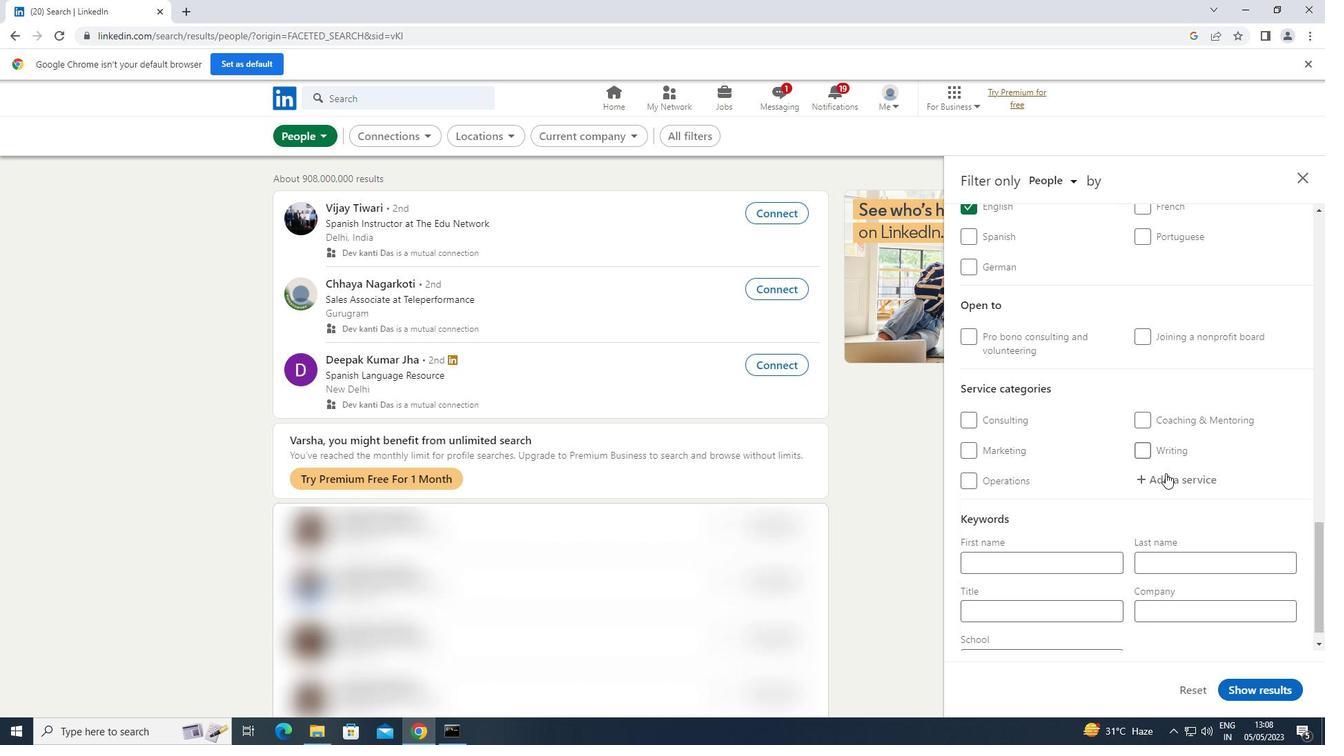 
Action: Mouse pressed left at (1166, 480)
Screenshot: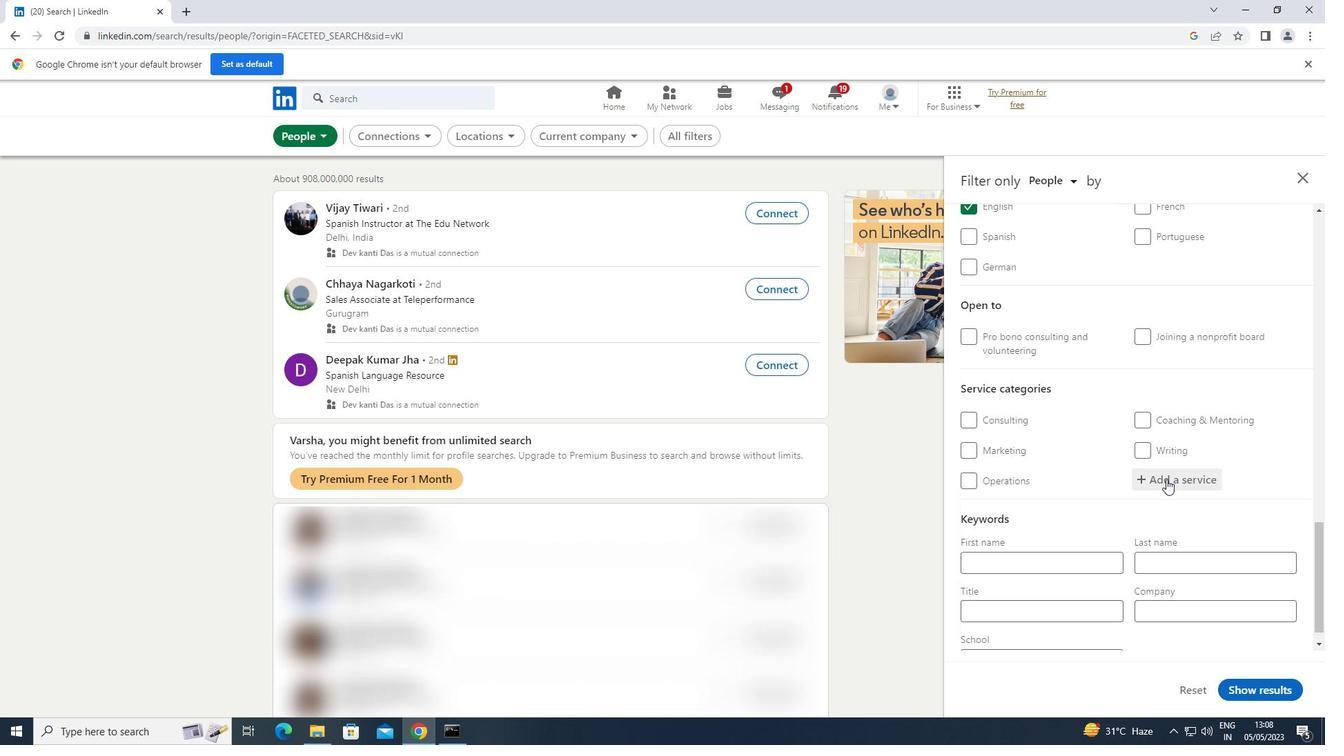 
Action: Key pressed <Key.shift>TELECOMMUNI
Screenshot: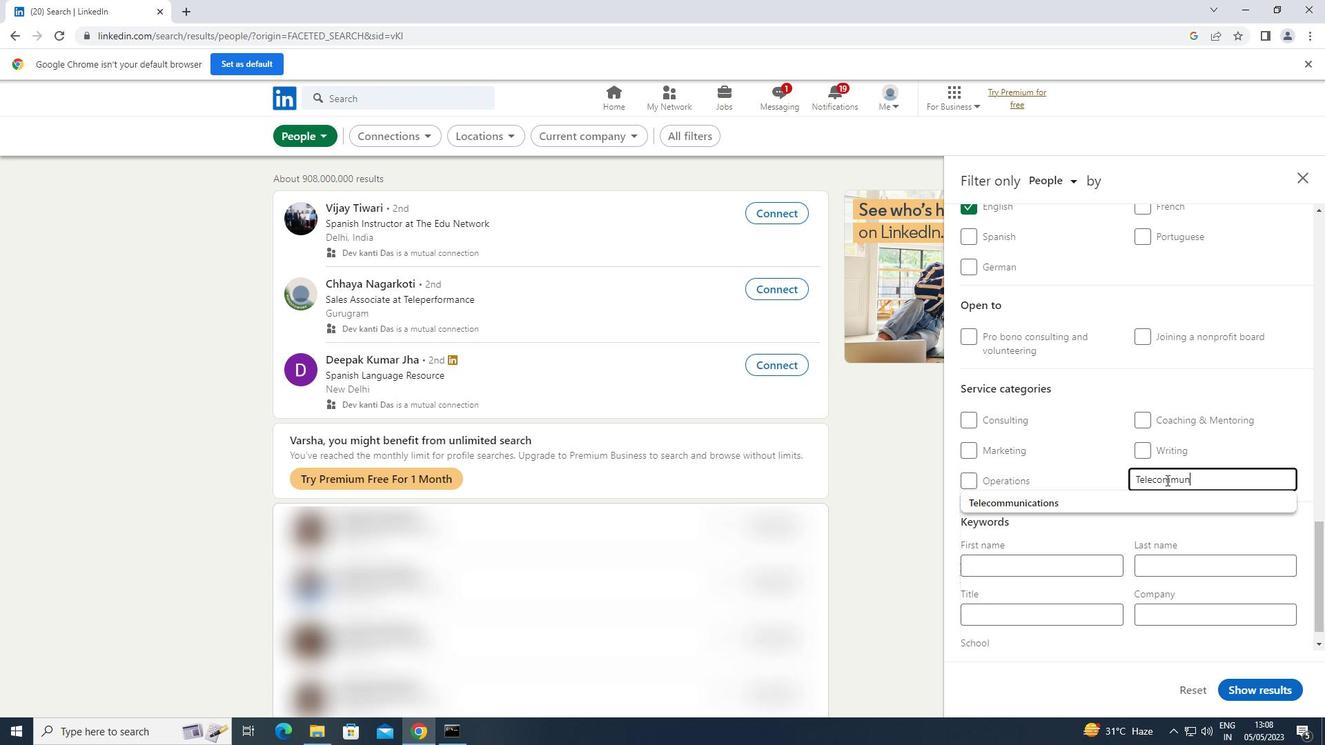 
Action: Mouse moved to (1102, 498)
Screenshot: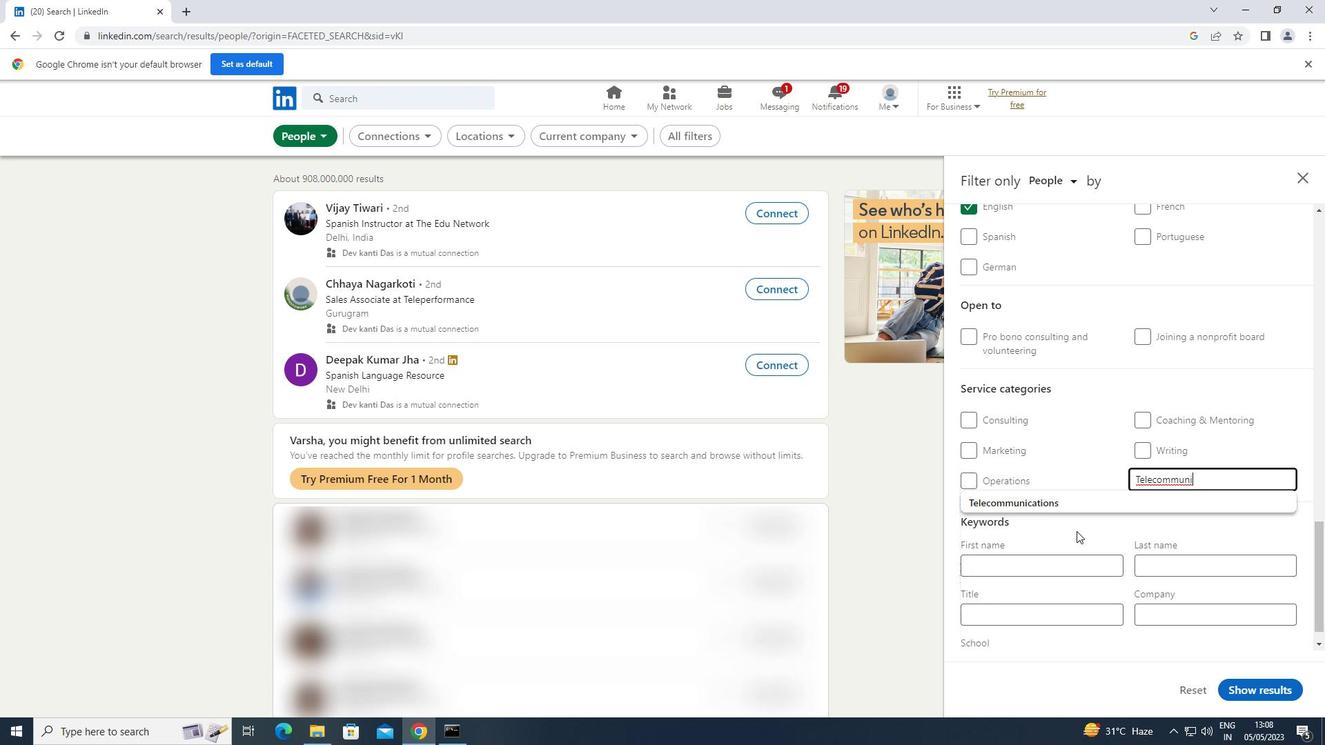 
Action: Mouse pressed left at (1102, 498)
Screenshot: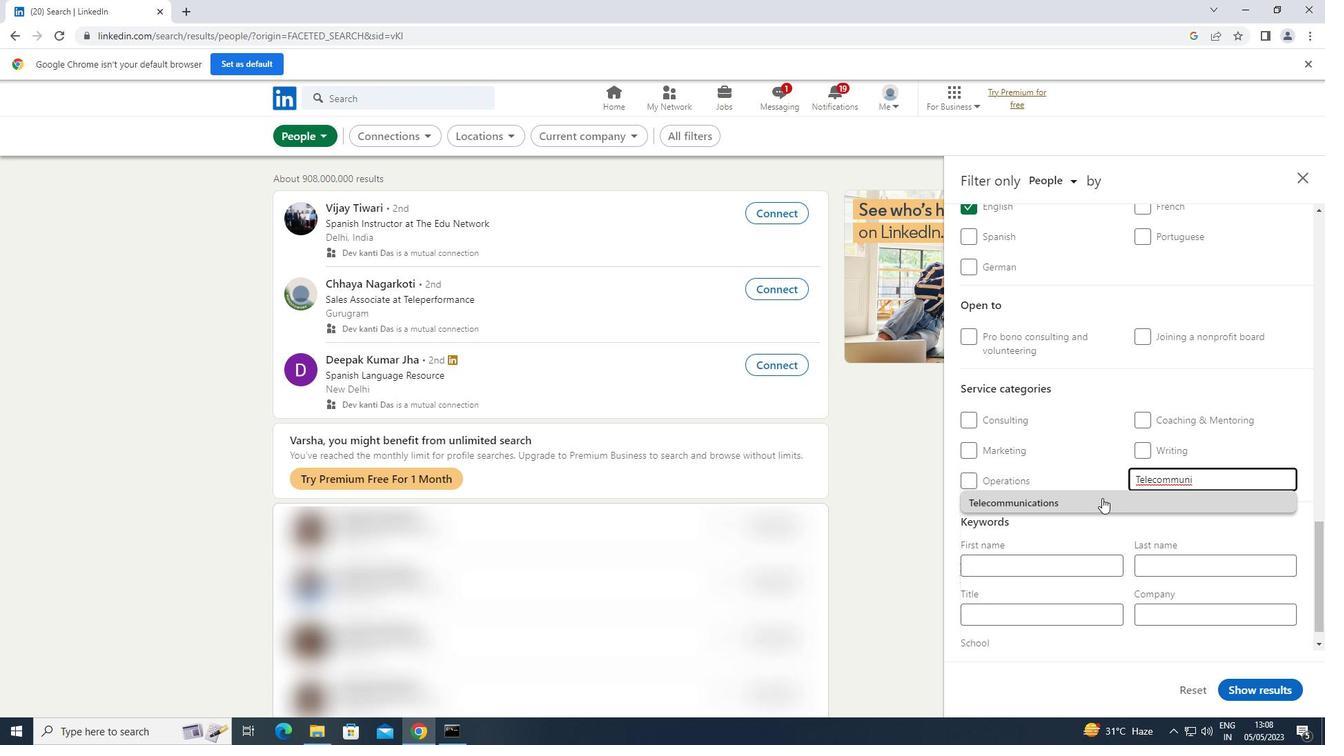 
Action: Mouse scrolled (1102, 497) with delta (0, 0)
Screenshot: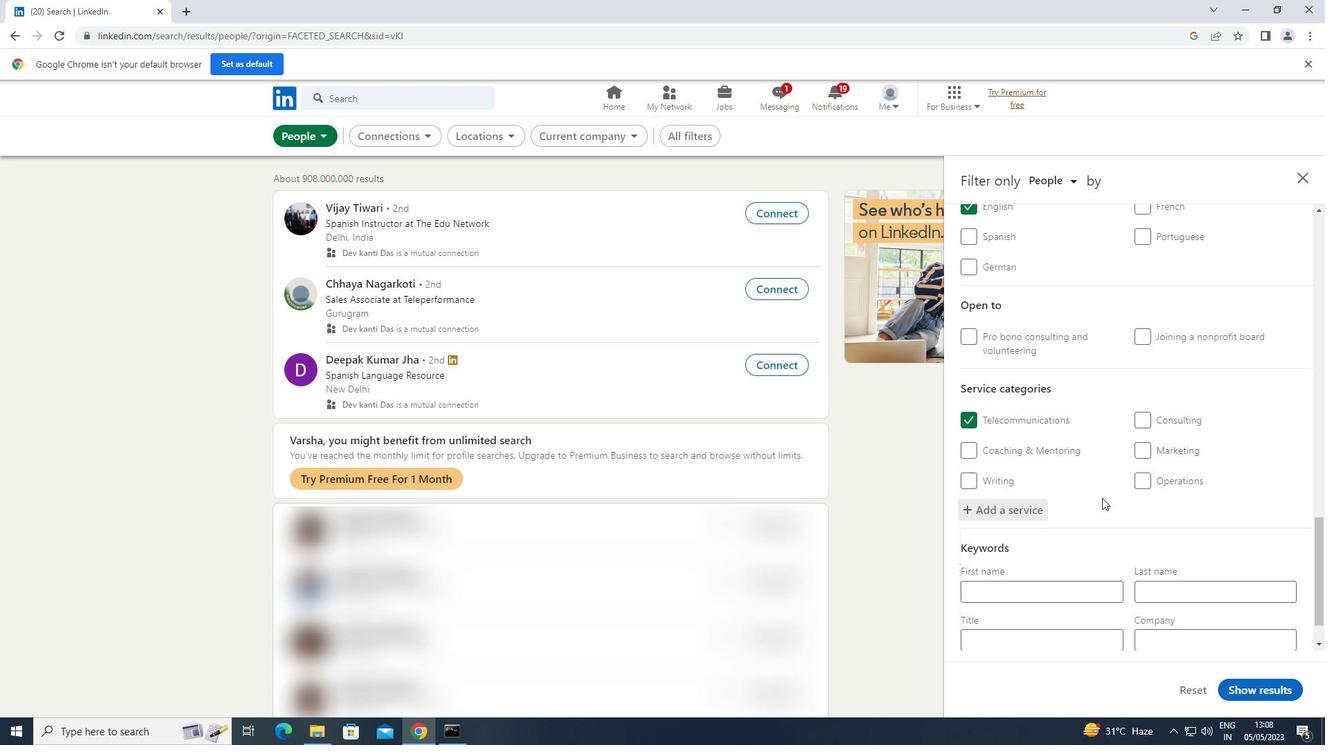 
Action: Mouse scrolled (1102, 497) with delta (0, 0)
Screenshot: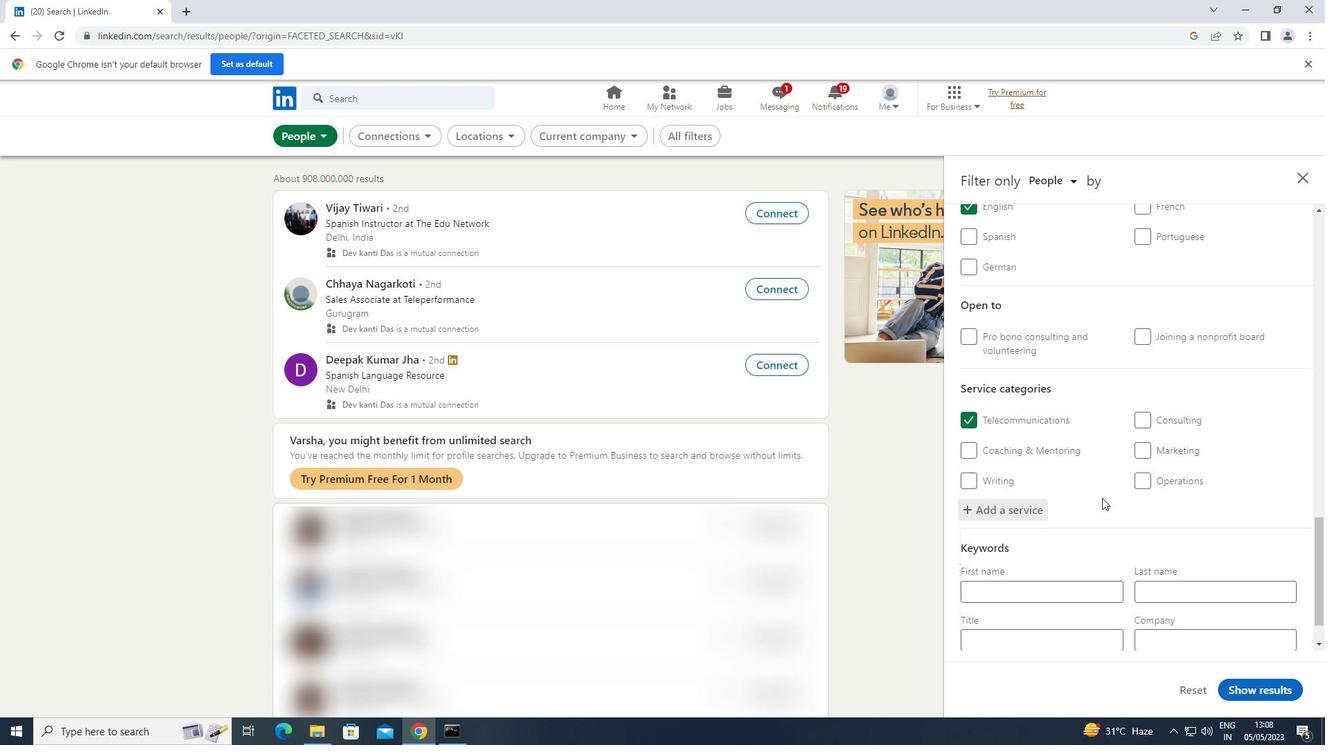 
Action: Mouse scrolled (1102, 497) with delta (0, 0)
Screenshot: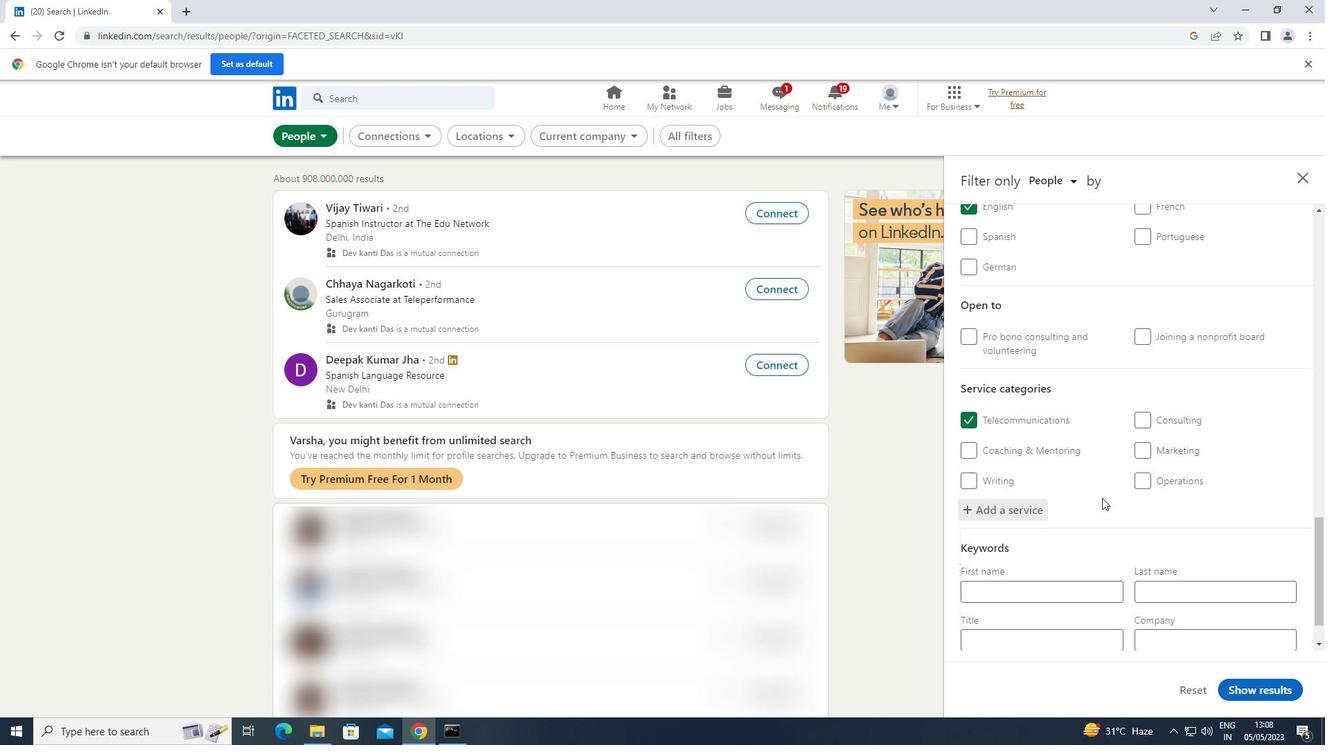 
Action: Mouse scrolled (1102, 497) with delta (0, 0)
Screenshot: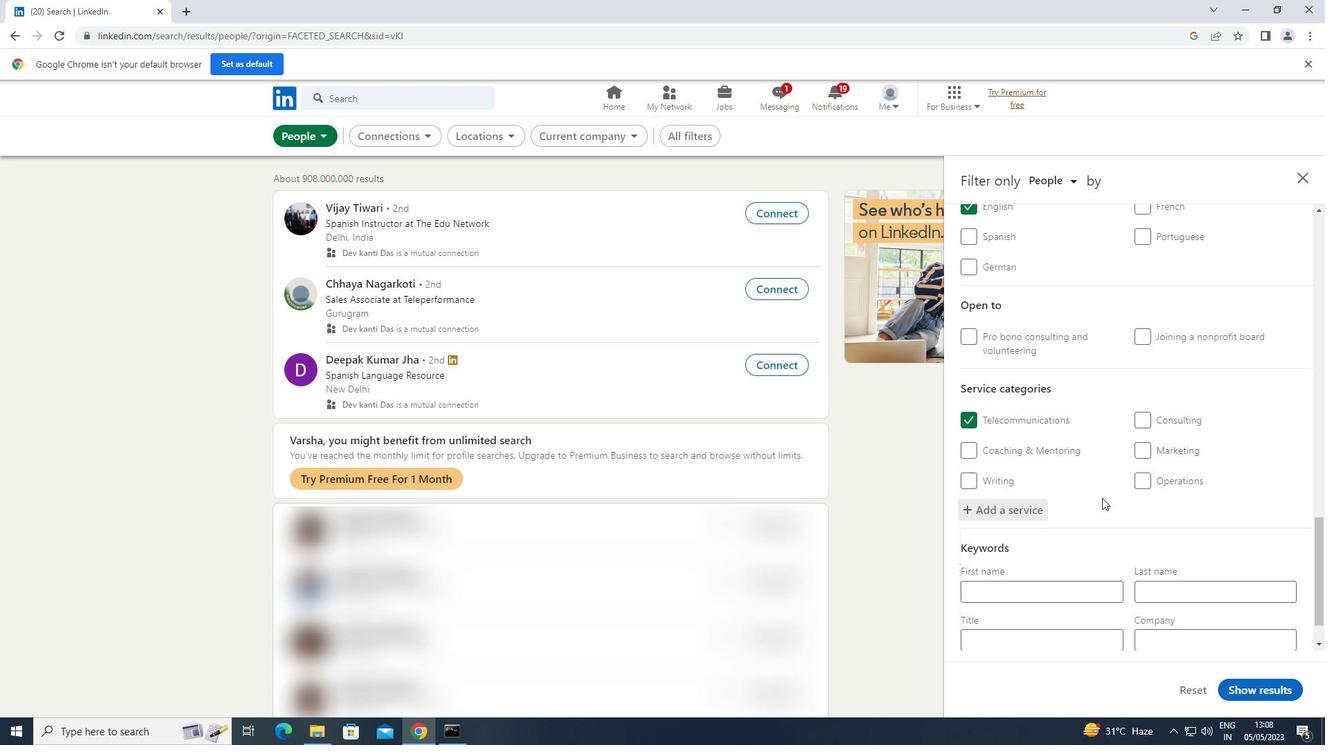 
Action: Mouse scrolled (1102, 497) with delta (0, 0)
Screenshot: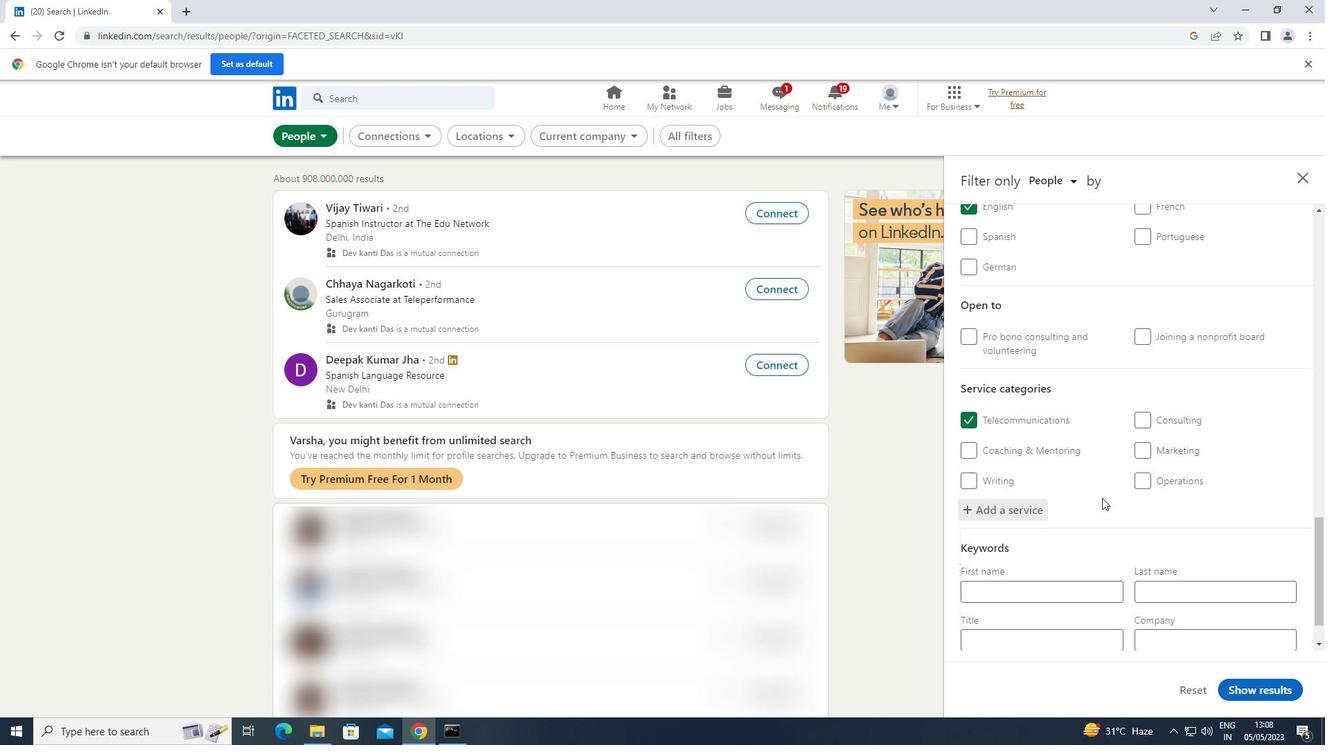 
Action: Mouse moved to (1052, 580)
Screenshot: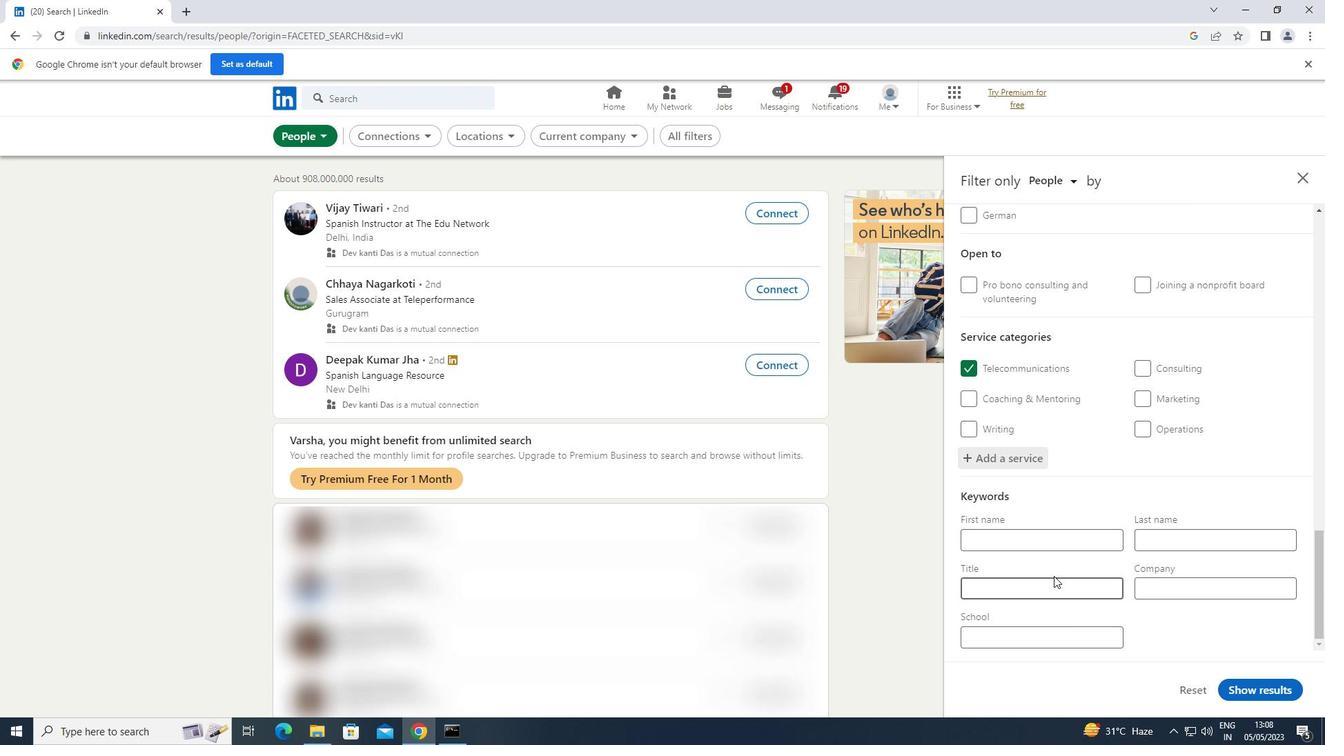 
Action: Mouse pressed left at (1052, 580)
Screenshot: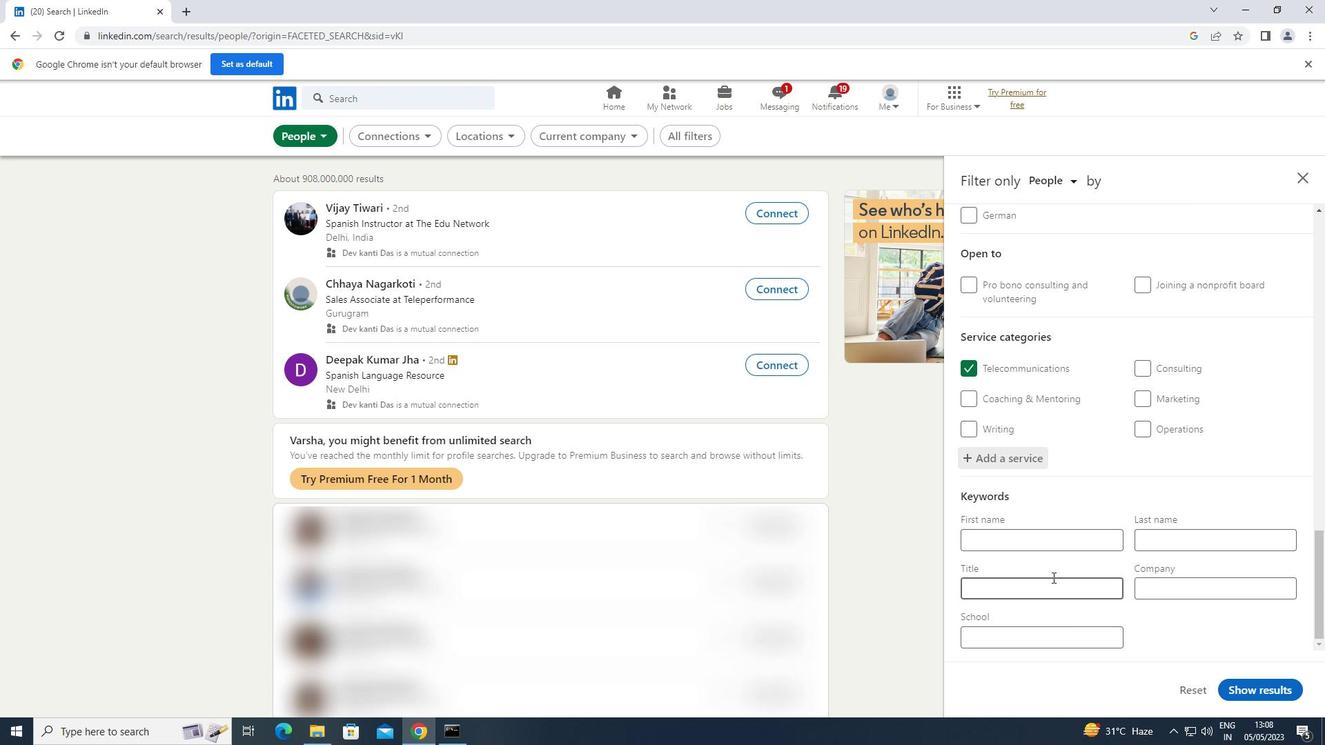 
Action: Key pressed <Key.shift>COUPLES<Key.space><Key.shift>COUNSELOR
Screenshot: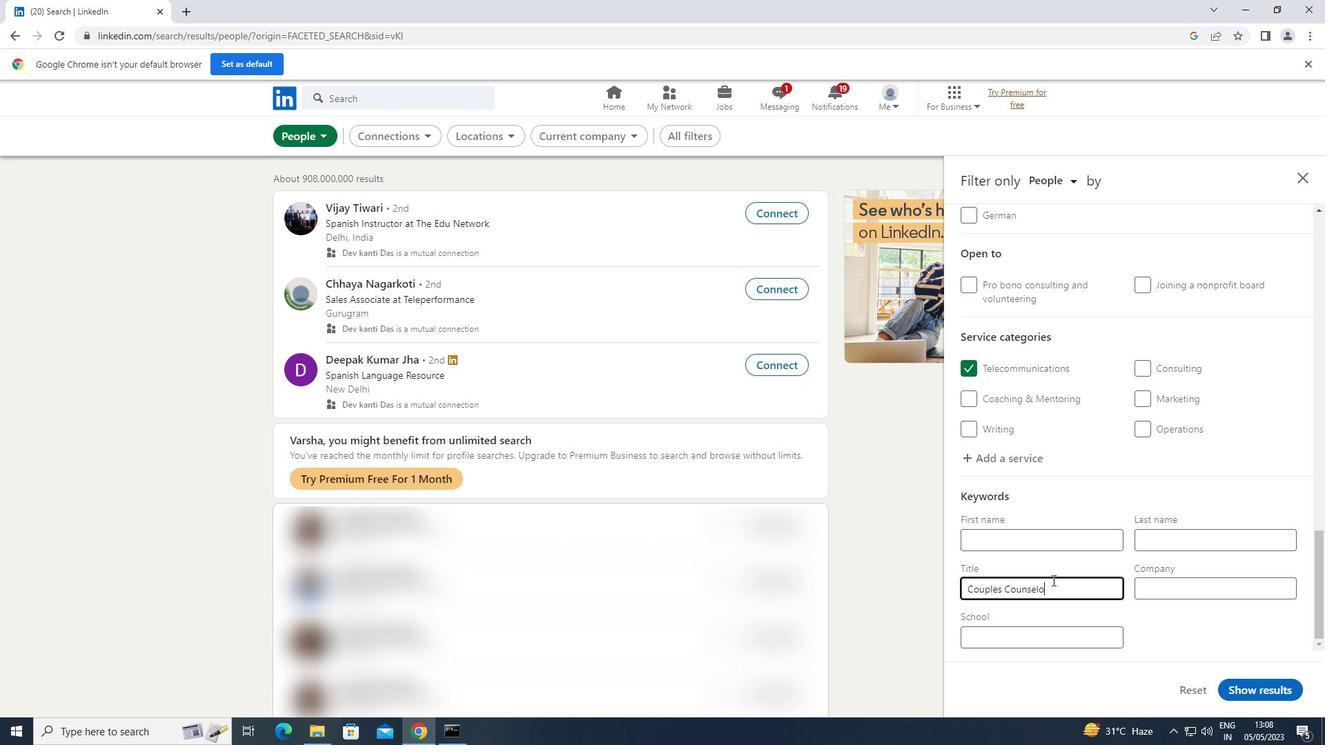 
Action: Mouse moved to (1290, 687)
Screenshot: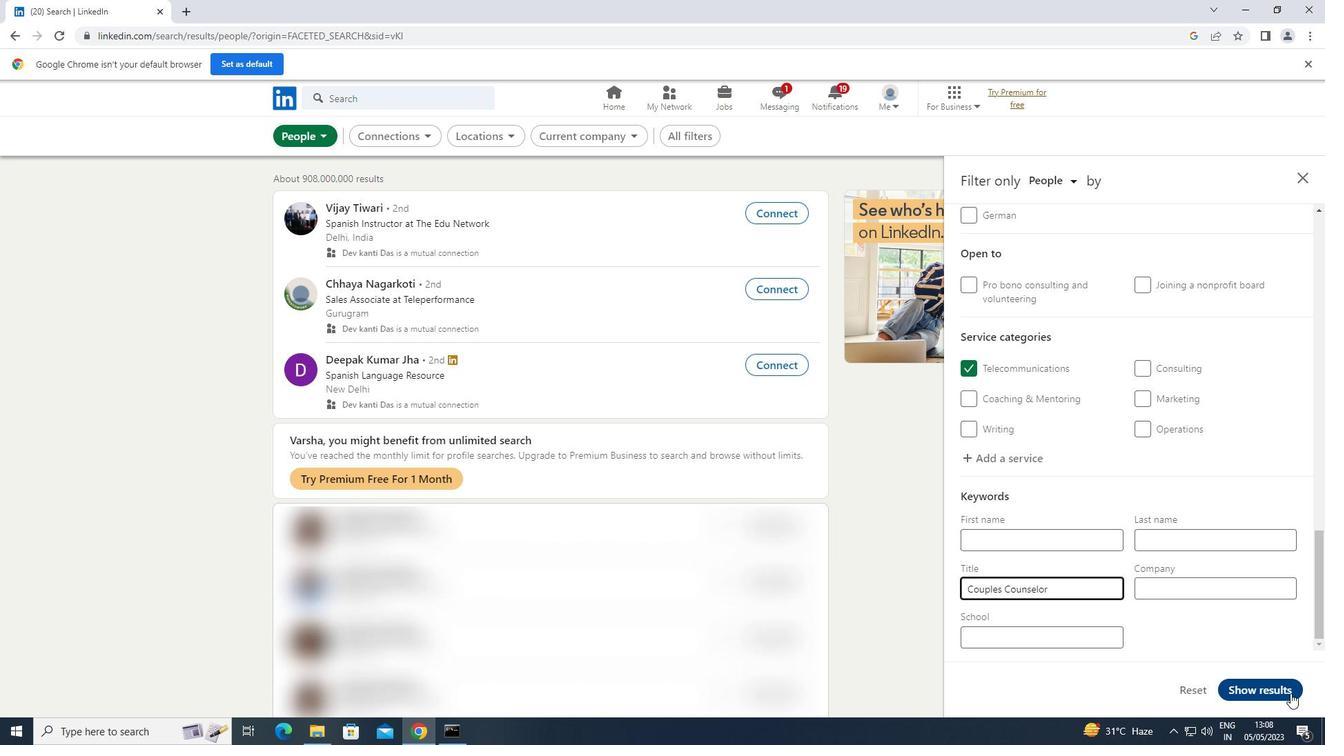 
Action: Mouse pressed left at (1290, 687)
Screenshot: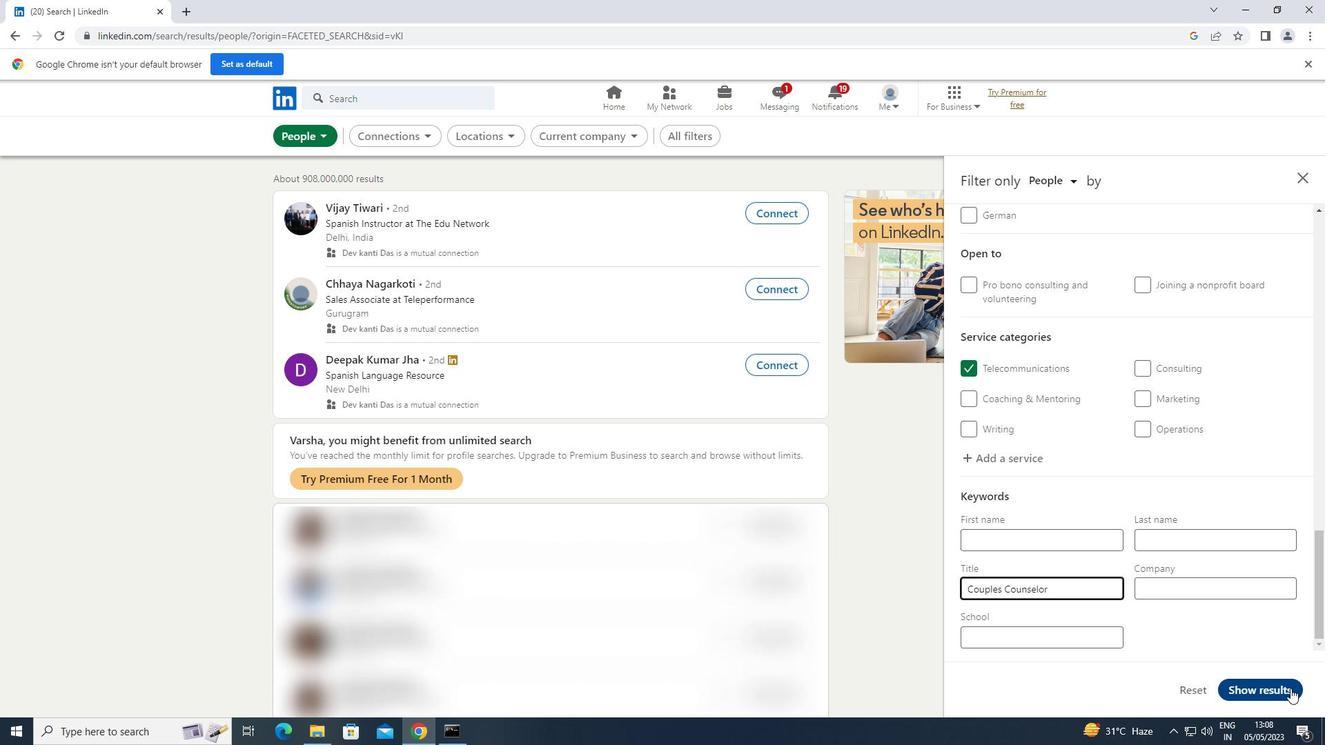 
